 Task: Select the same option in the wrapping indent.
Action: Mouse moved to (6, 464)
Screenshot: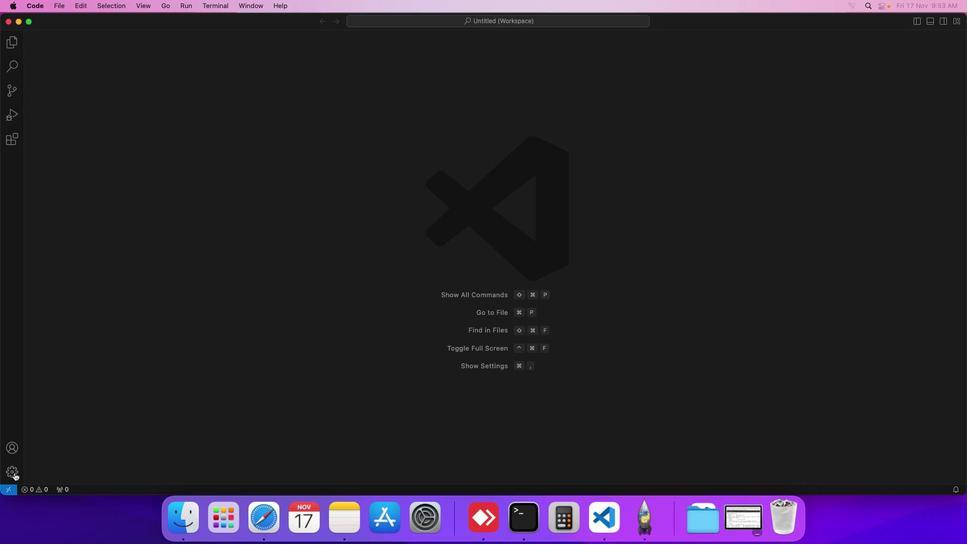 
Action: Mouse pressed left at (6, 464)
Screenshot: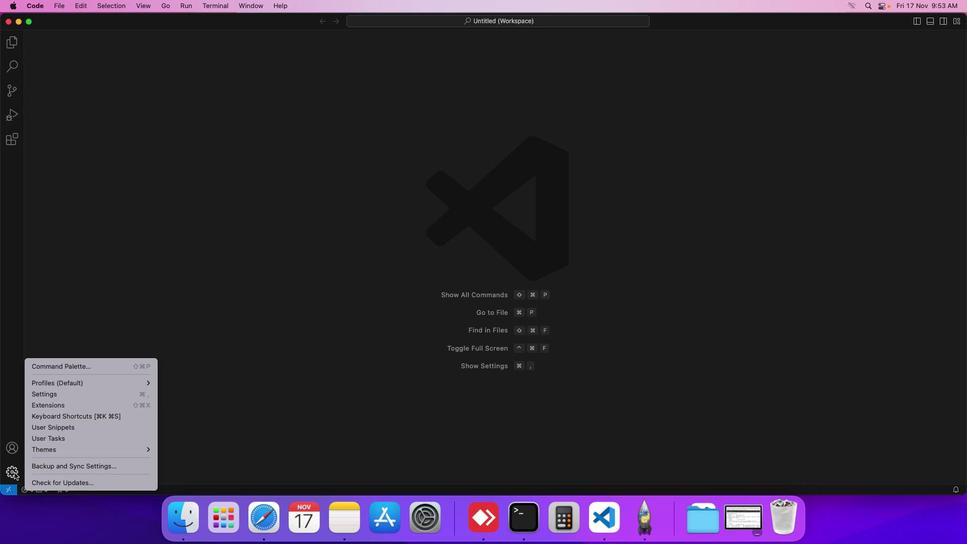 
Action: Mouse moved to (58, 386)
Screenshot: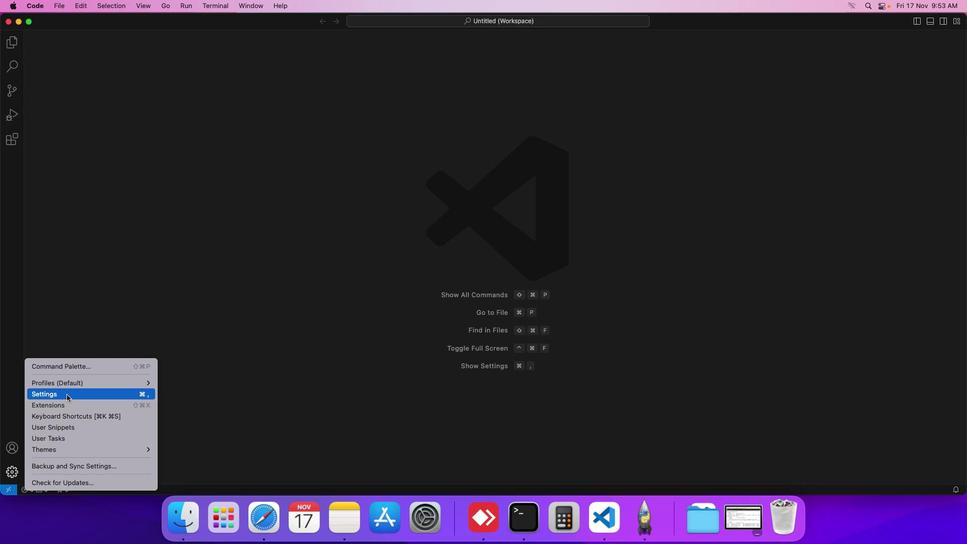 
Action: Mouse pressed left at (58, 386)
Screenshot: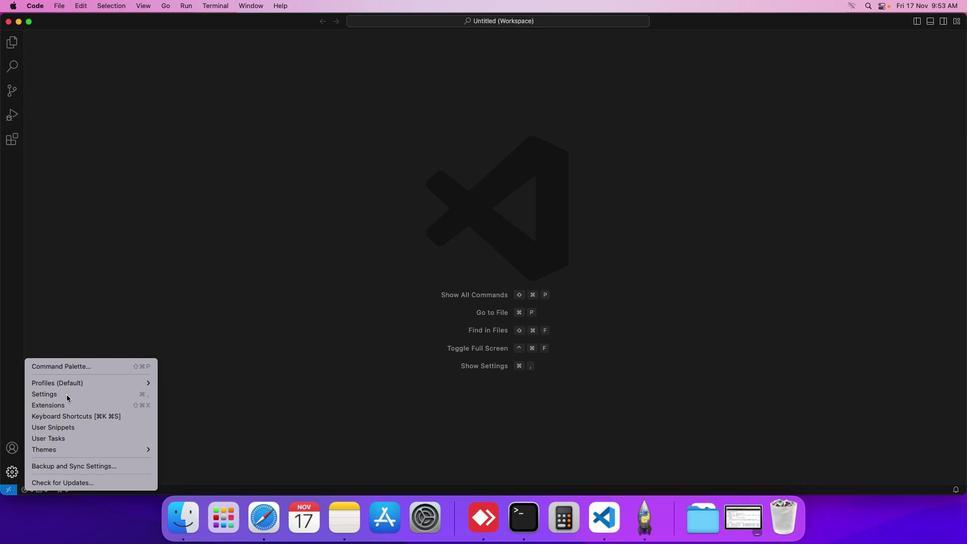 
Action: Mouse moved to (251, 74)
Screenshot: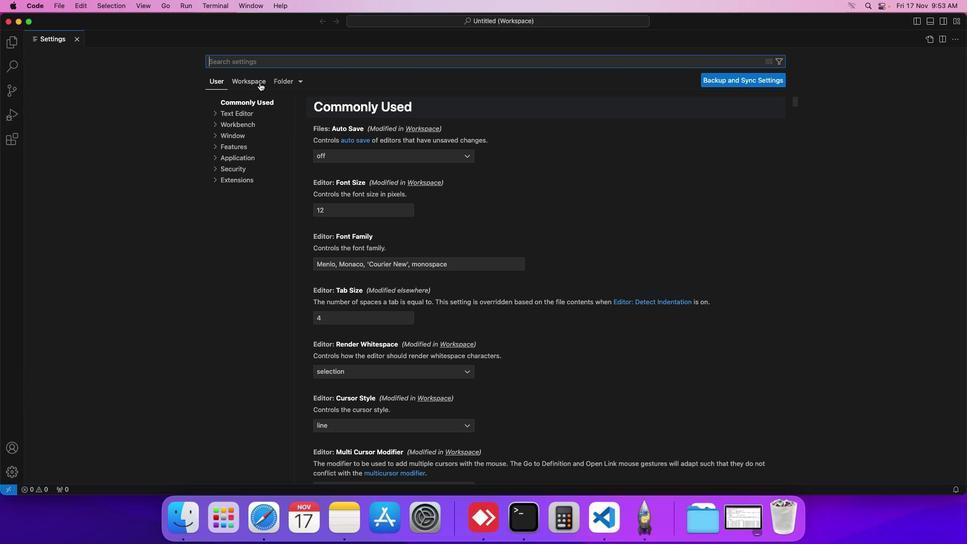 
Action: Mouse pressed left at (251, 74)
Screenshot: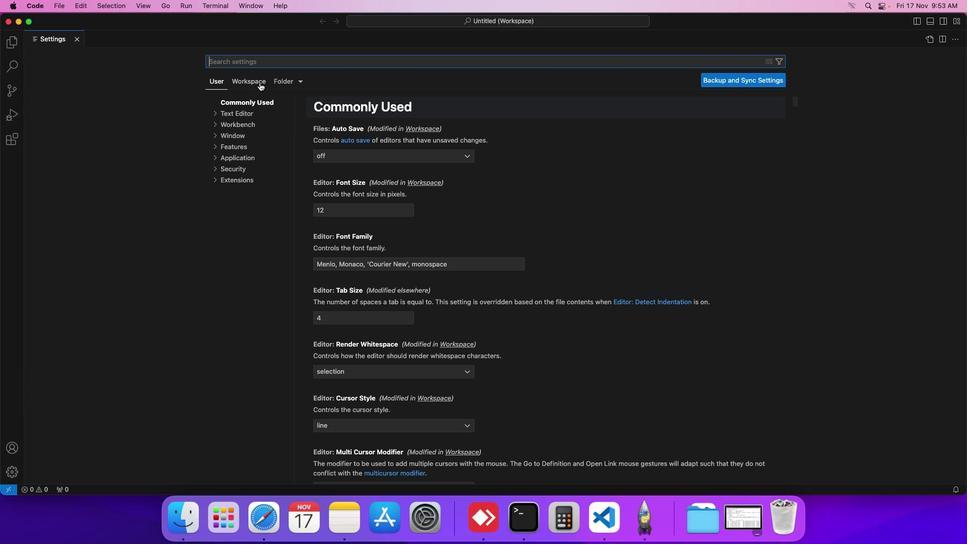 
Action: Mouse moved to (240, 104)
Screenshot: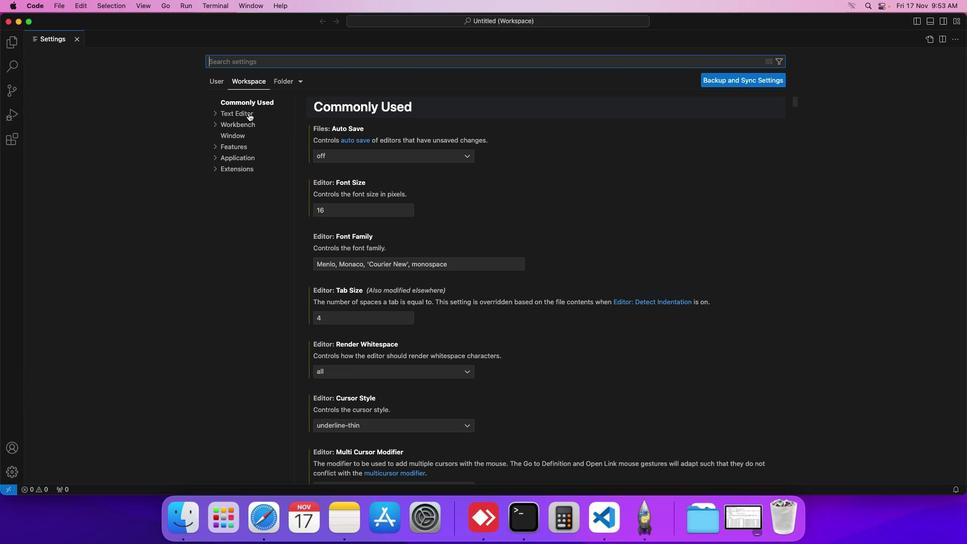 
Action: Mouse pressed left at (240, 104)
Screenshot: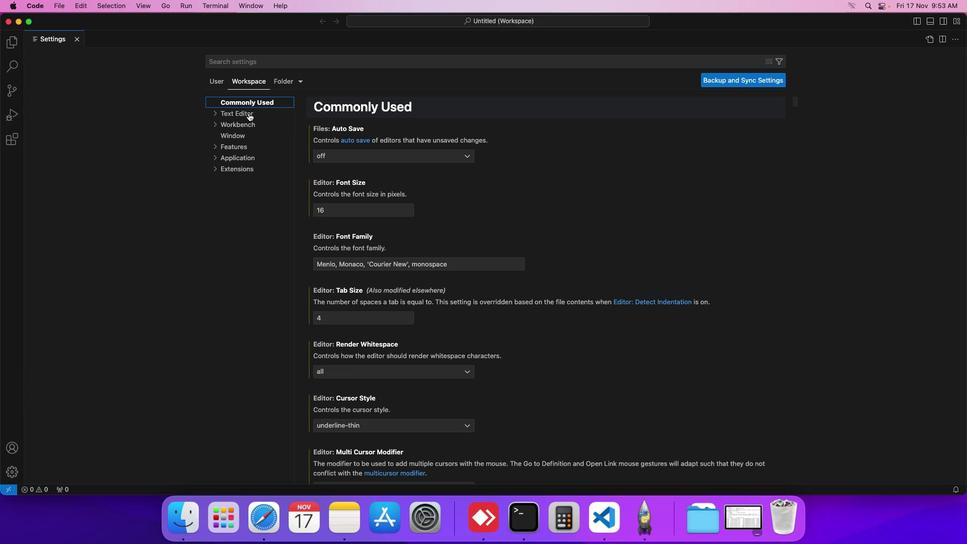 
Action: Mouse moved to (410, 267)
Screenshot: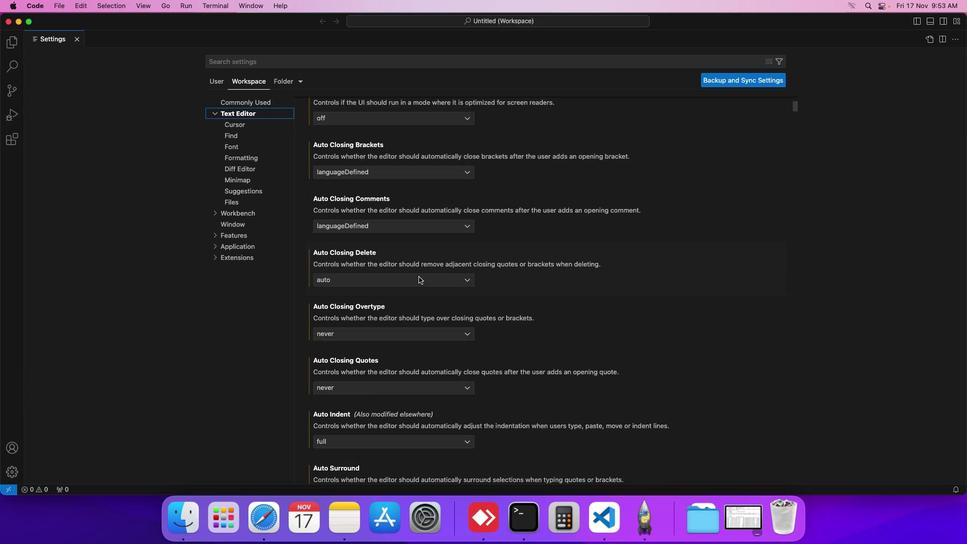 
Action: Mouse scrolled (410, 267) with delta (-8, -8)
Screenshot: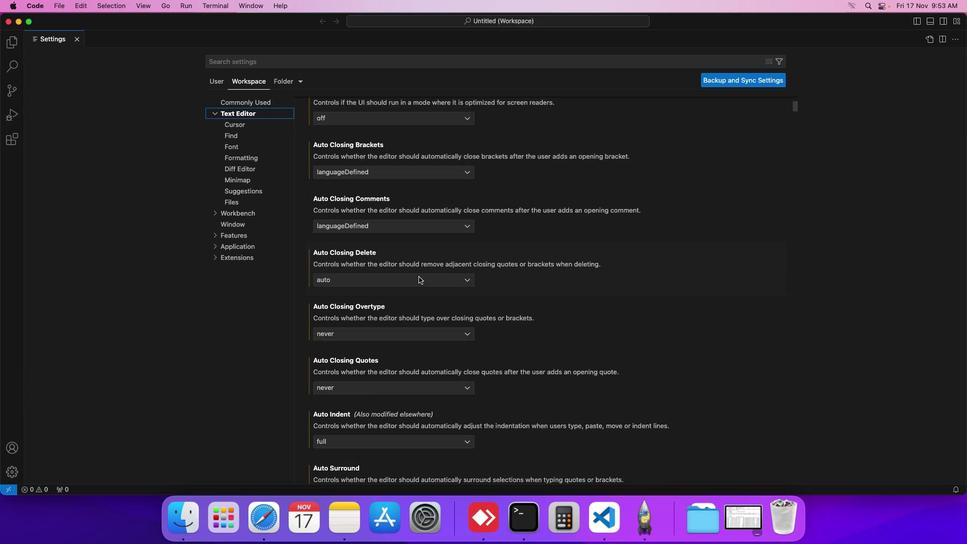 
Action: Mouse moved to (410, 267)
Screenshot: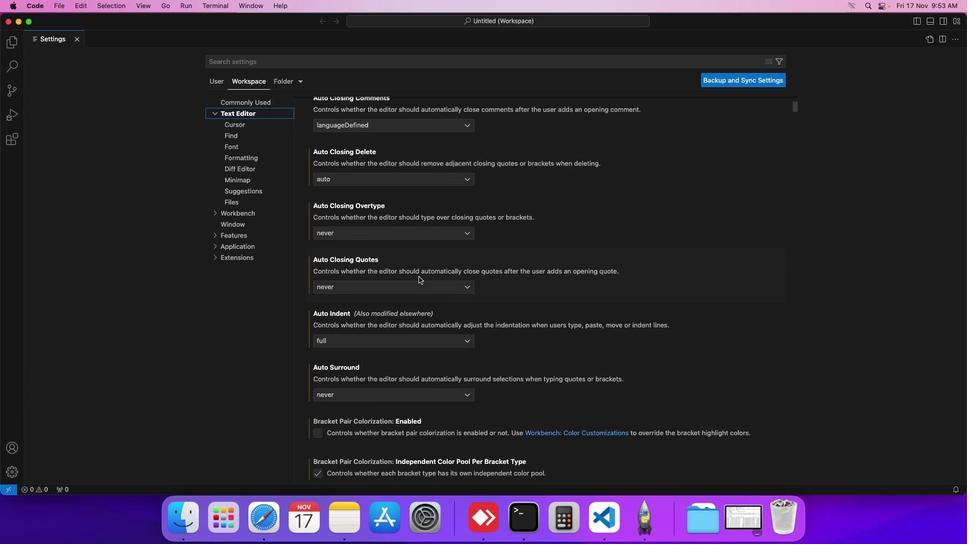 
Action: Mouse scrolled (410, 267) with delta (-8, -8)
Screenshot: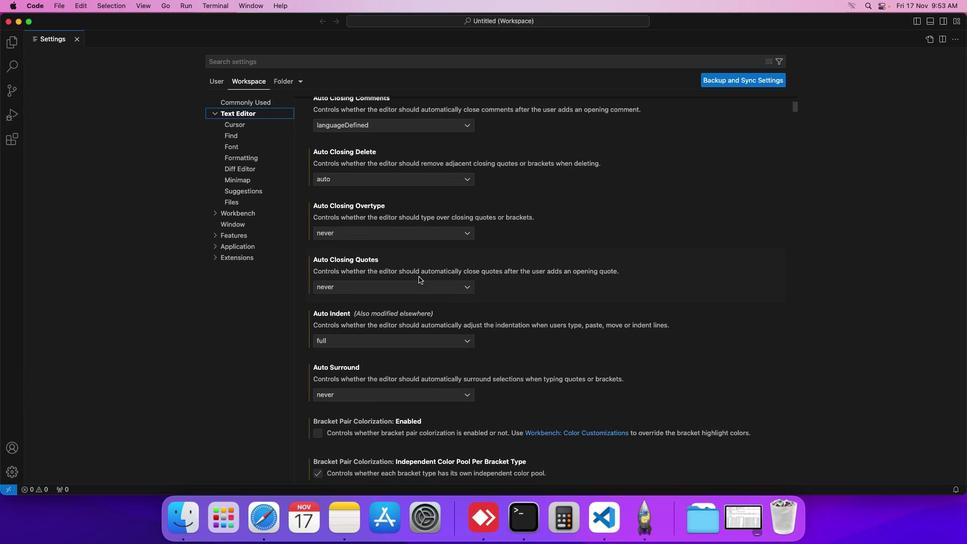 
Action: Mouse moved to (410, 268)
Screenshot: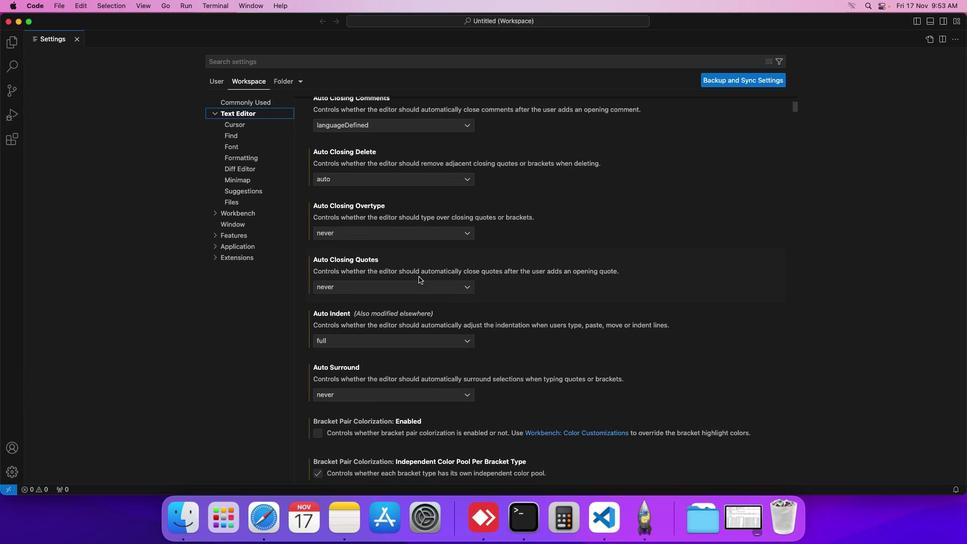 
Action: Mouse scrolled (410, 268) with delta (-8, -9)
Screenshot: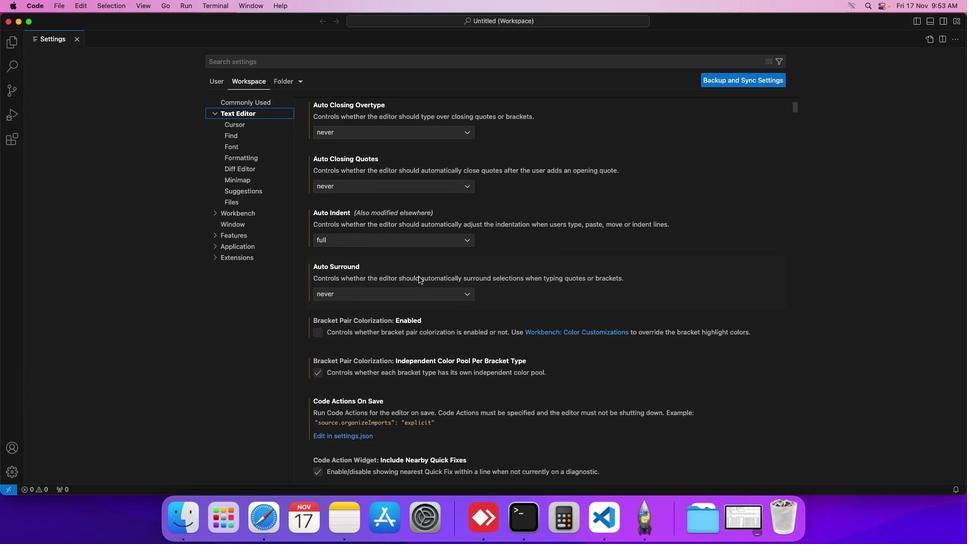 
Action: Mouse moved to (410, 268)
Screenshot: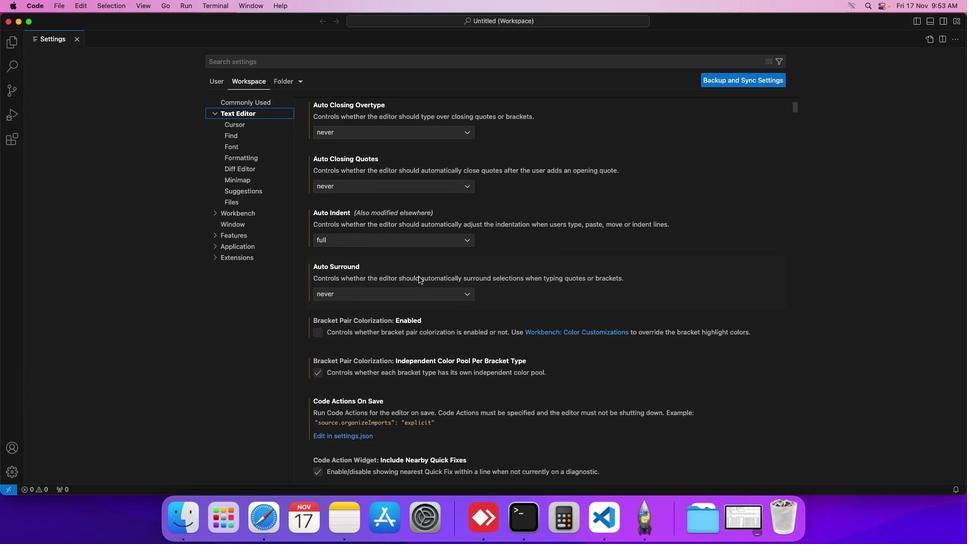 
Action: Mouse scrolled (410, 268) with delta (-8, -10)
Screenshot: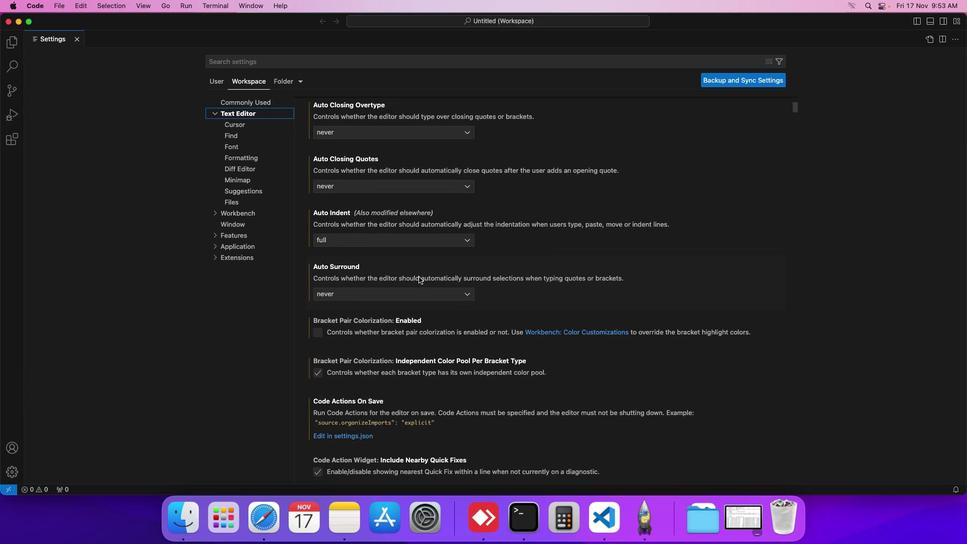 
Action: Mouse scrolled (410, 268) with delta (-8, -10)
Screenshot: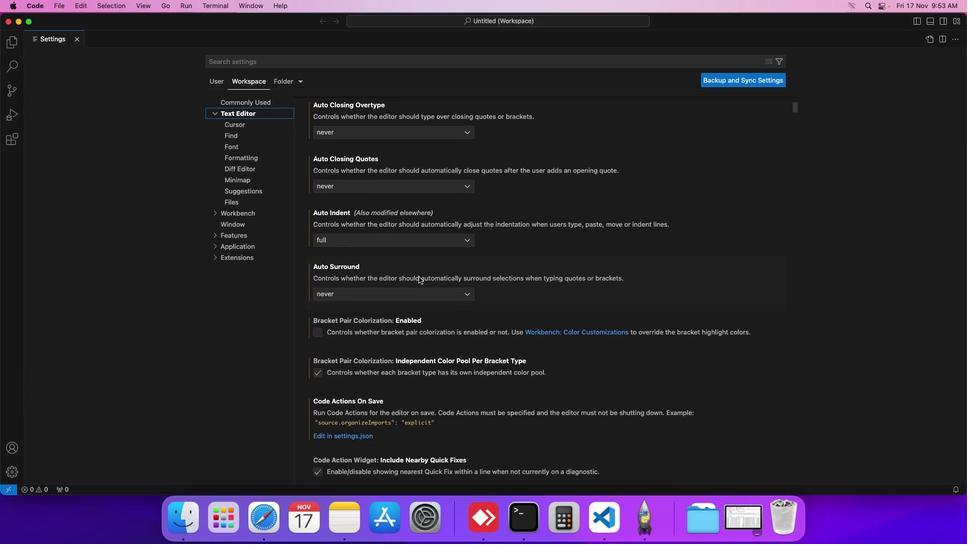 
Action: Mouse moved to (410, 269)
Screenshot: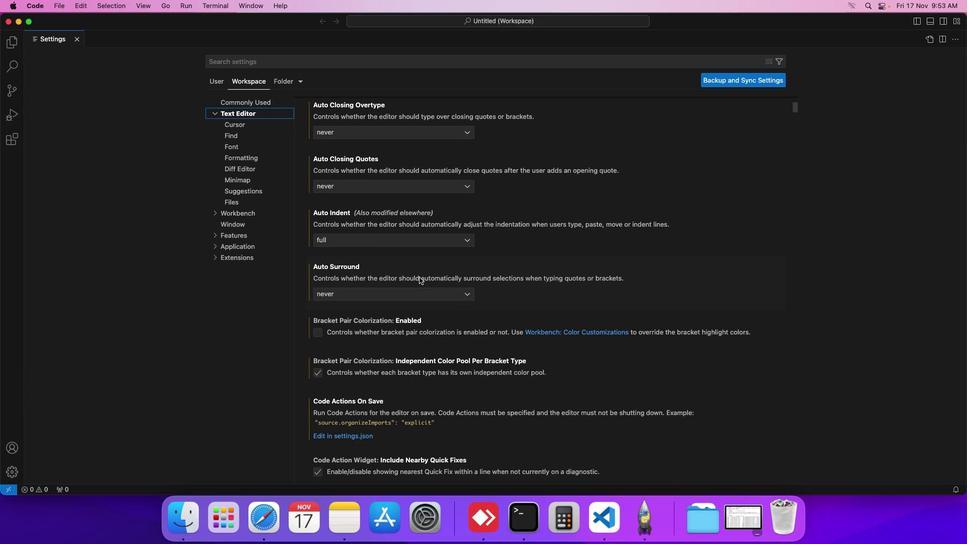 
Action: Mouse scrolled (410, 269) with delta (-8, -8)
Screenshot: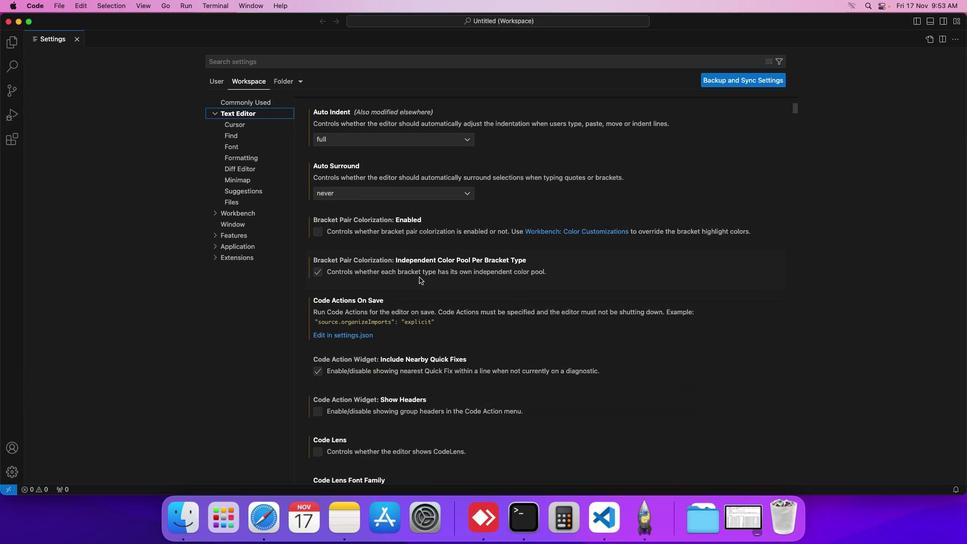 
Action: Mouse scrolled (410, 269) with delta (-8, -8)
Screenshot: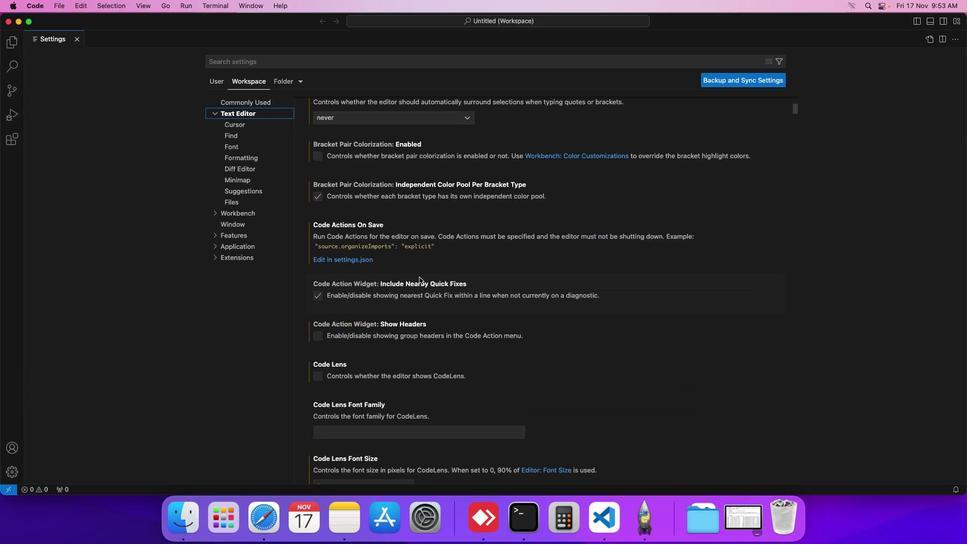 
Action: Mouse scrolled (410, 269) with delta (-8, -9)
Screenshot: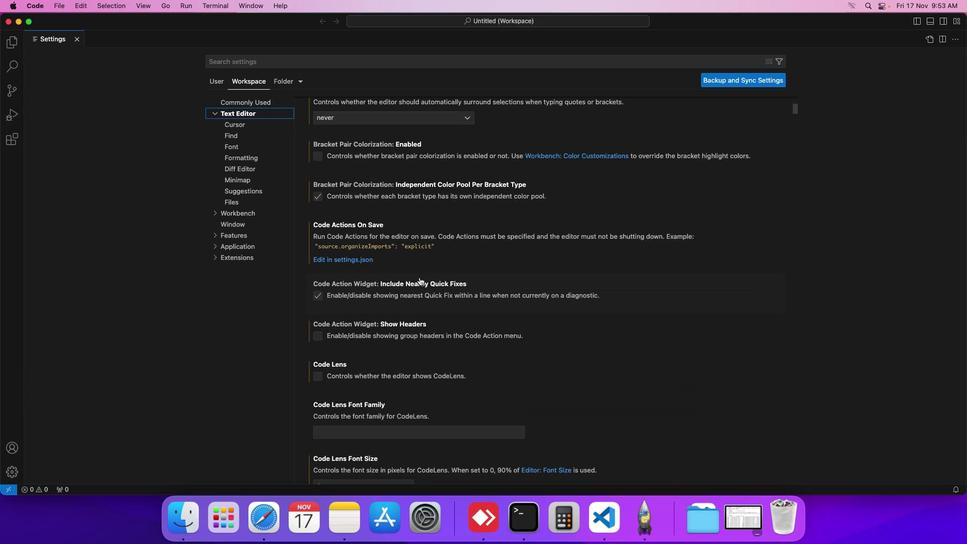 
Action: Mouse scrolled (410, 269) with delta (-8, -9)
Screenshot: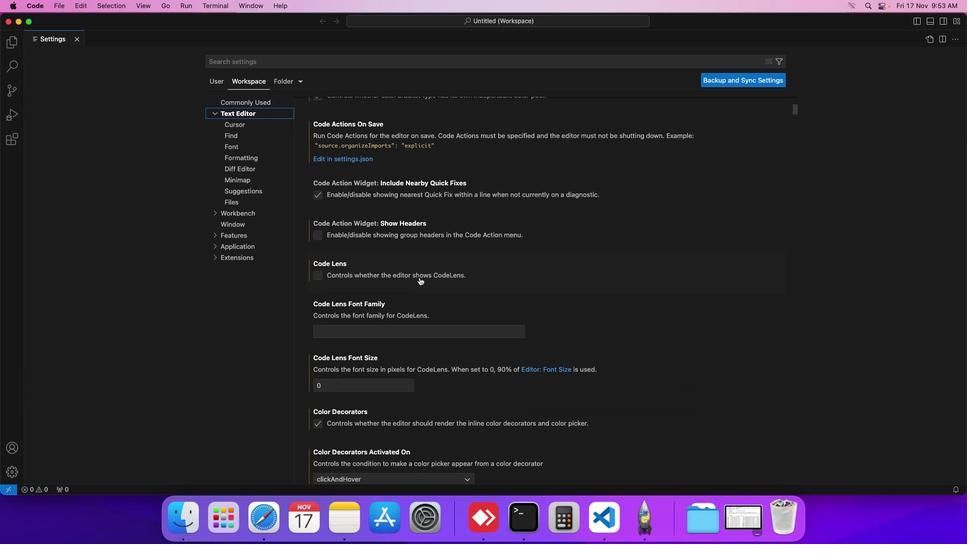 
Action: Mouse scrolled (410, 269) with delta (-8, -10)
Screenshot: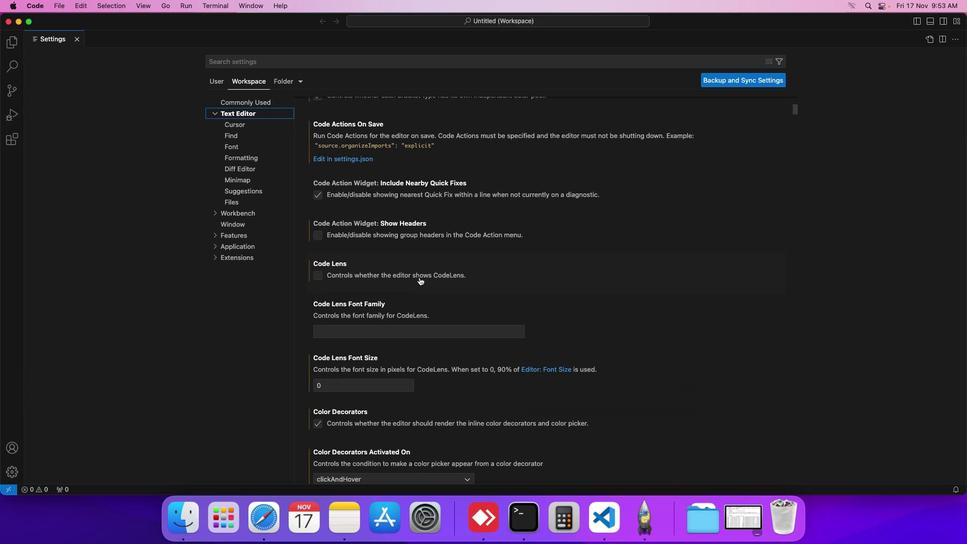 
Action: Mouse moved to (410, 269)
Screenshot: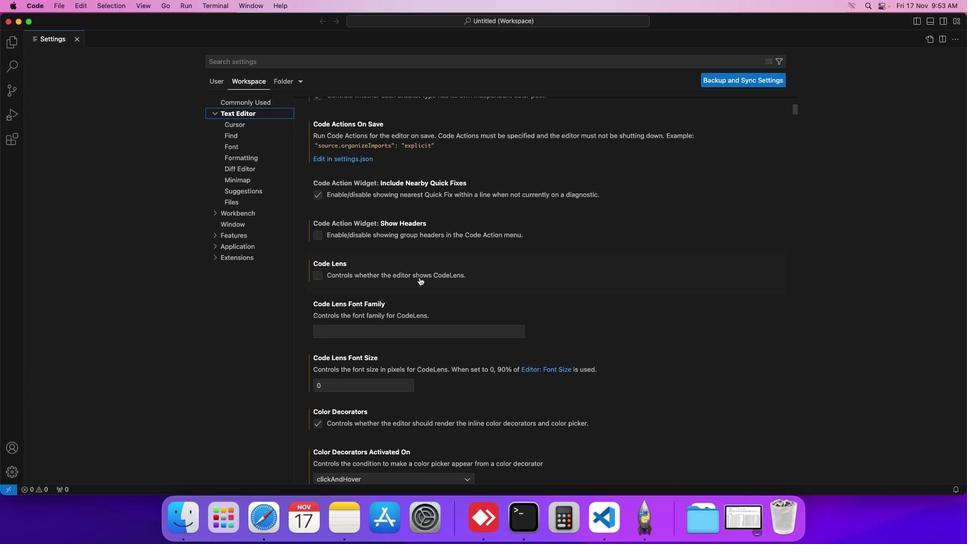 
Action: Mouse scrolled (410, 269) with delta (-8, -8)
Screenshot: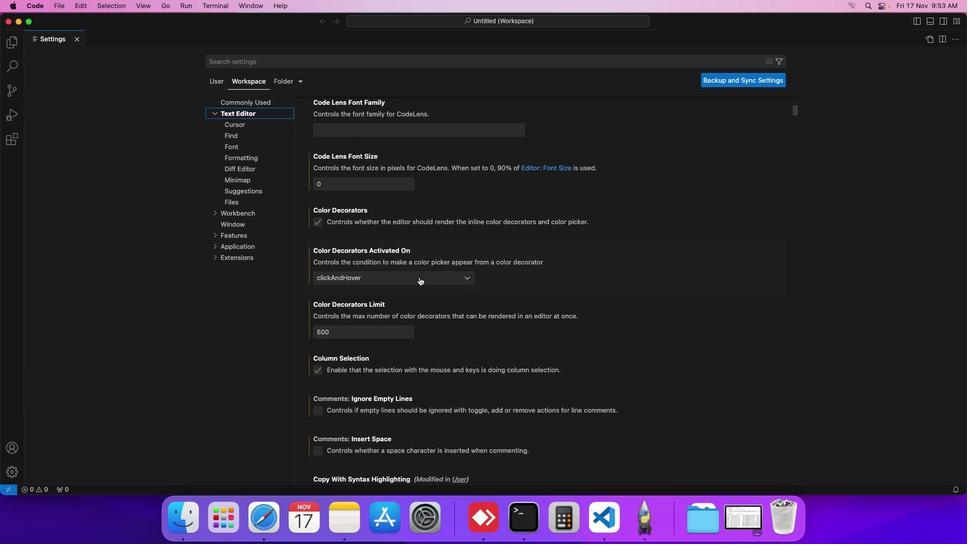 
Action: Mouse scrolled (410, 269) with delta (-8, -8)
Screenshot: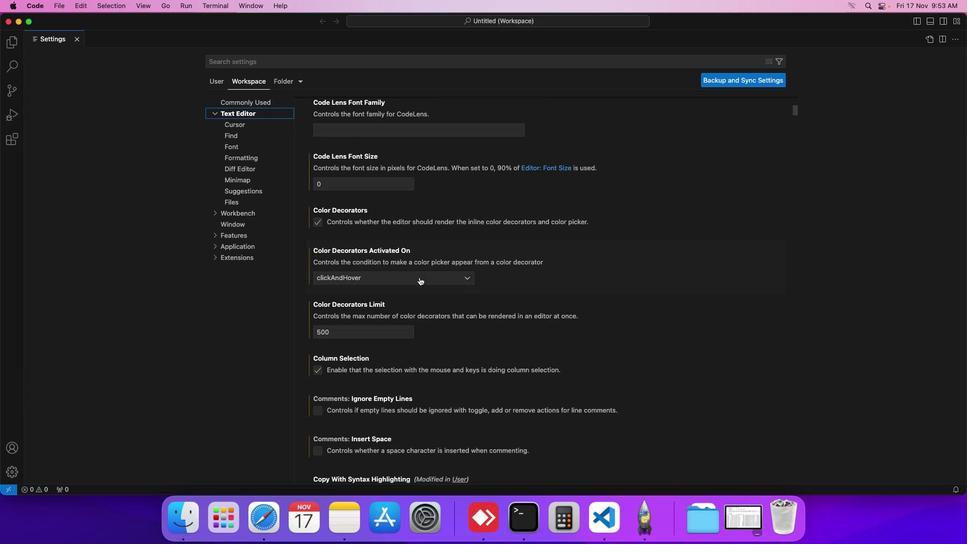 
Action: Mouse scrolled (410, 269) with delta (-8, -9)
Screenshot: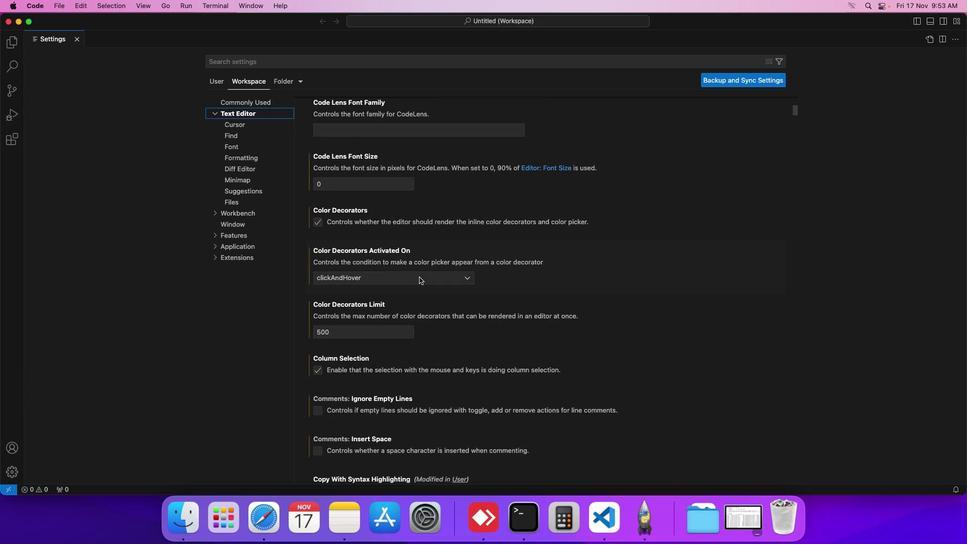
Action: Mouse scrolled (410, 269) with delta (-8, -10)
Screenshot: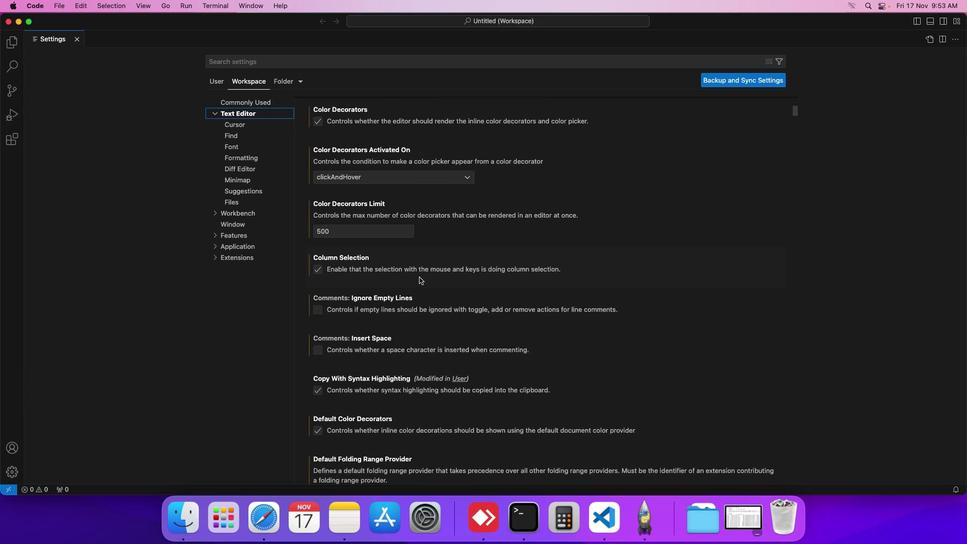
Action: Mouse scrolled (410, 269) with delta (-8, -10)
Screenshot: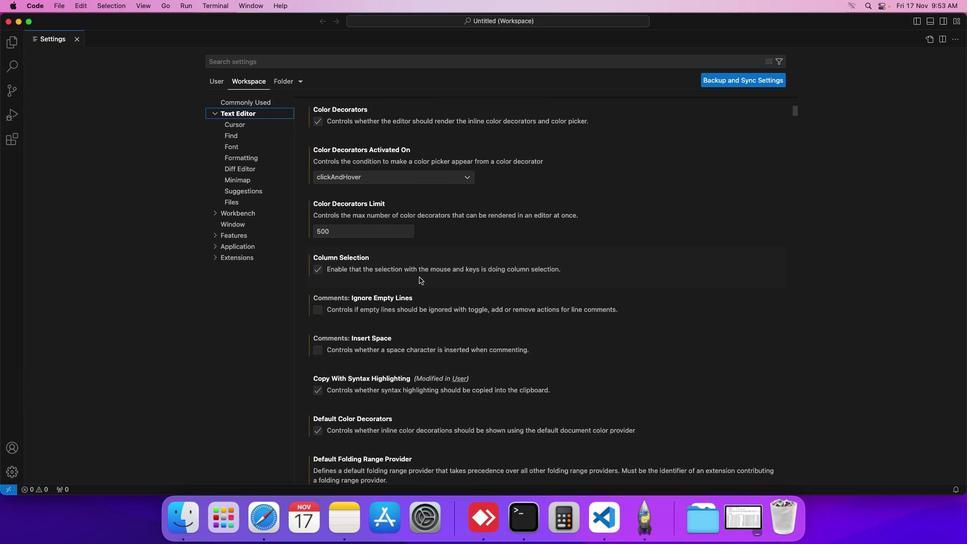 
Action: Mouse scrolled (410, 269) with delta (-8, -8)
Screenshot: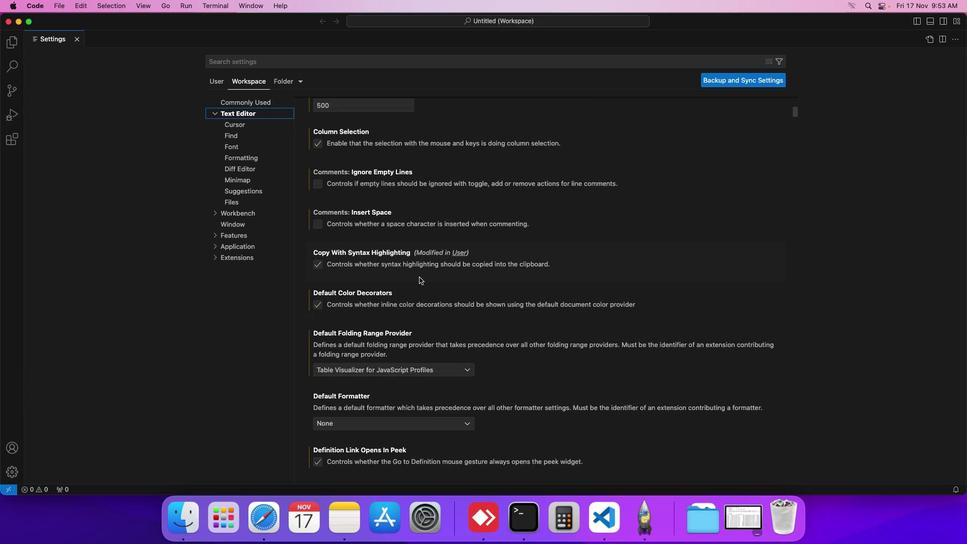 
Action: Mouse scrolled (410, 269) with delta (-8, -8)
Screenshot: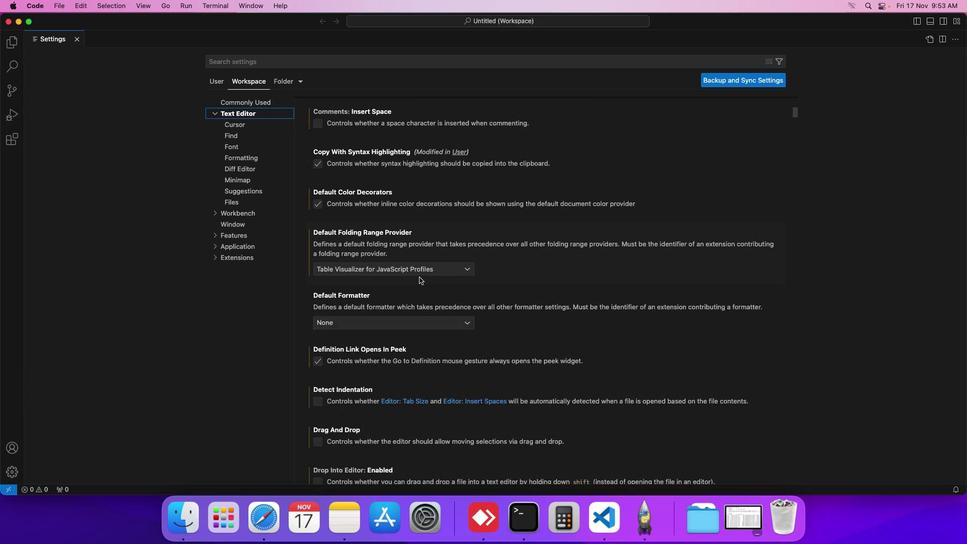 
Action: Mouse scrolled (410, 269) with delta (-8, -9)
Screenshot: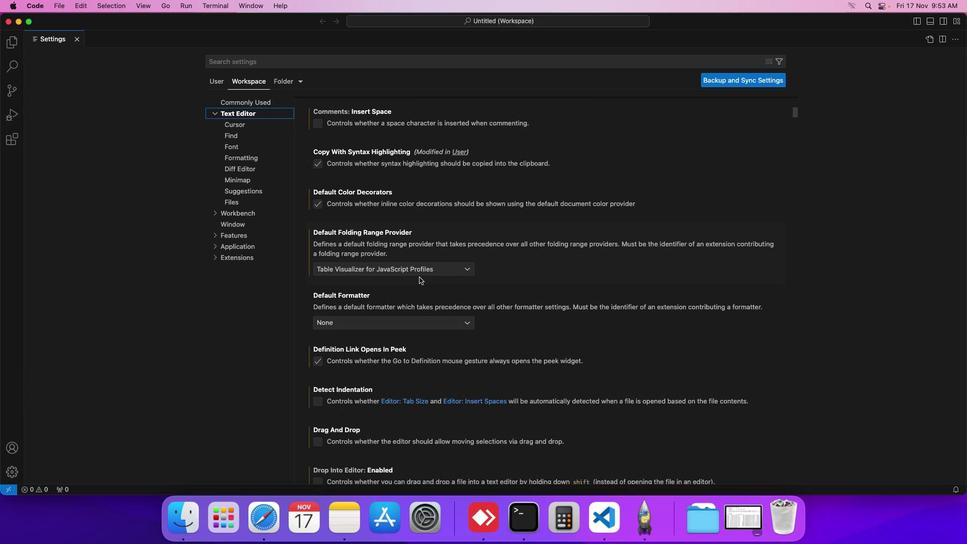 
Action: Mouse scrolled (410, 269) with delta (-8, -10)
Screenshot: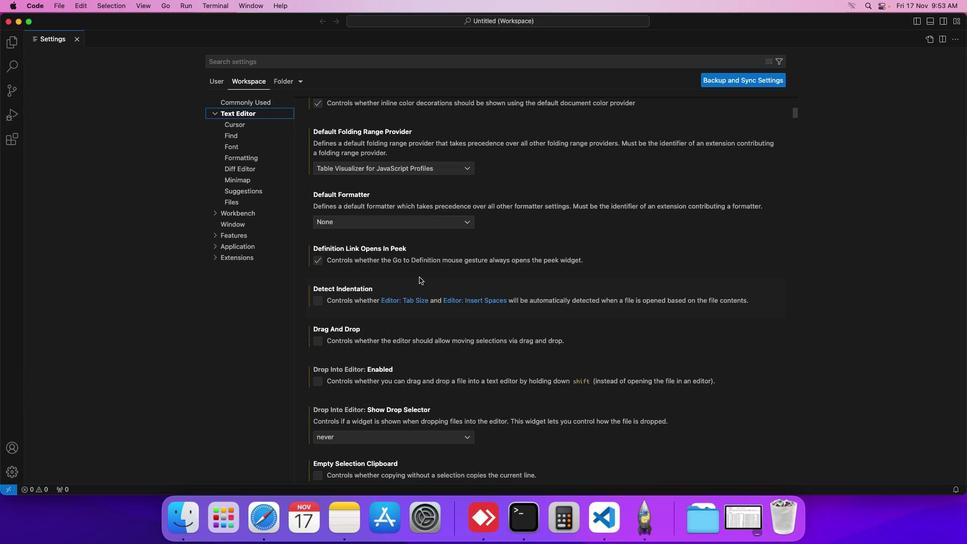 
Action: Mouse scrolled (410, 269) with delta (-8, -10)
Screenshot: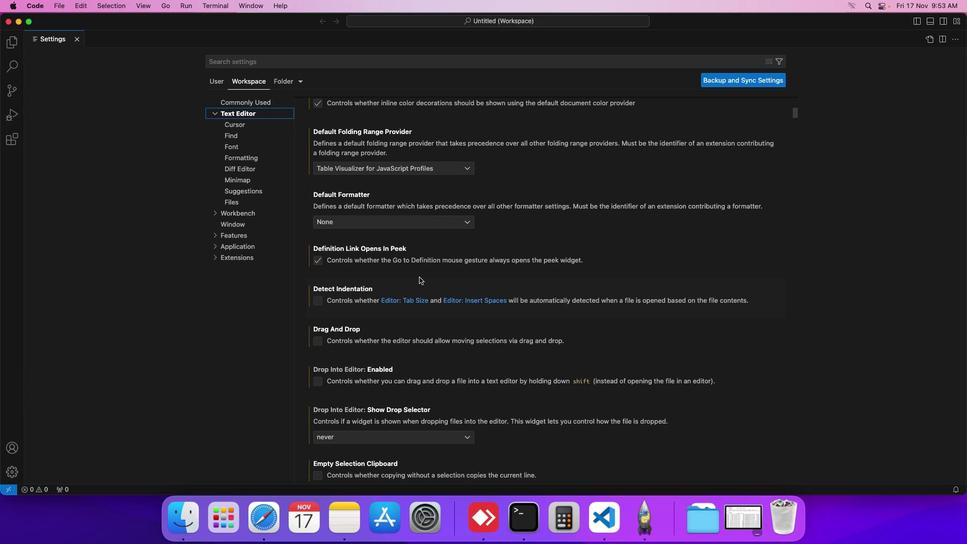 
Action: Mouse moved to (410, 268)
Screenshot: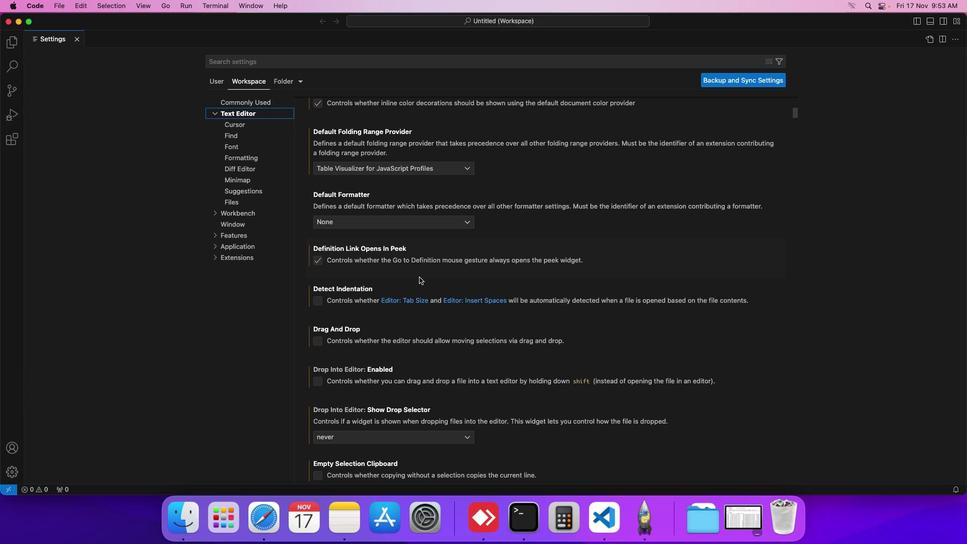 
Action: Mouse scrolled (410, 268) with delta (-8, -8)
Screenshot: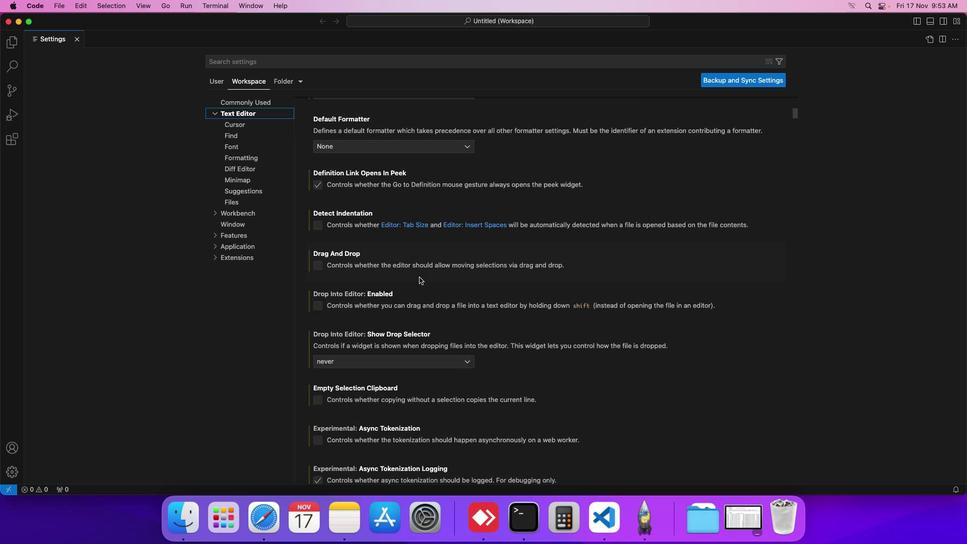 
Action: Mouse scrolled (410, 268) with delta (-8, -8)
Screenshot: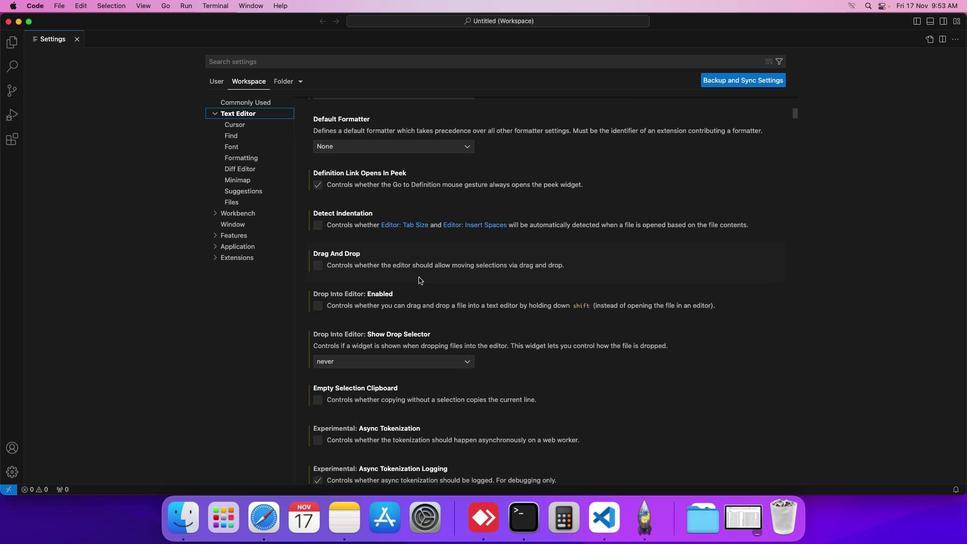 
Action: Mouse scrolled (410, 268) with delta (-8, -8)
Screenshot: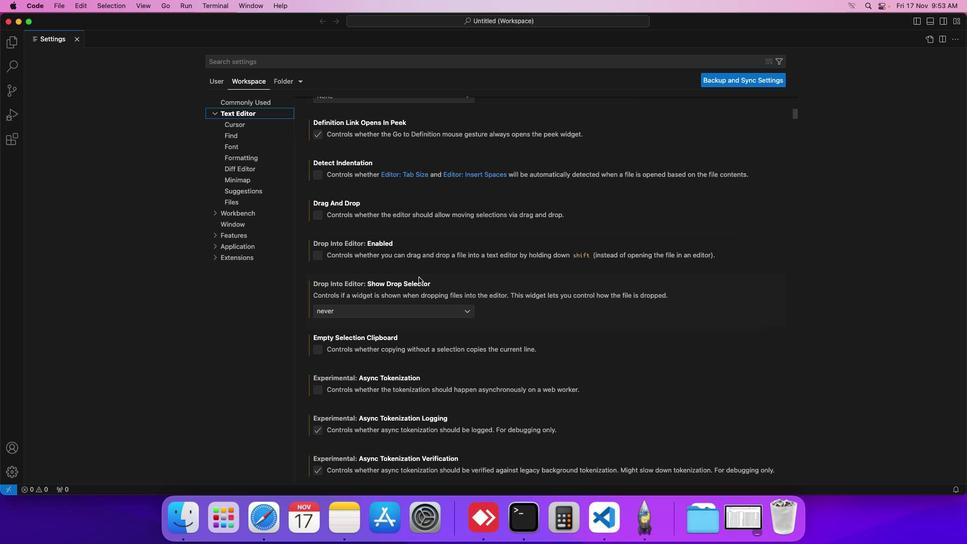 
Action: Mouse moved to (410, 268)
Screenshot: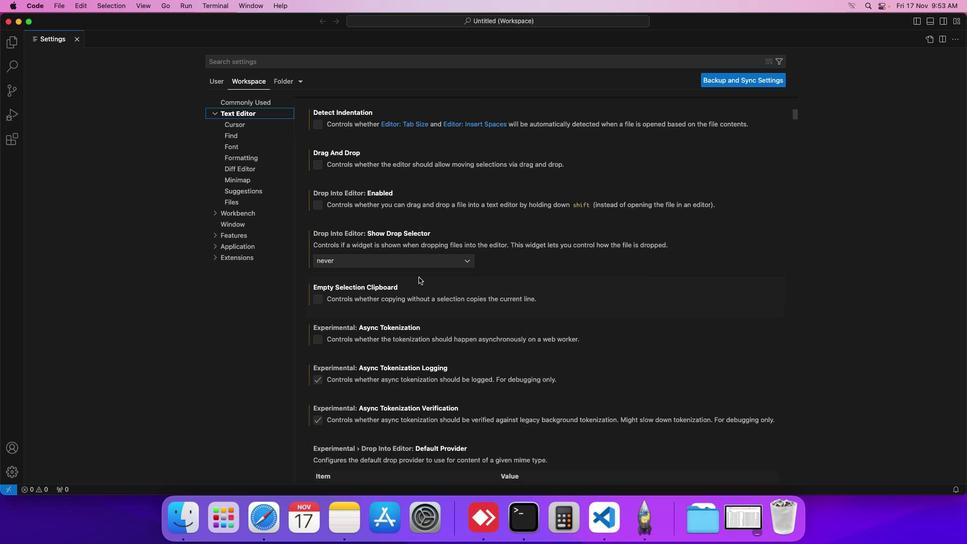 
Action: Mouse scrolled (410, 268) with delta (-8, -9)
Screenshot: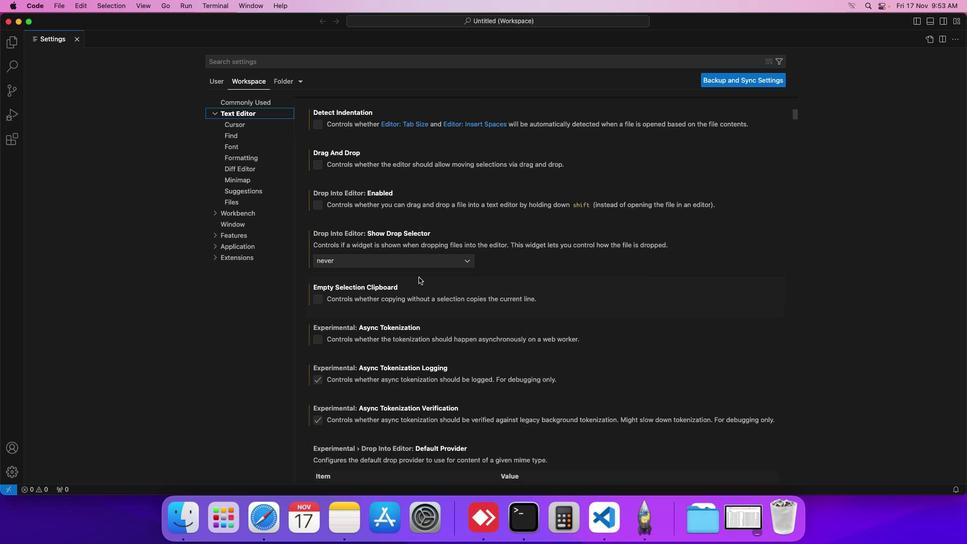 
Action: Mouse moved to (410, 268)
Screenshot: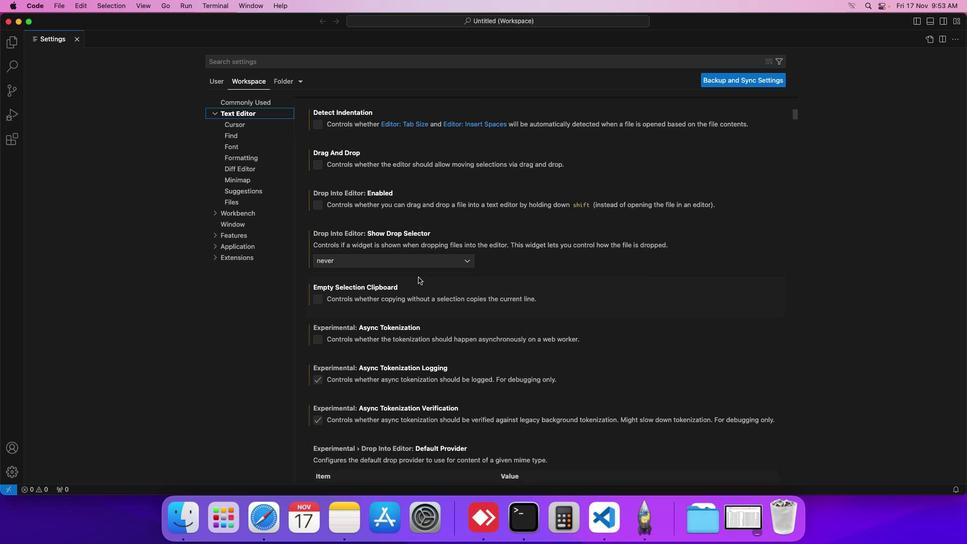 
Action: Mouse scrolled (410, 268) with delta (-8, -9)
Screenshot: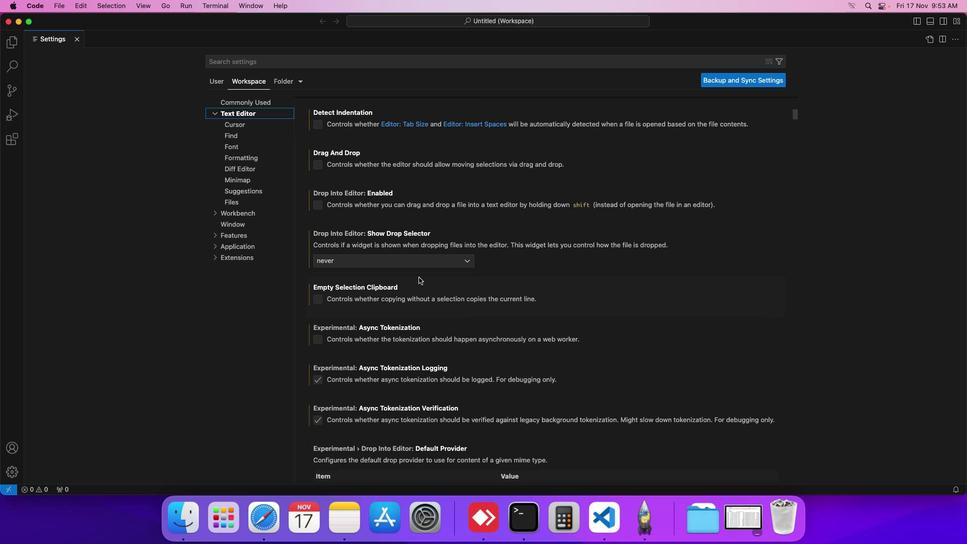 
Action: Mouse moved to (410, 269)
Screenshot: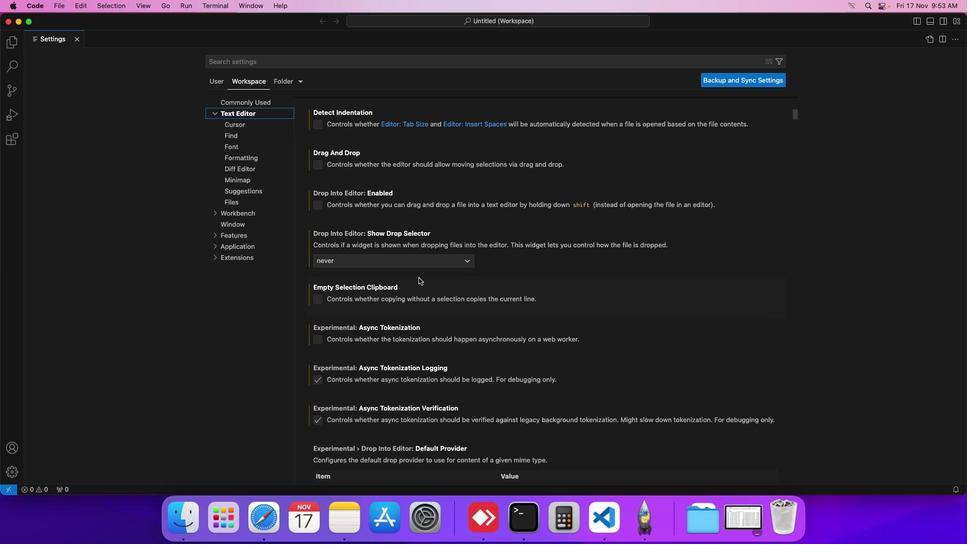 
Action: Mouse scrolled (410, 269) with delta (-8, -8)
Screenshot: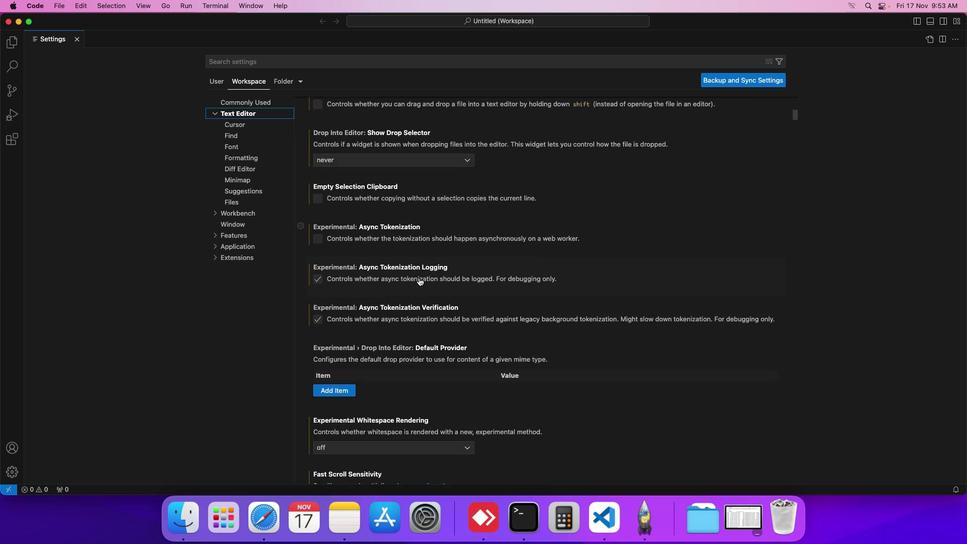 
Action: Mouse moved to (410, 269)
Screenshot: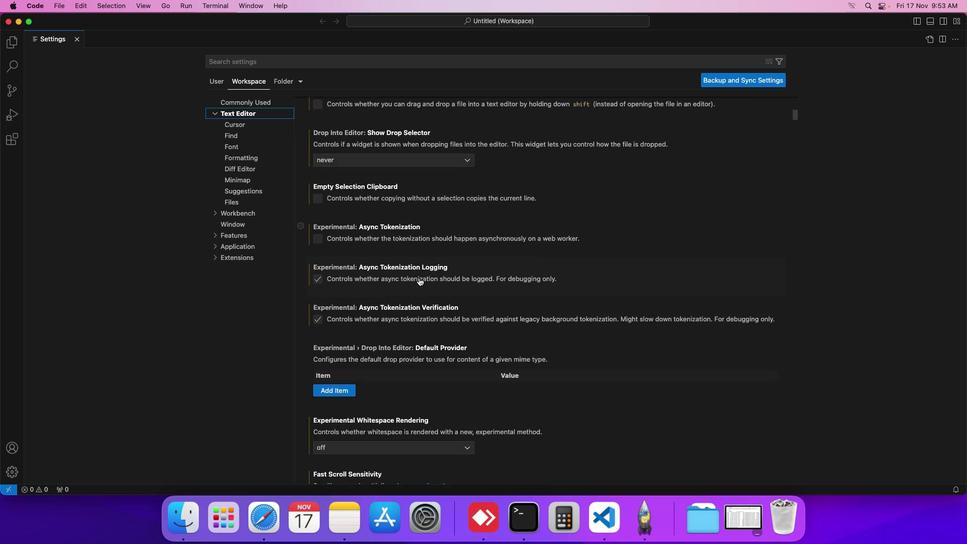 
Action: Mouse scrolled (410, 269) with delta (-8, -8)
Screenshot: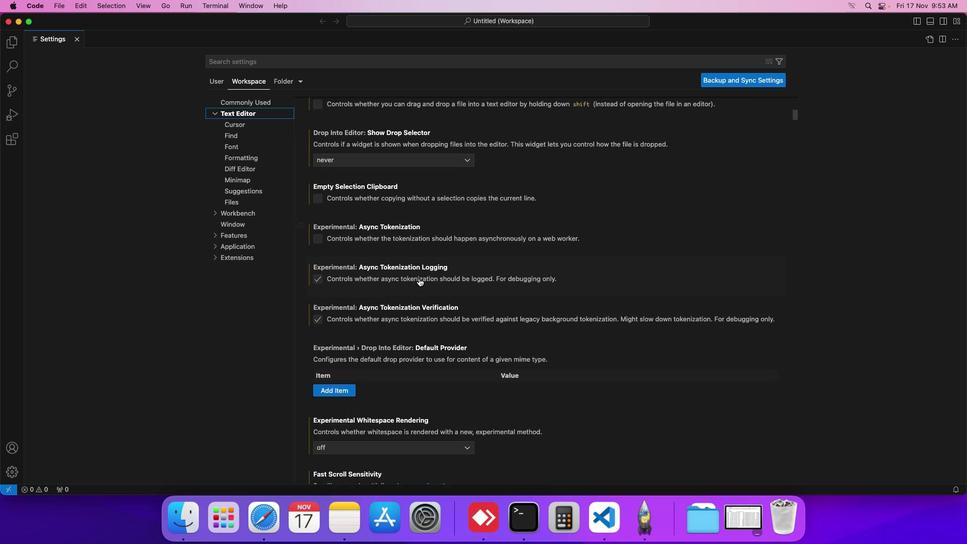 
Action: Mouse scrolled (410, 269) with delta (-8, -9)
Screenshot: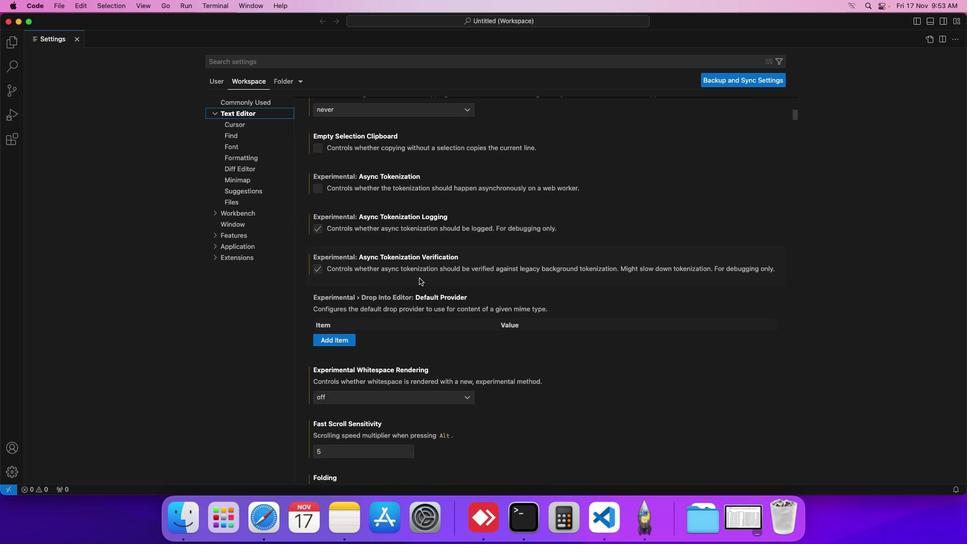 
Action: Mouse moved to (410, 269)
Screenshot: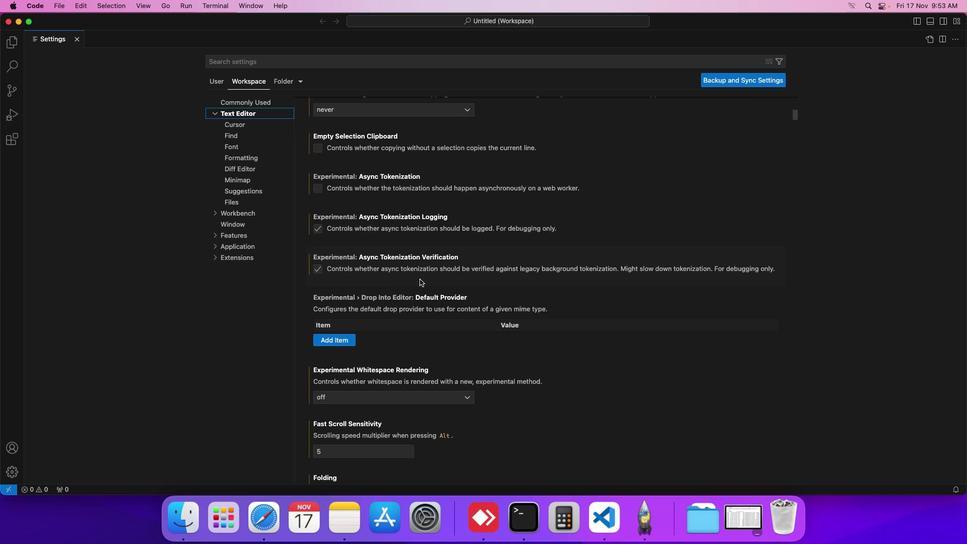 
Action: Mouse scrolled (410, 269) with delta (-8, -9)
Screenshot: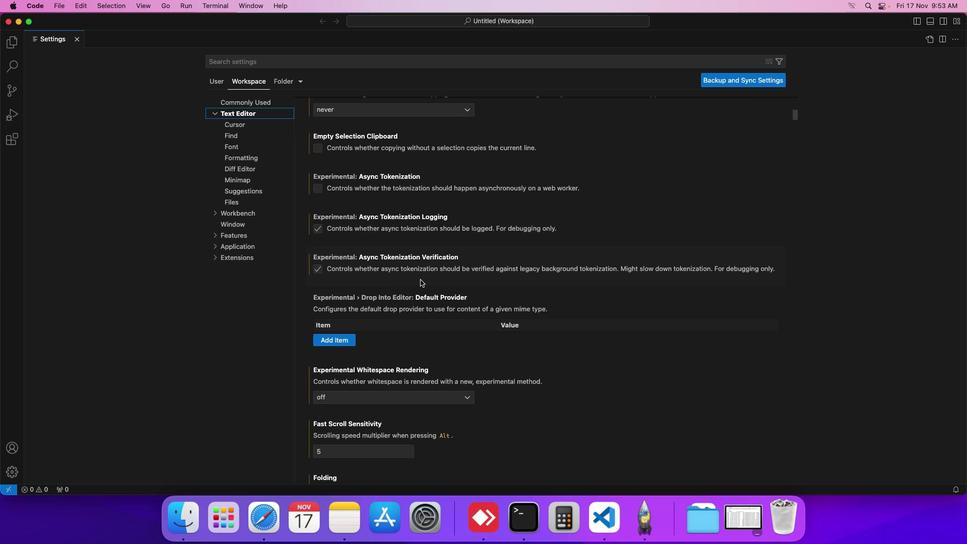 
Action: Mouse moved to (412, 272)
Screenshot: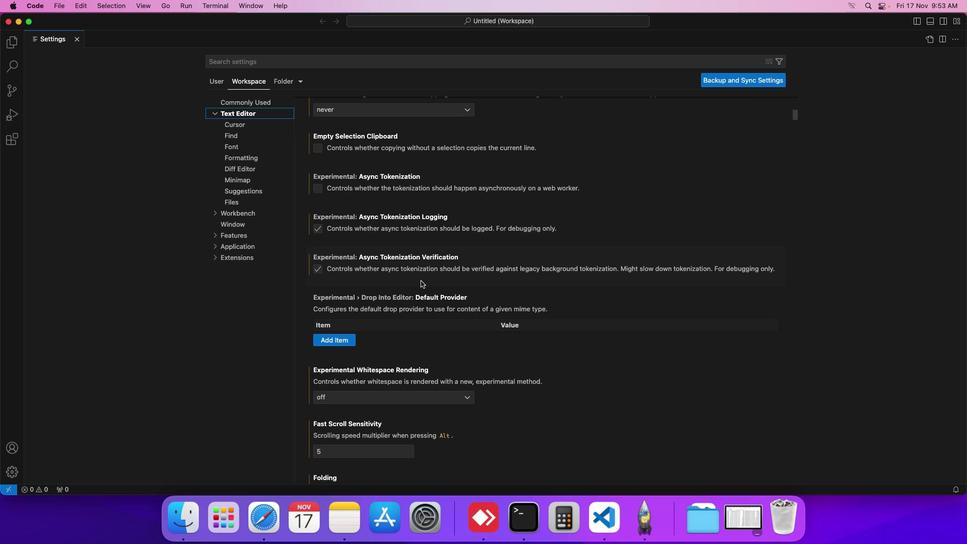 
Action: Mouse scrolled (412, 272) with delta (-8, -8)
Screenshot: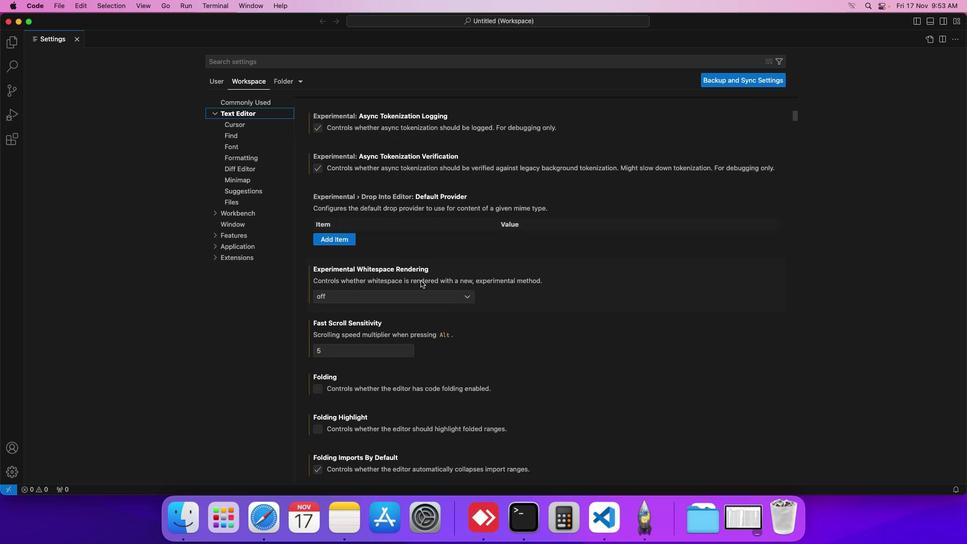 
Action: Mouse scrolled (412, 272) with delta (-8, -8)
Screenshot: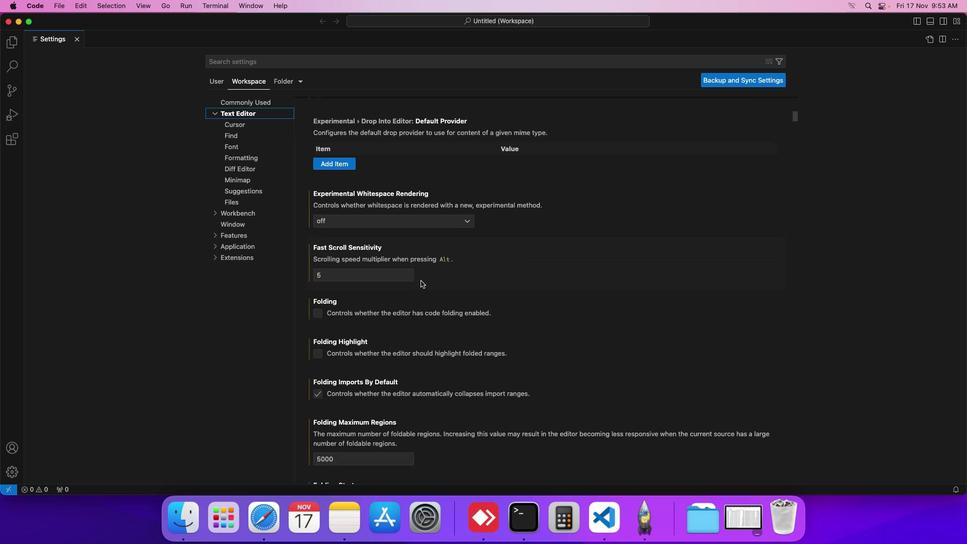 
Action: Mouse scrolled (412, 272) with delta (-8, -9)
Screenshot: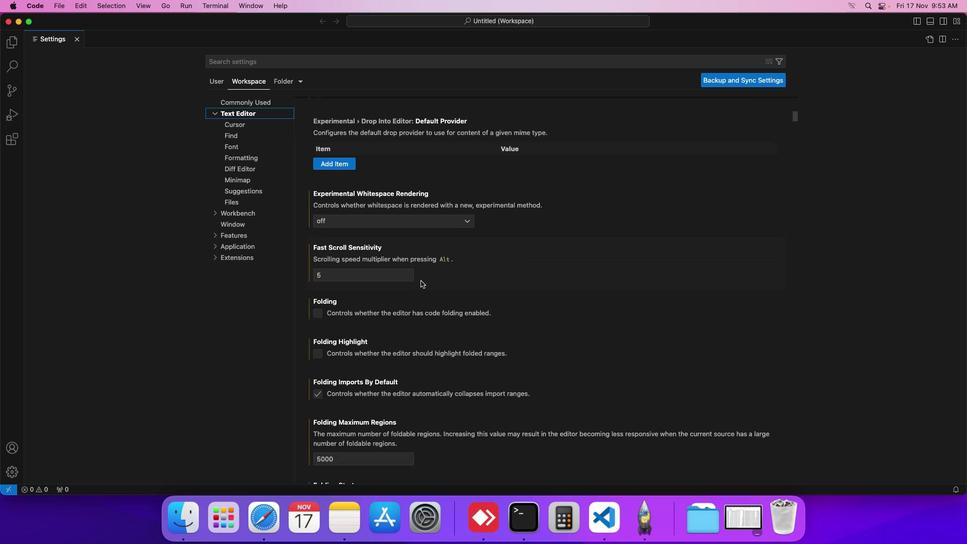 
Action: Mouse scrolled (412, 272) with delta (-8, -9)
Screenshot: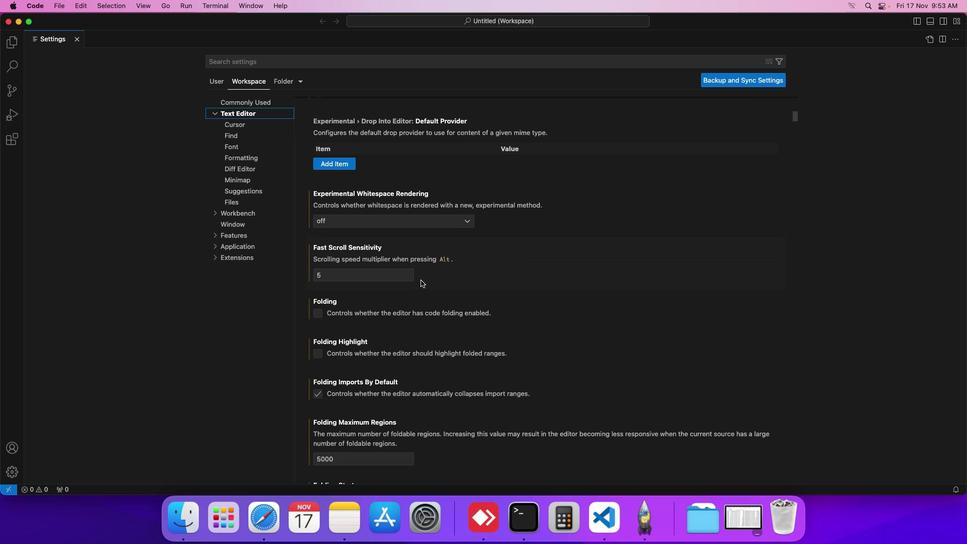 
Action: Mouse moved to (412, 272)
Screenshot: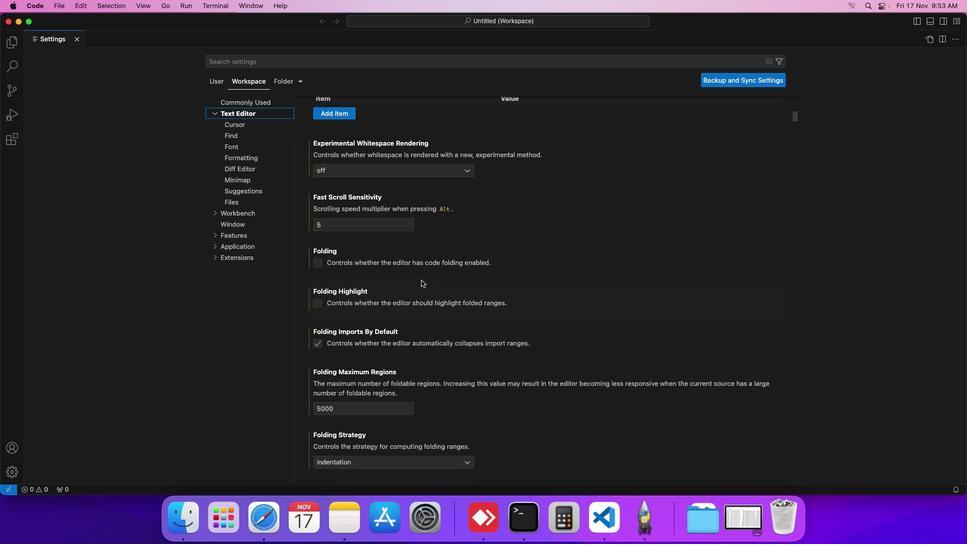 
Action: Mouse scrolled (412, 272) with delta (-8, -8)
Screenshot: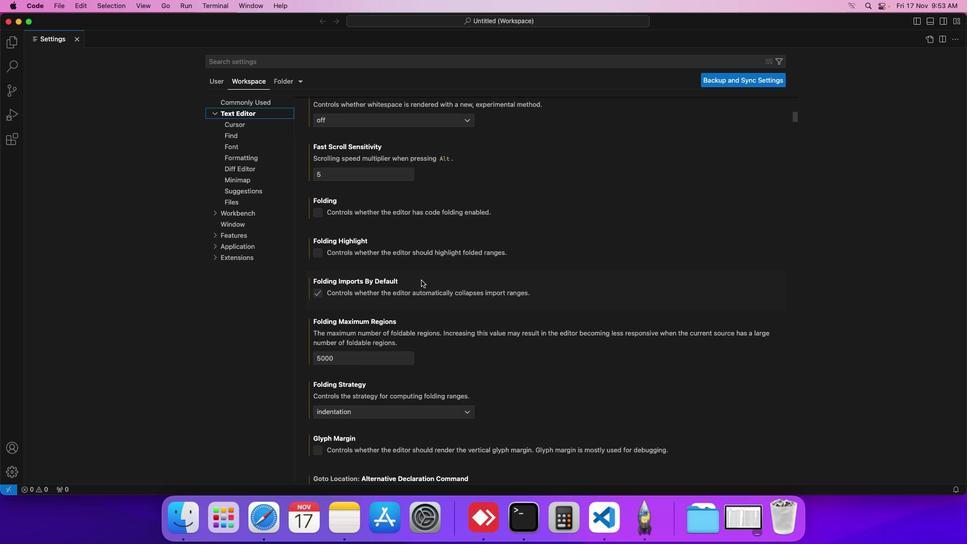 
Action: Mouse scrolled (412, 272) with delta (-8, -8)
Screenshot: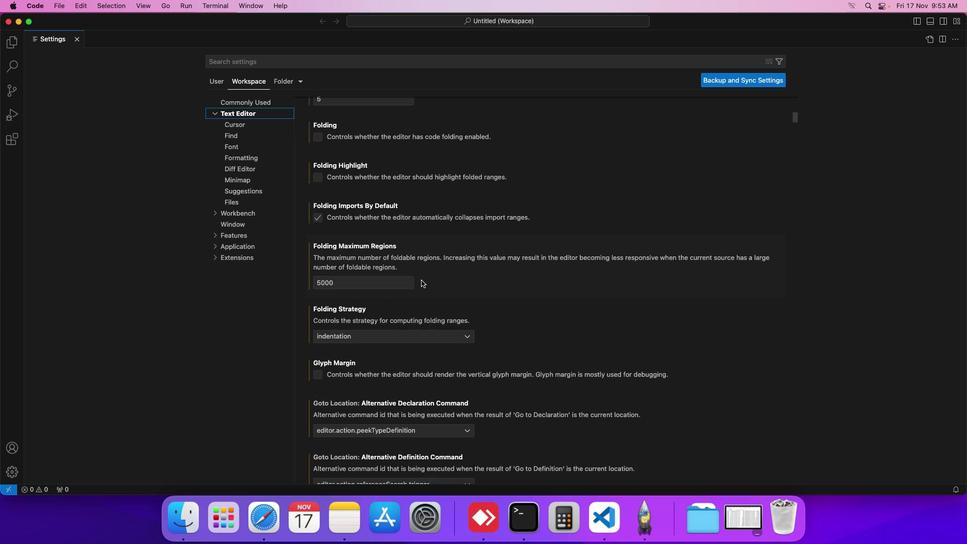 
Action: Mouse scrolled (412, 272) with delta (-8, -9)
Screenshot: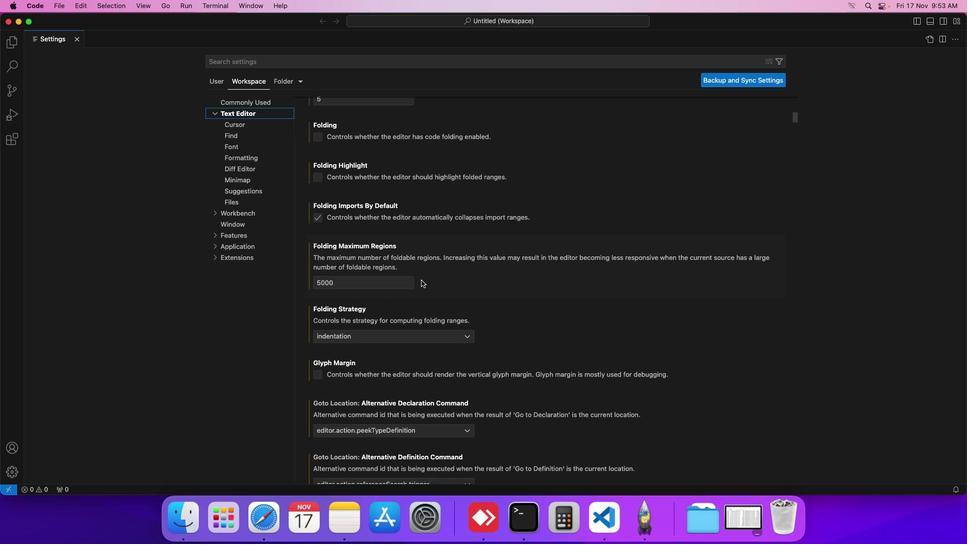 
Action: Mouse scrolled (412, 272) with delta (-8, -9)
Screenshot: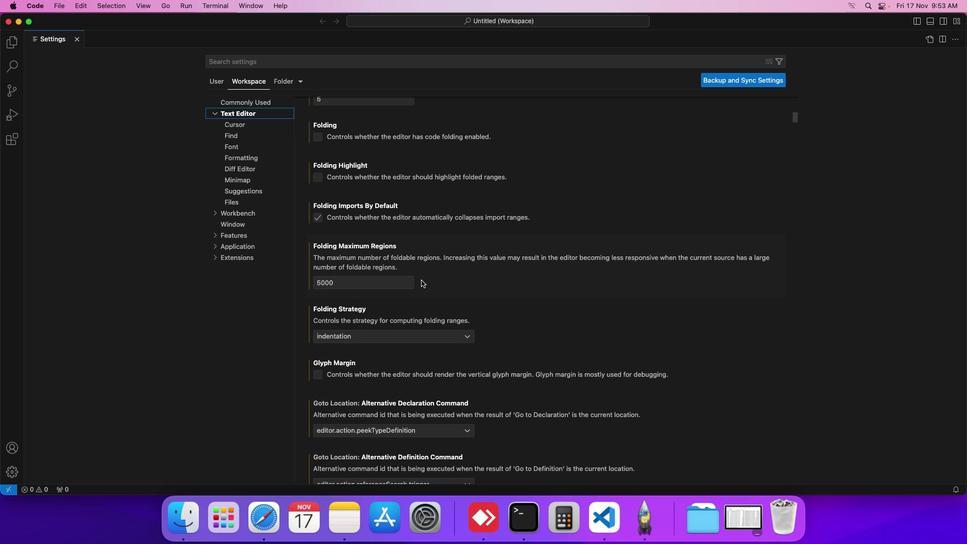 
Action: Mouse scrolled (412, 272) with delta (-8, -8)
Screenshot: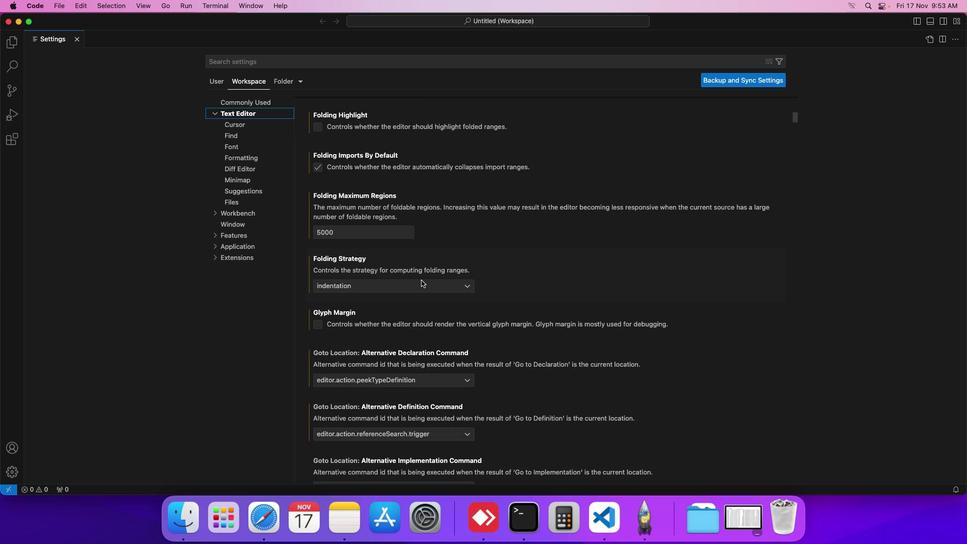 
Action: Mouse scrolled (412, 272) with delta (-8, -8)
Screenshot: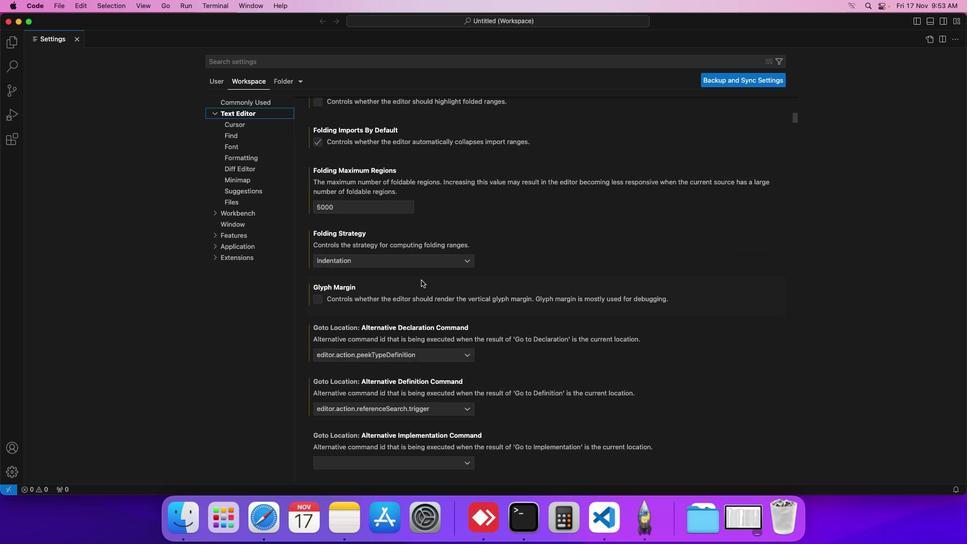 
Action: Mouse scrolled (412, 272) with delta (-8, -8)
Screenshot: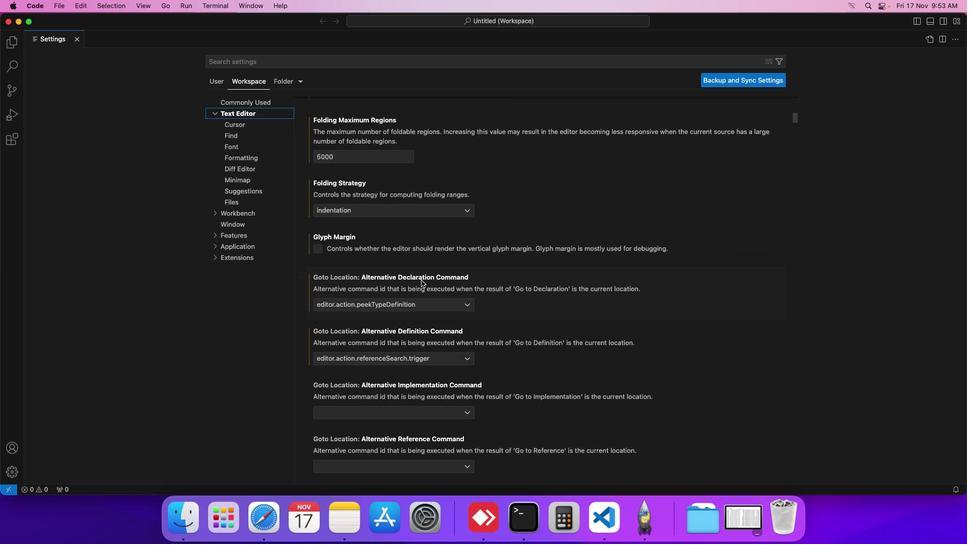 
Action: Mouse scrolled (412, 272) with delta (-8, -9)
Screenshot: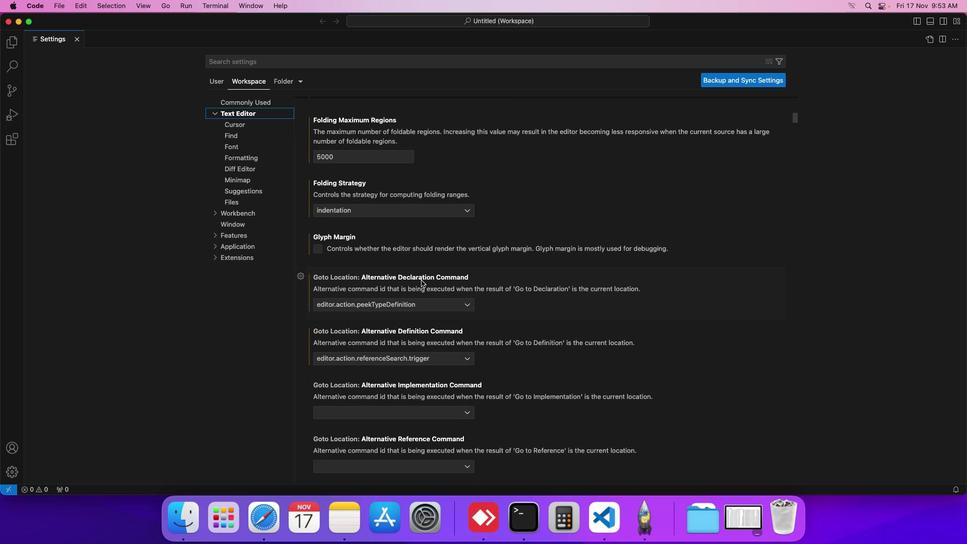 
Action: Mouse moved to (413, 271)
Screenshot: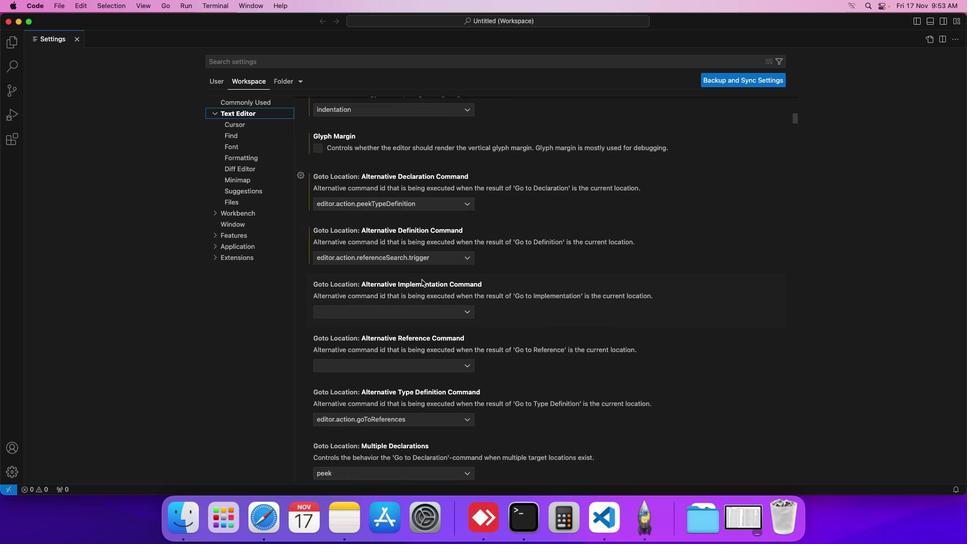 
Action: Mouse scrolled (413, 271) with delta (-8, -8)
Screenshot: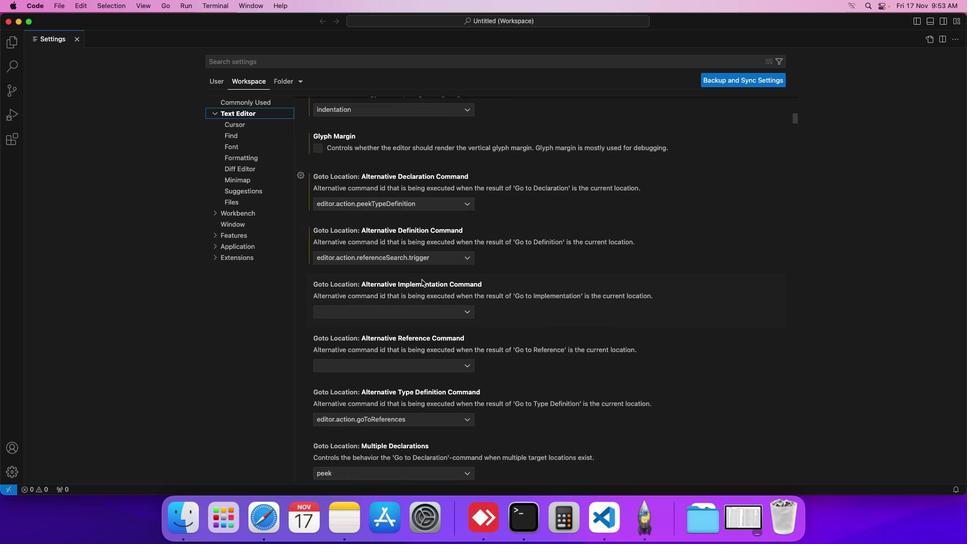 
Action: Mouse scrolled (413, 271) with delta (-8, -8)
Screenshot: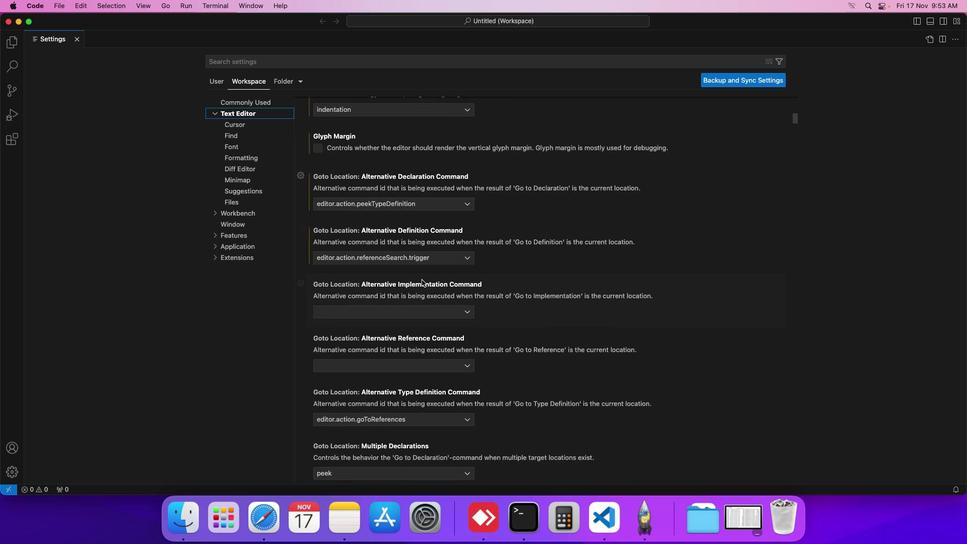 
Action: Mouse scrolled (413, 271) with delta (-8, -9)
Screenshot: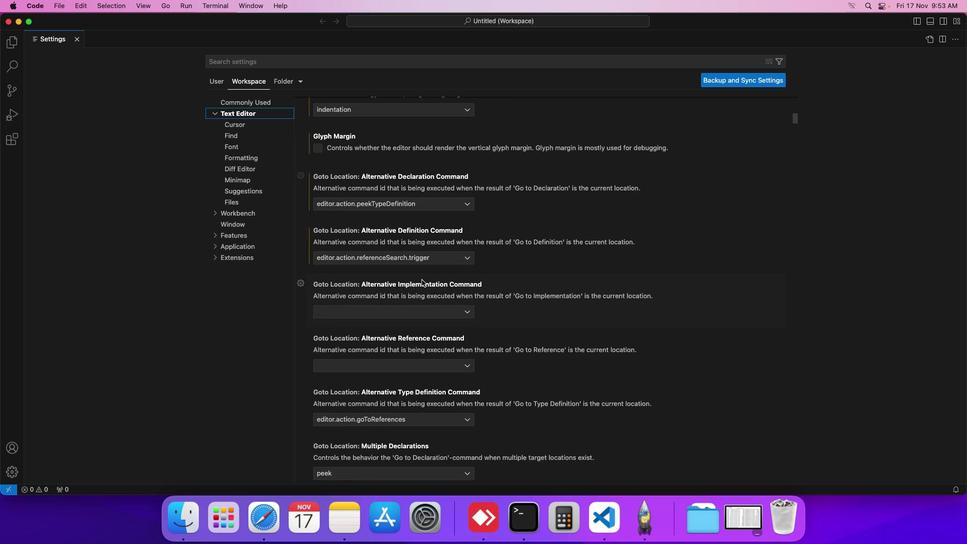 
Action: Mouse scrolled (413, 271) with delta (-8, -8)
Screenshot: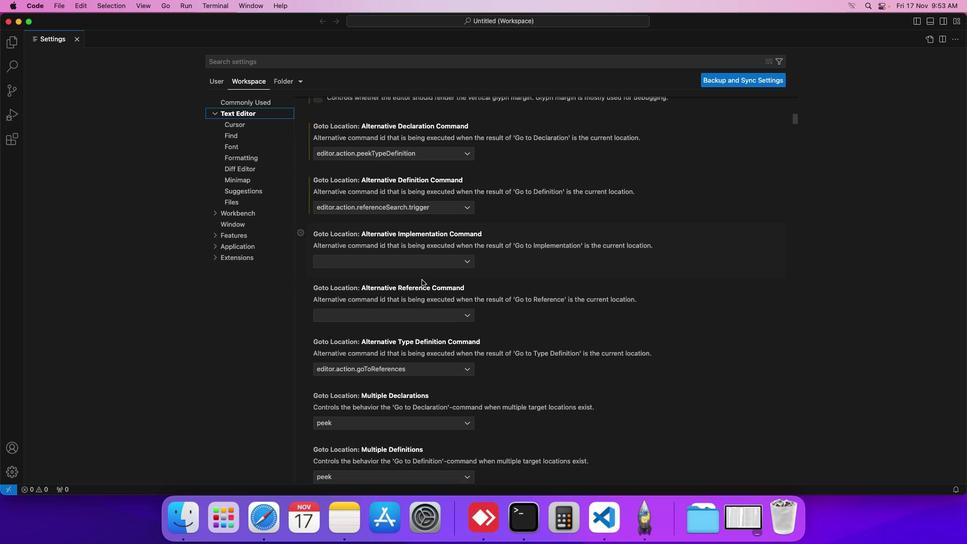 
Action: Mouse scrolled (413, 271) with delta (-8, -8)
Screenshot: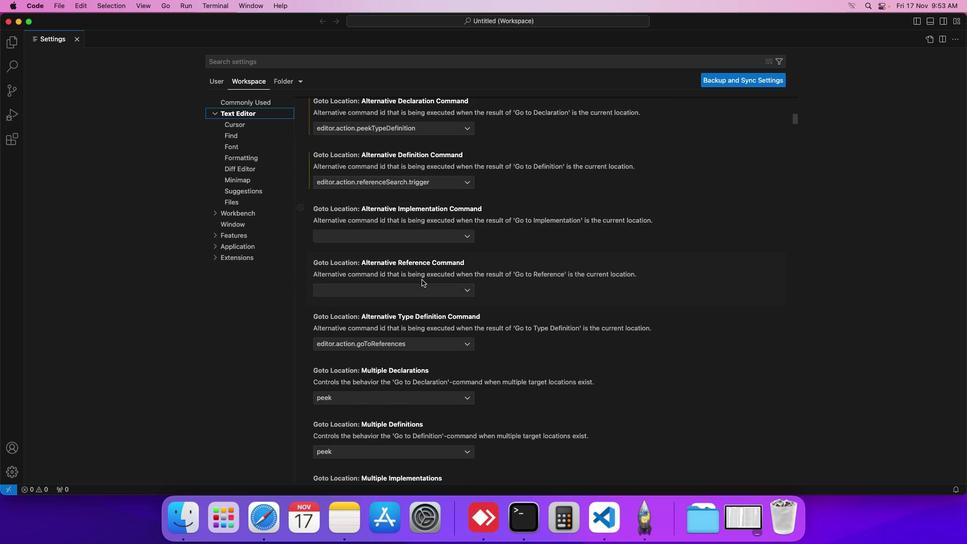 
Action: Mouse scrolled (413, 271) with delta (-8, -8)
Screenshot: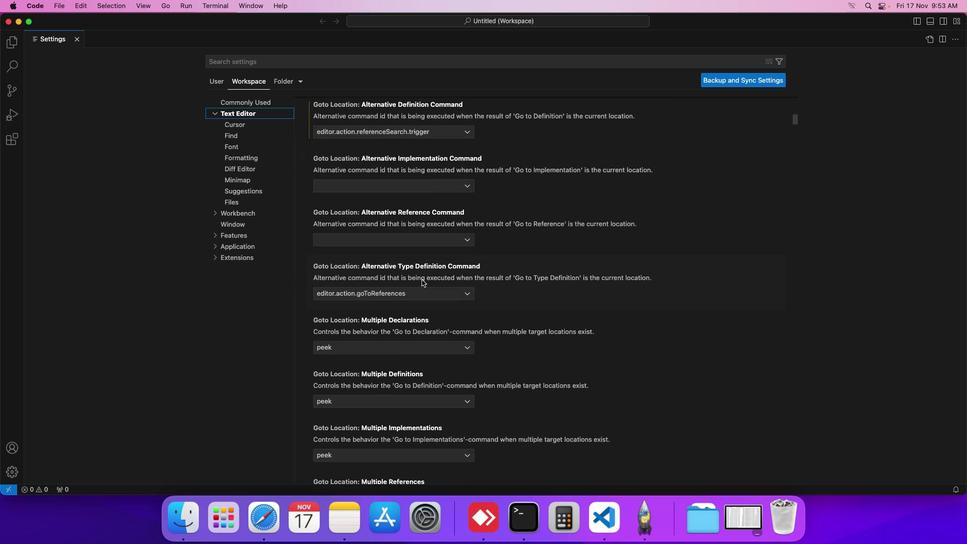 
Action: Mouse scrolled (413, 271) with delta (-8, -9)
Screenshot: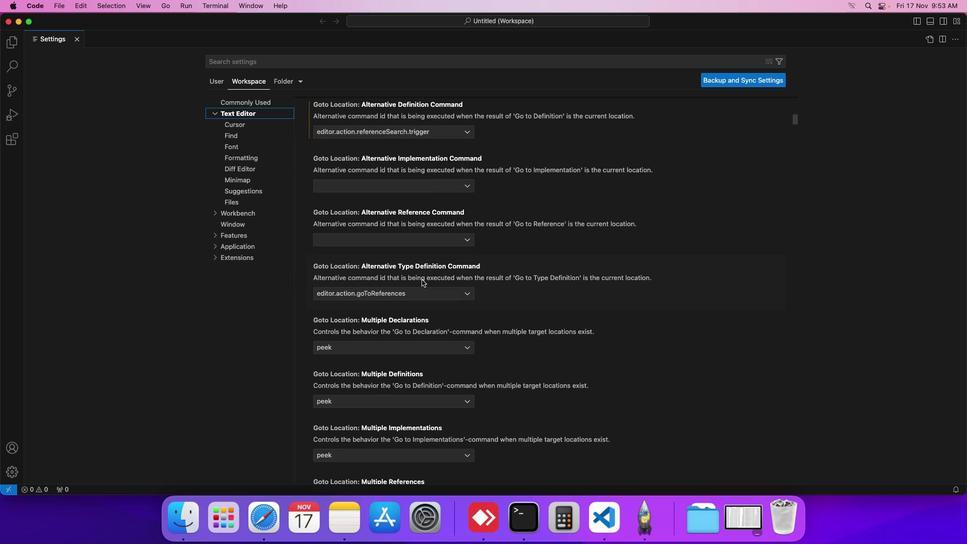 
Action: Mouse scrolled (413, 271) with delta (-8, -8)
Screenshot: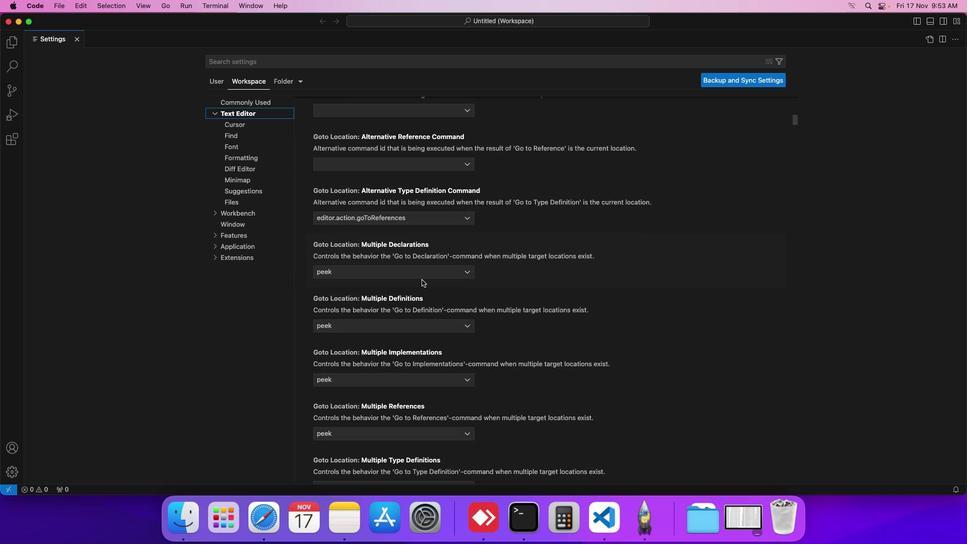 
Action: Mouse scrolled (413, 271) with delta (-8, -8)
Screenshot: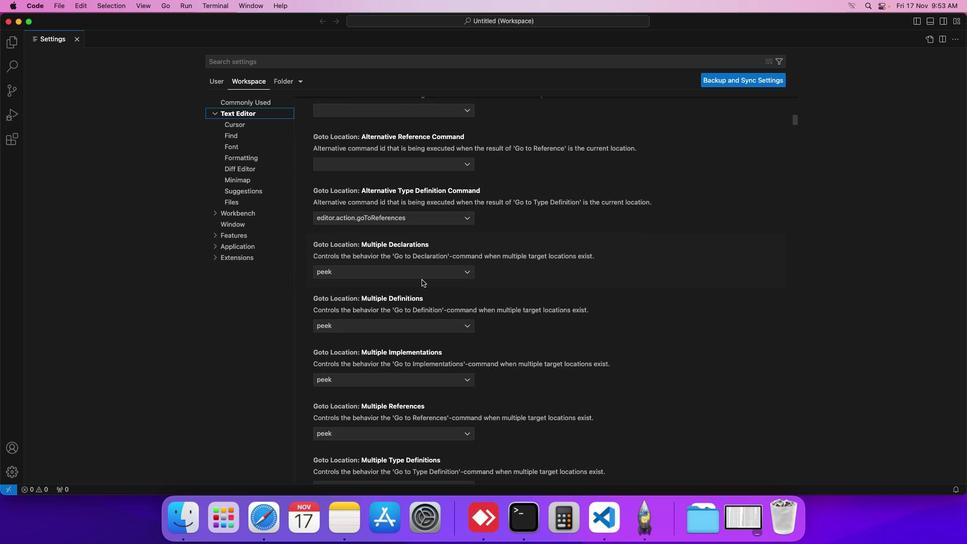 
Action: Mouse scrolled (413, 271) with delta (-8, -8)
Screenshot: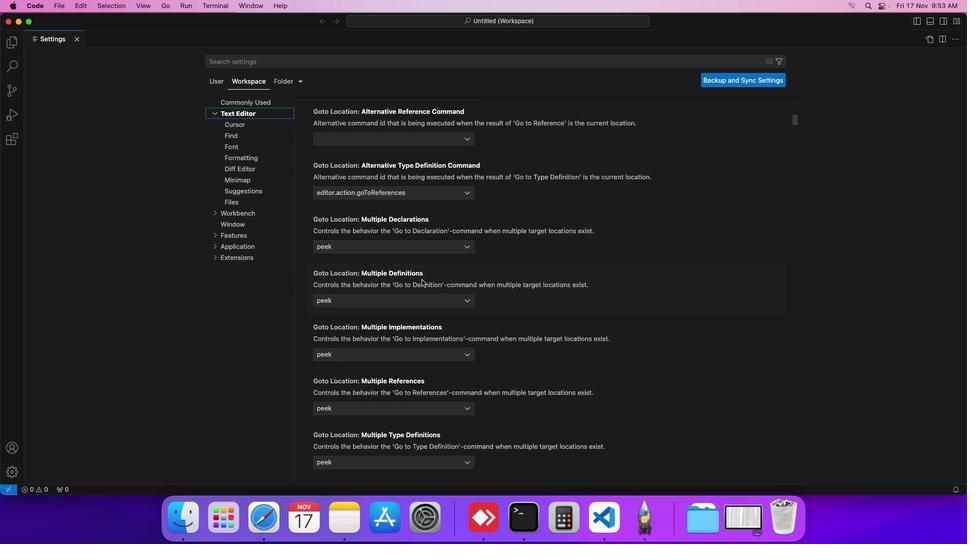 
Action: Mouse scrolled (413, 271) with delta (-8, -8)
Screenshot: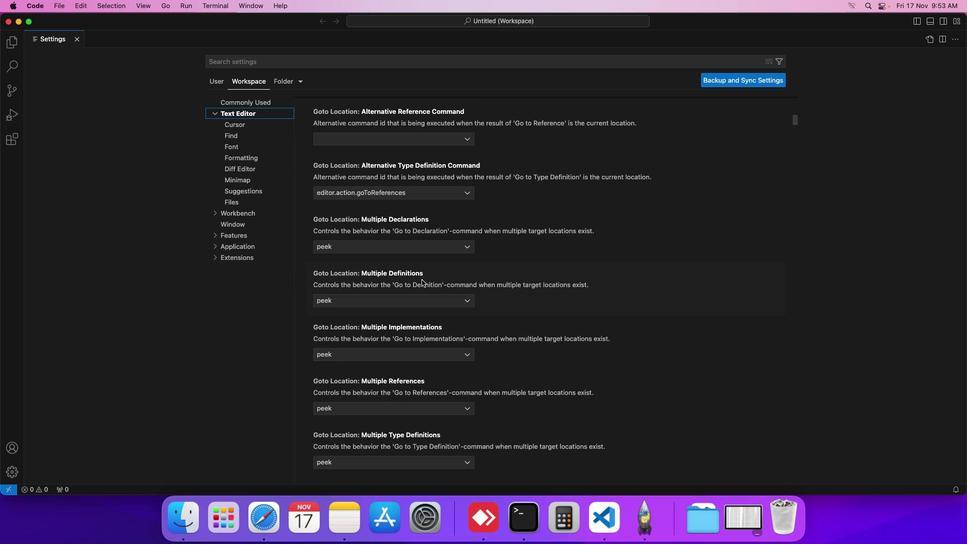 
Action: Mouse scrolled (413, 271) with delta (-8, -8)
Screenshot: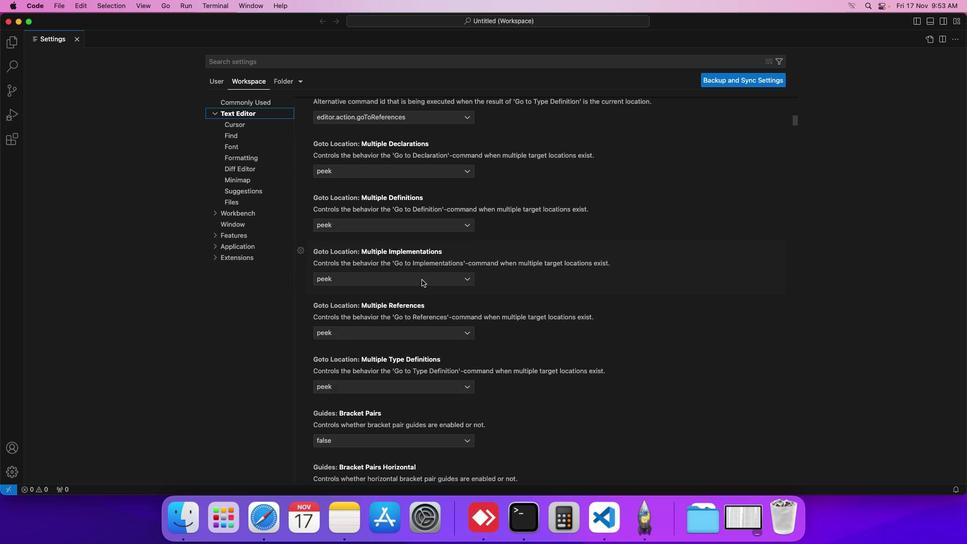
Action: Mouse scrolled (413, 271) with delta (-8, -8)
Screenshot: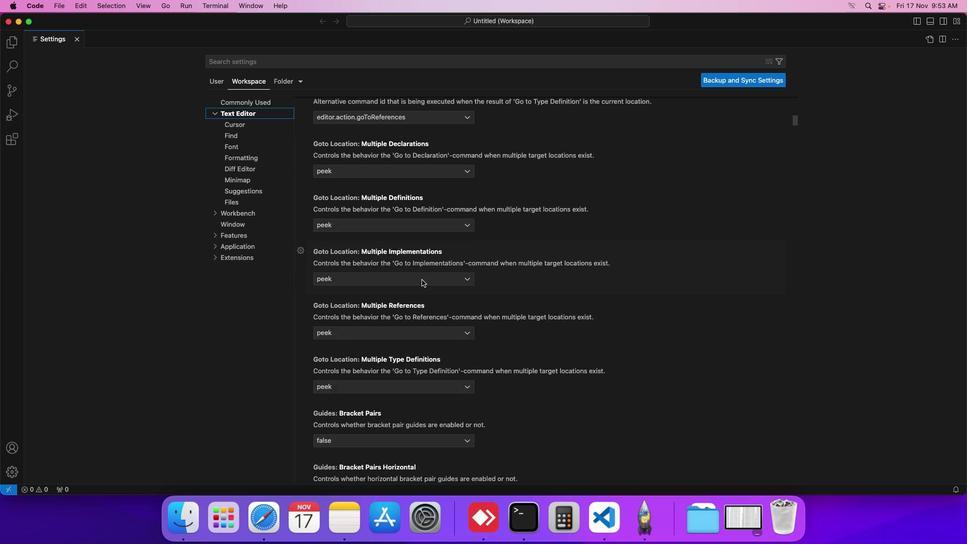 
Action: Mouse scrolled (413, 271) with delta (-8, -8)
Screenshot: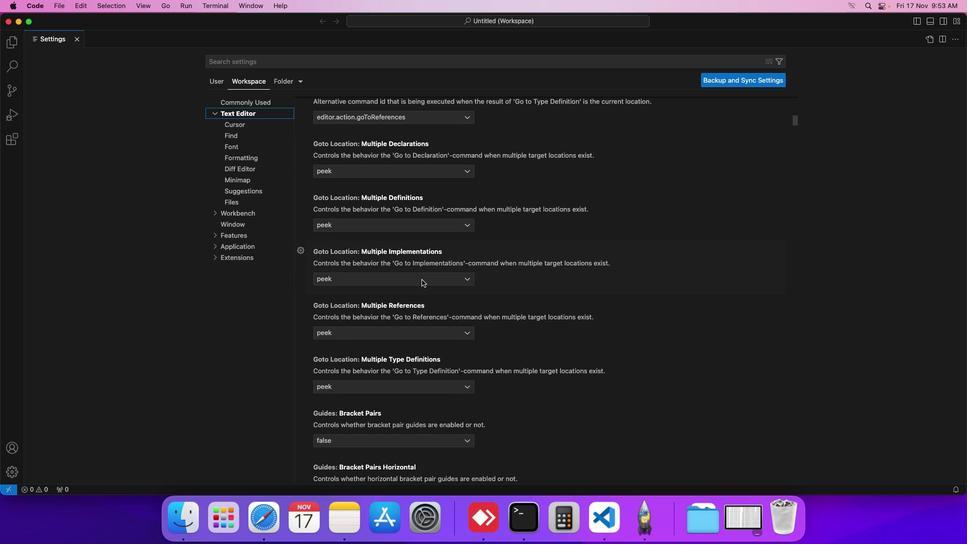 
Action: Mouse moved to (413, 271)
Screenshot: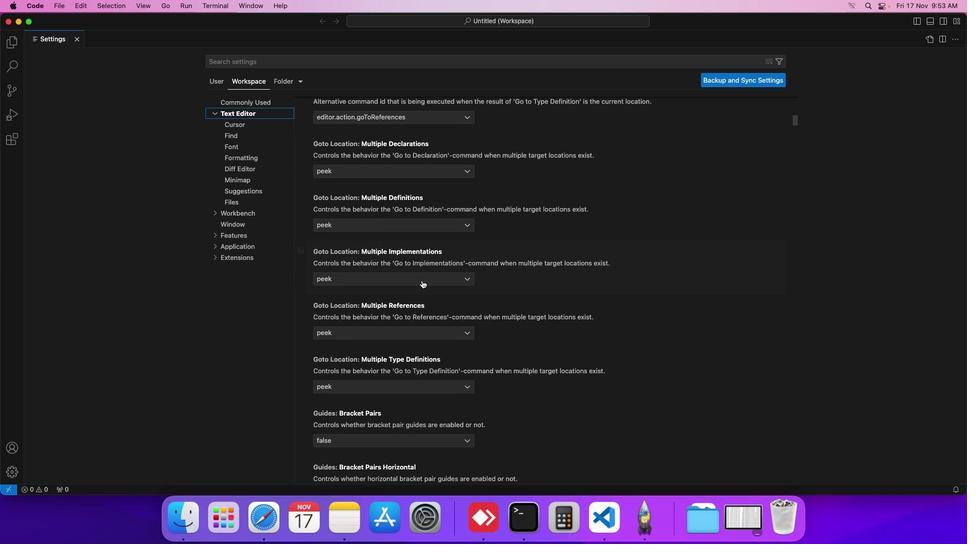 
Action: Mouse scrolled (413, 271) with delta (-8, -8)
Screenshot: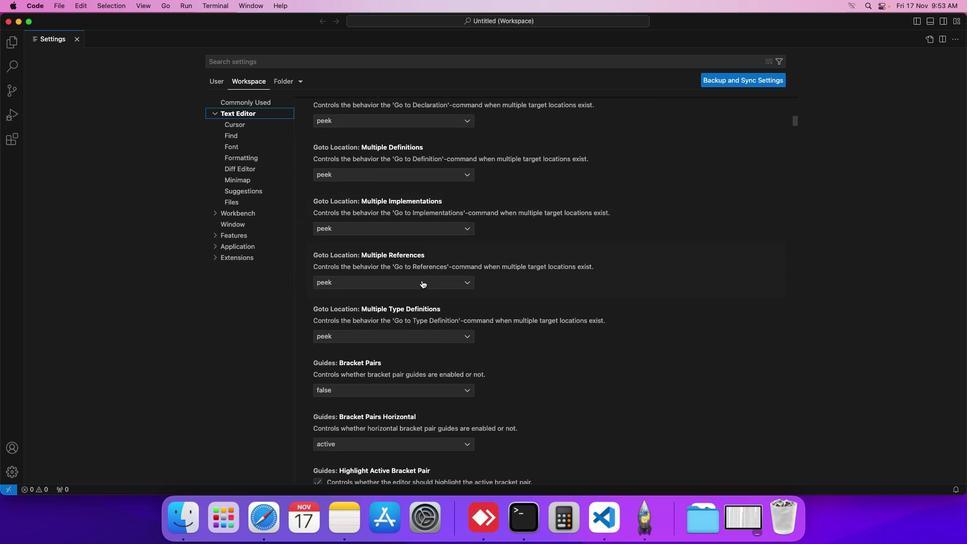 
Action: Mouse scrolled (413, 271) with delta (-8, -8)
Screenshot: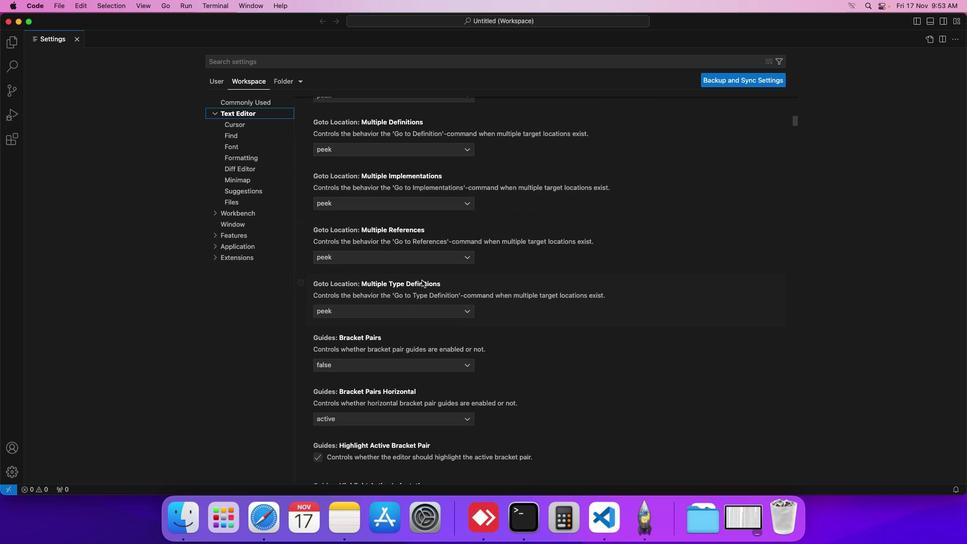 
Action: Mouse scrolled (413, 271) with delta (-8, -8)
Screenshot: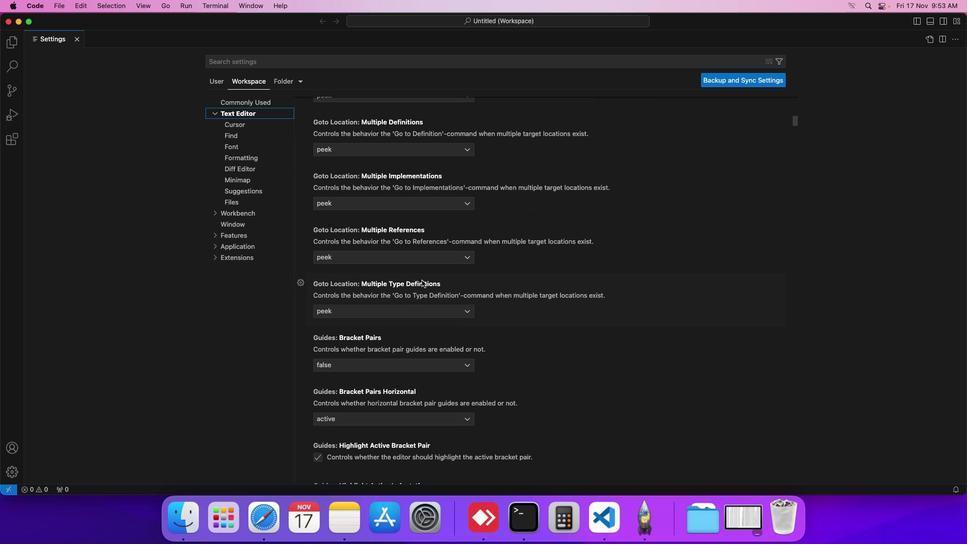 
Action: Mouse scrolled (413, 271) with delta (-8, -8)
Screenshot: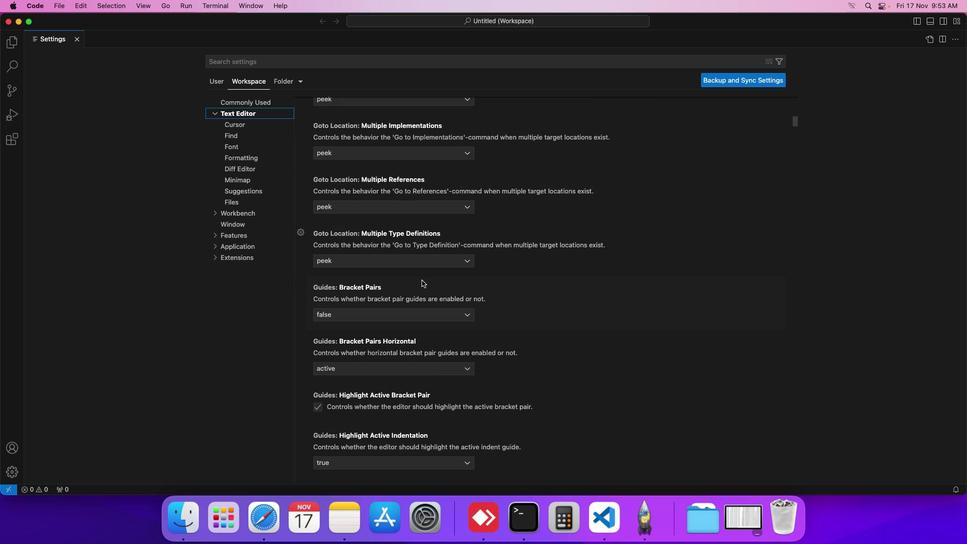 
Action: Mouse scrolled (413, 271) with delta (-8, -8)
Screenshot: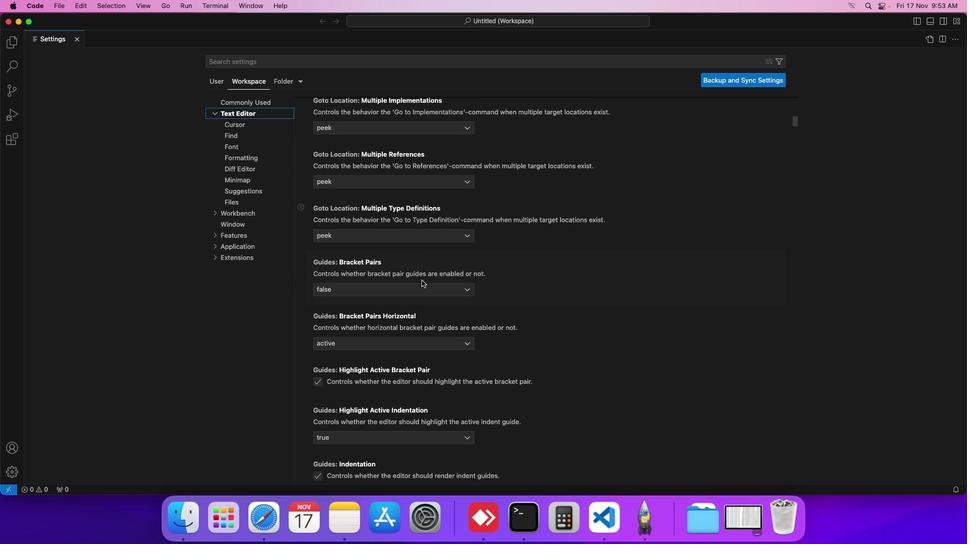 
Action: Mouse scrolled (413, 271) with delta (-8, -8)
Screenshot: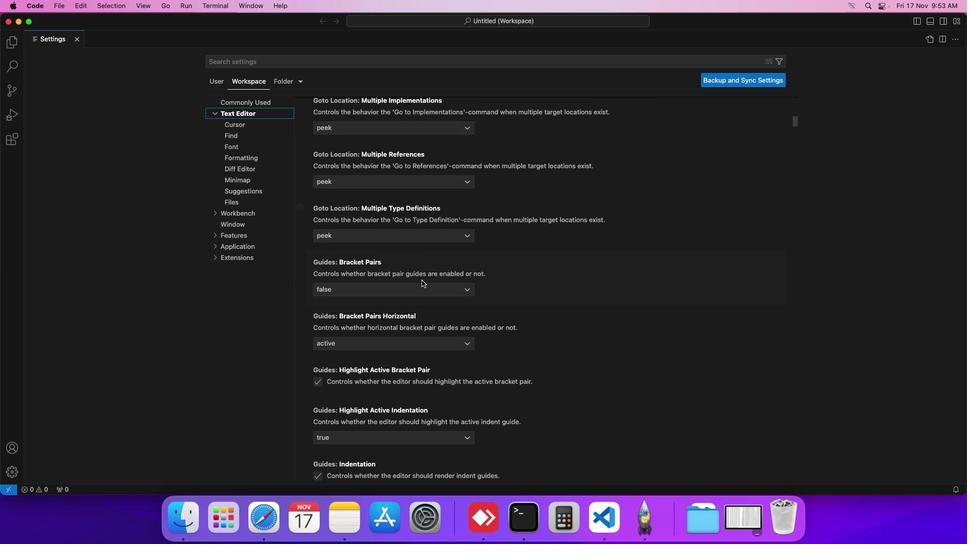 
Action: Mouse scrolled (413, 271) with delta (-8, -8)
Screenshot: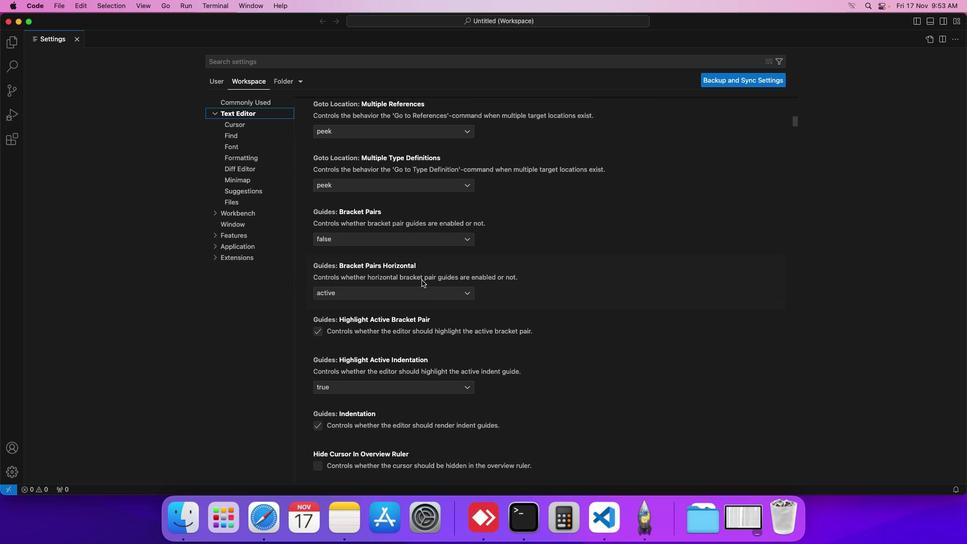
Action: Mouse scrolled (413, 271) with delta (-8, -8)
Screenshot: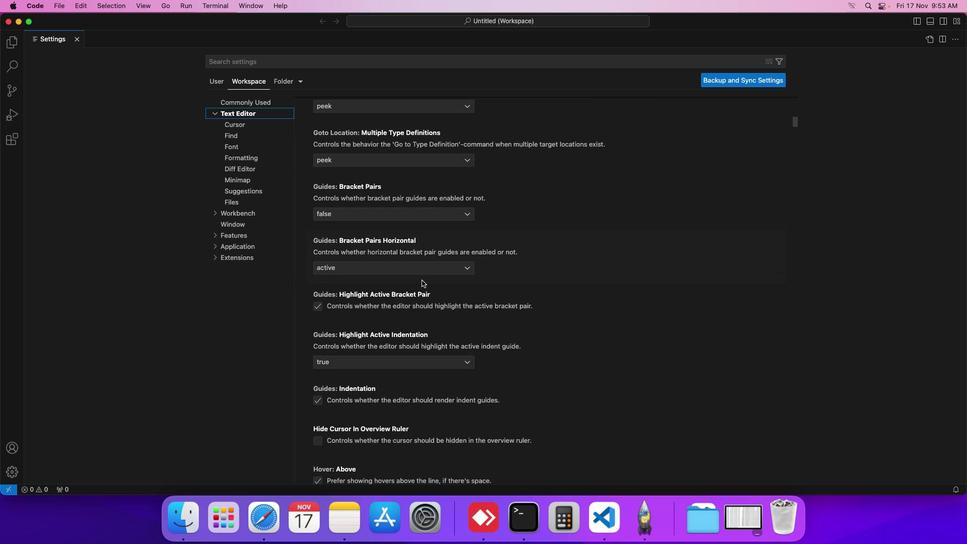 
Action: Mouse scrolled (413, 271) with delta (-8, -8)
Screenshot: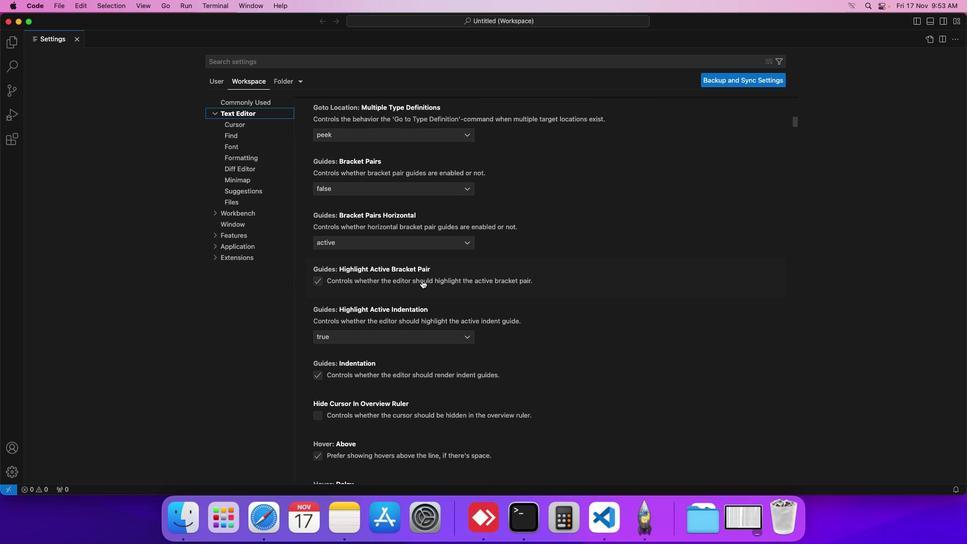 
Action: Mouse scrolled (413, 271) with delta (-8, -8)
Screenshot: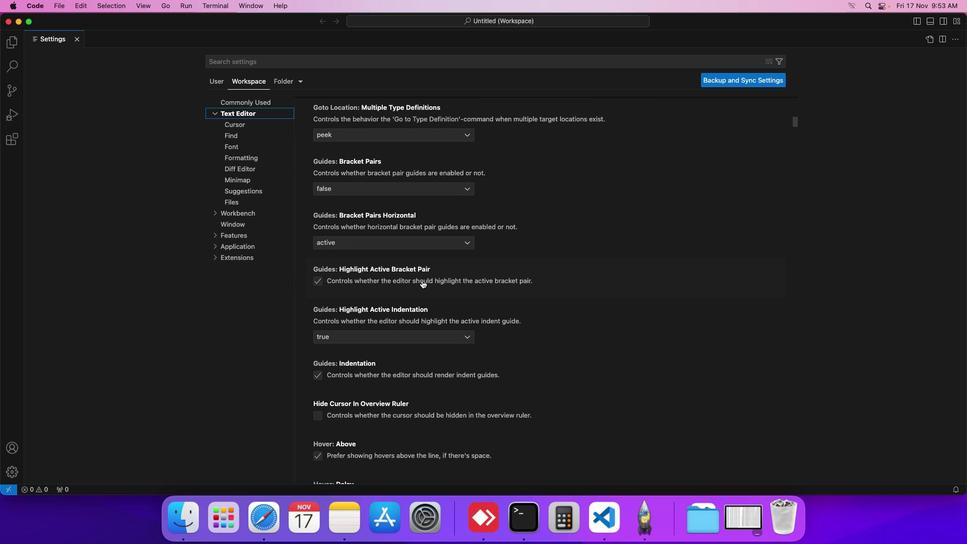 
Action: Mouse scrolled (413, 271) with delta (-8, -8)
Screenshot: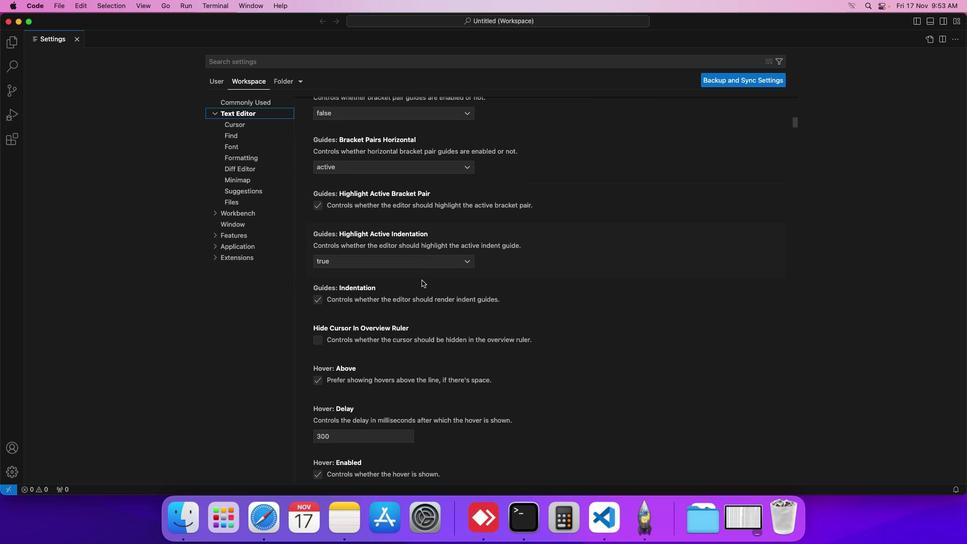 
Action: Mouse scrolled (413, 271) with delta (-8, -8)
Screenshot: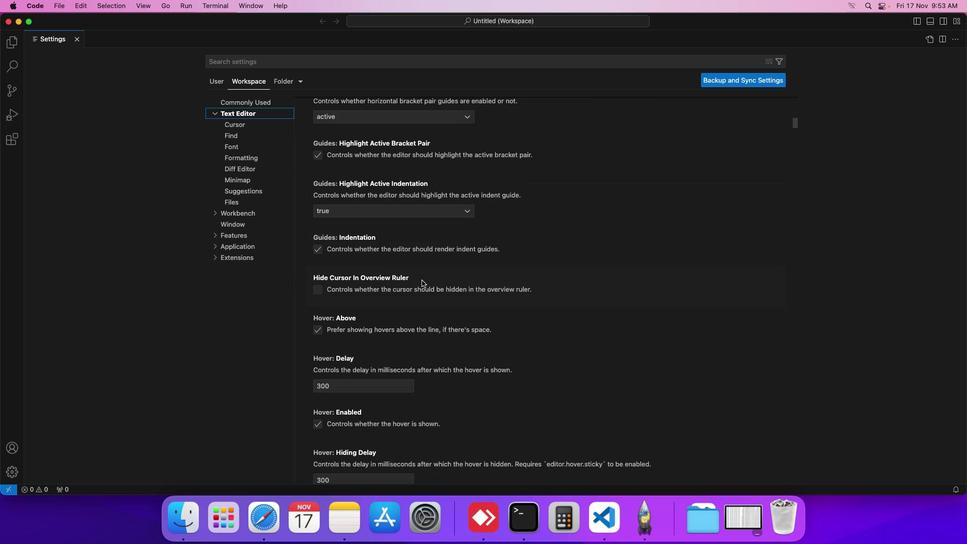 
Action: Mouse scrolled (413, 271) with delta (-8, -8)
Screenshot: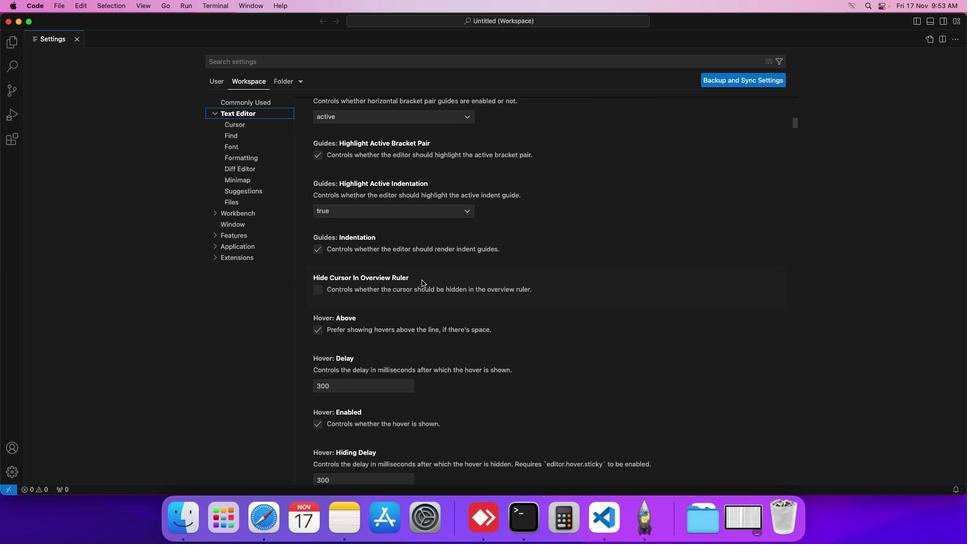 
Action: Mouse scrolled (413, 271) with delta (-8, -9)
Screenshot: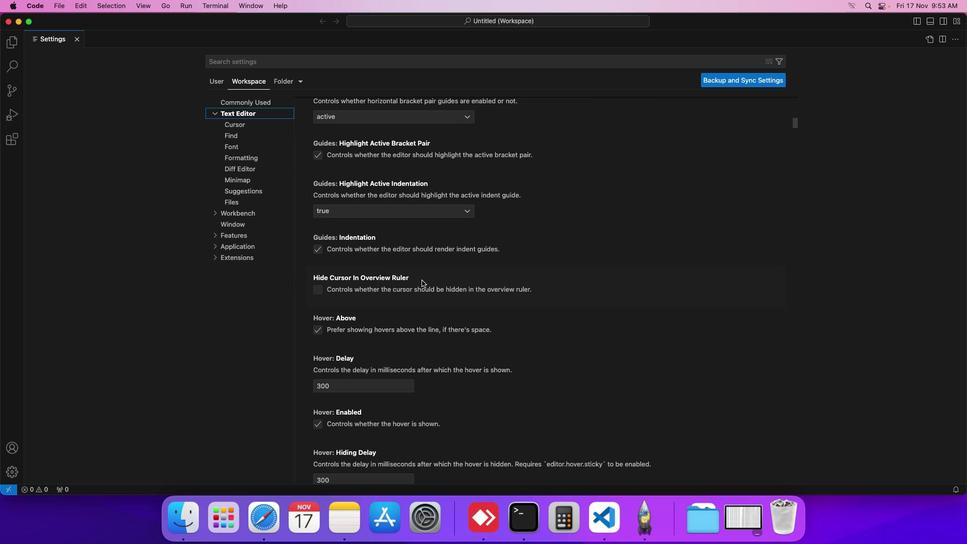 
Action: Mouse scrolled (413, 271) with delta (-8, -8)
Screenshot: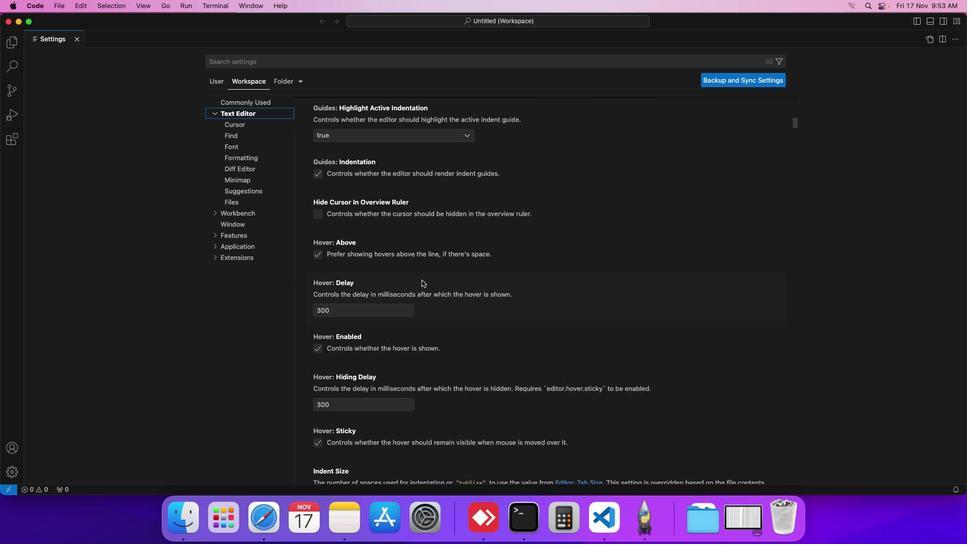 
Action: Mouse scrolled (413, 271) with delta (-8, -8)
Screenshot: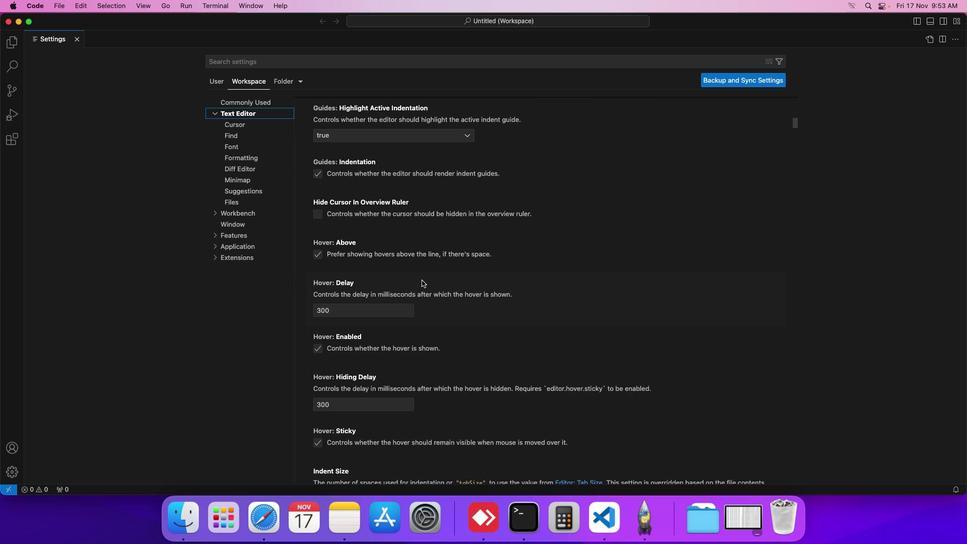 
Action: Mouse scrolled (413, 271) with delta (-8, -8)
Screenshot: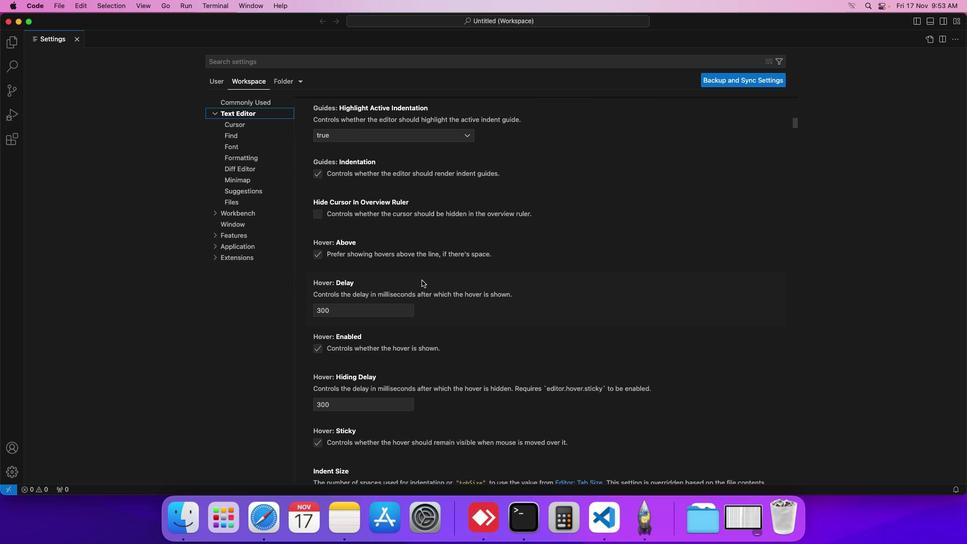 
Action: Mouse scrolled (413, 271) with delta (-8, -8)
Screenshot: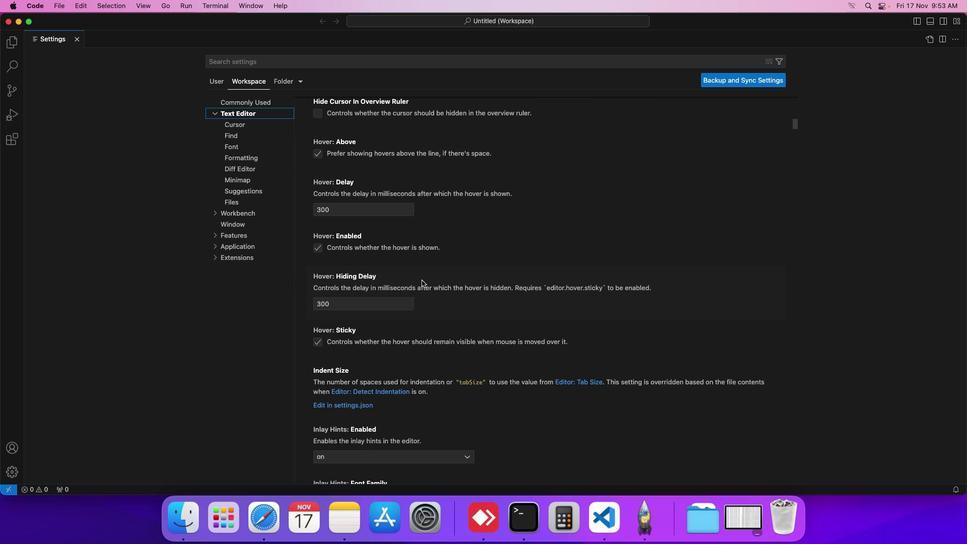 
Action: Mouse scrolled (413, 271) with delta (-8, -8)
Screenshot: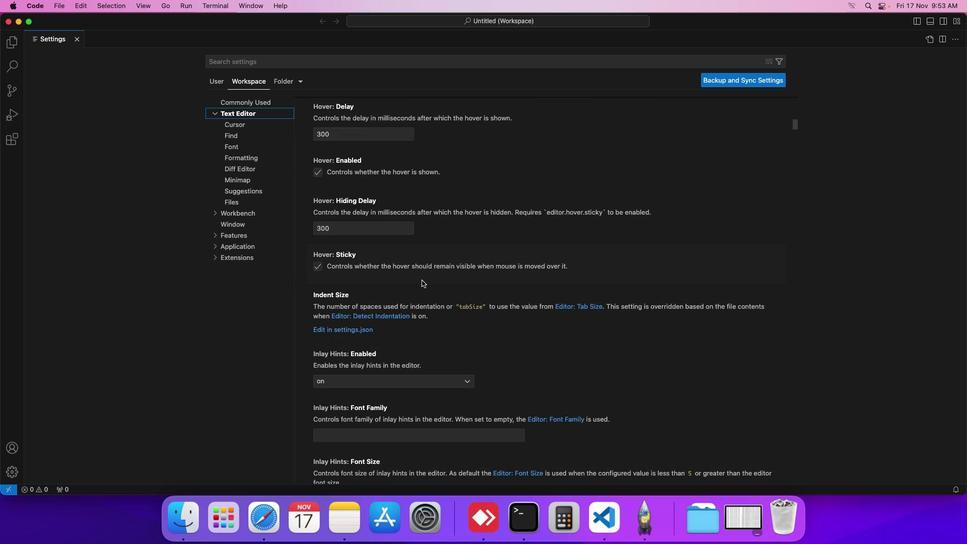 
Action: Mouse scrolled (413, 271) with delta (-8, -9)
Screenshot: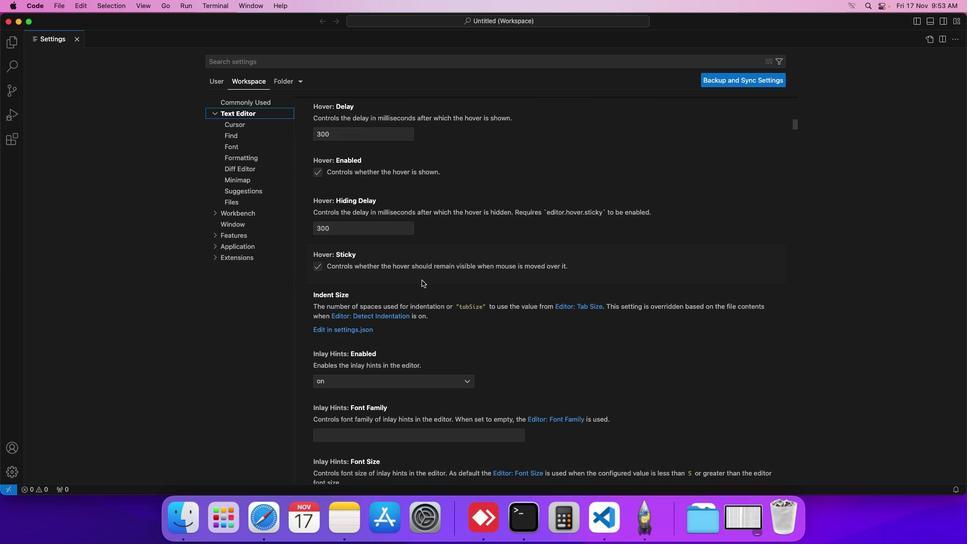 
Action: Mouse scrolled (413, 271) with delta (-8, -9)
Screenshot: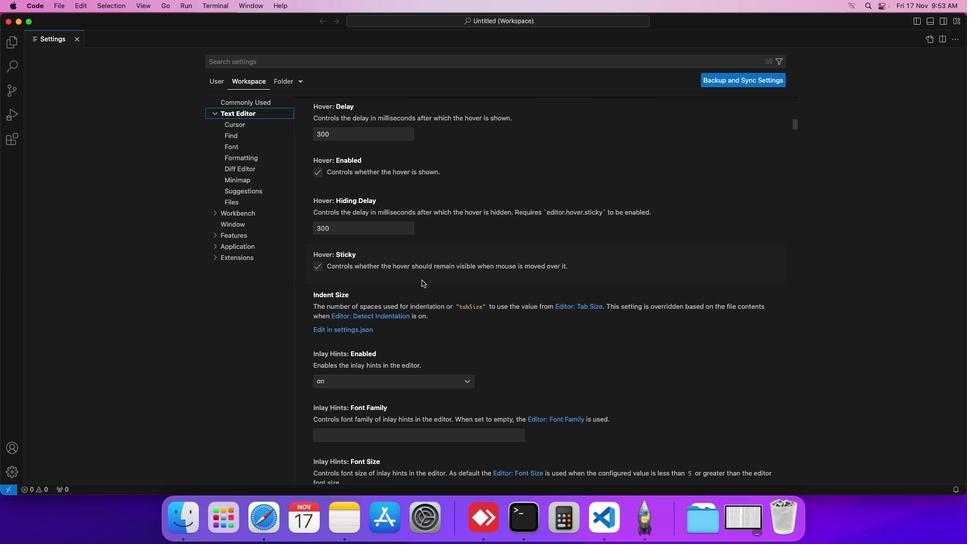
Action: Mouse scrolled (413, 271) with delta (-8, -8)
Screenshot: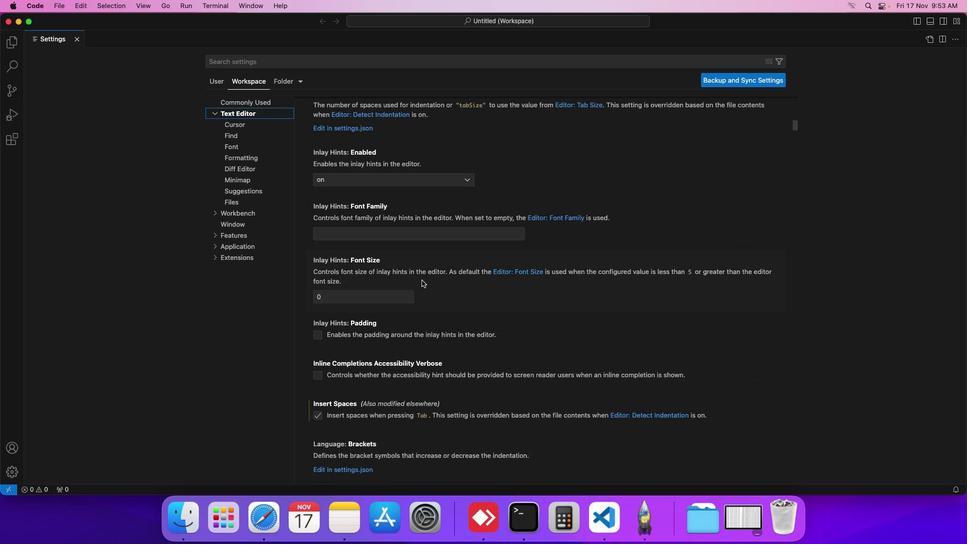 
Action: Mouse scrolled (413, 271) with delta (-8, -8)
Screenshot: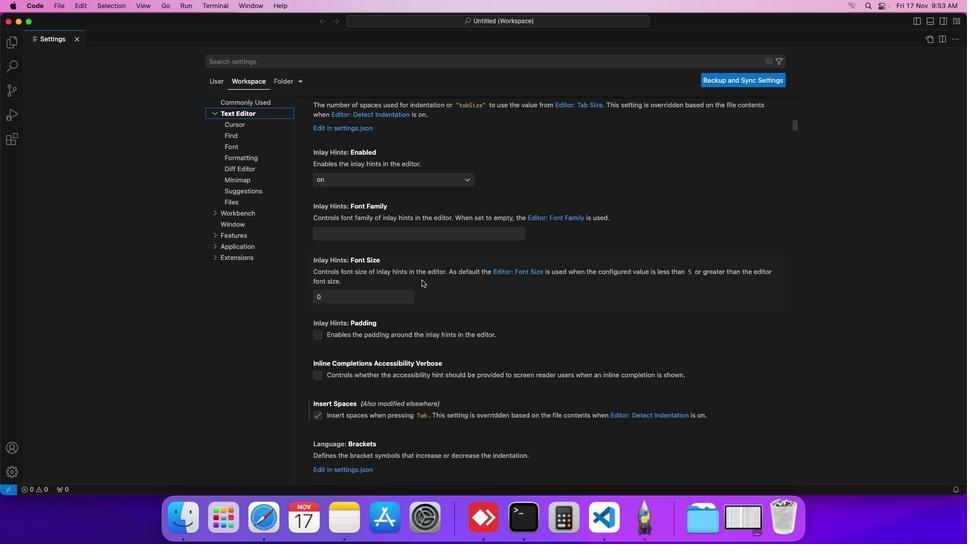 
Action: Mouse scrolled (413, 271) with delta (-8, -9)
Screenshot: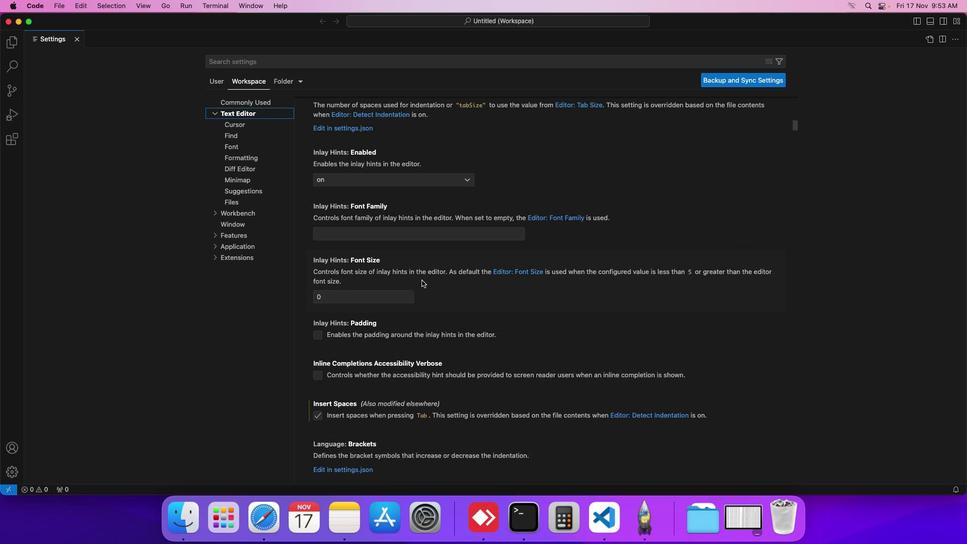 
Action: Mouse scrolled (413, 271) with delta (-8, -10)
Screenshot: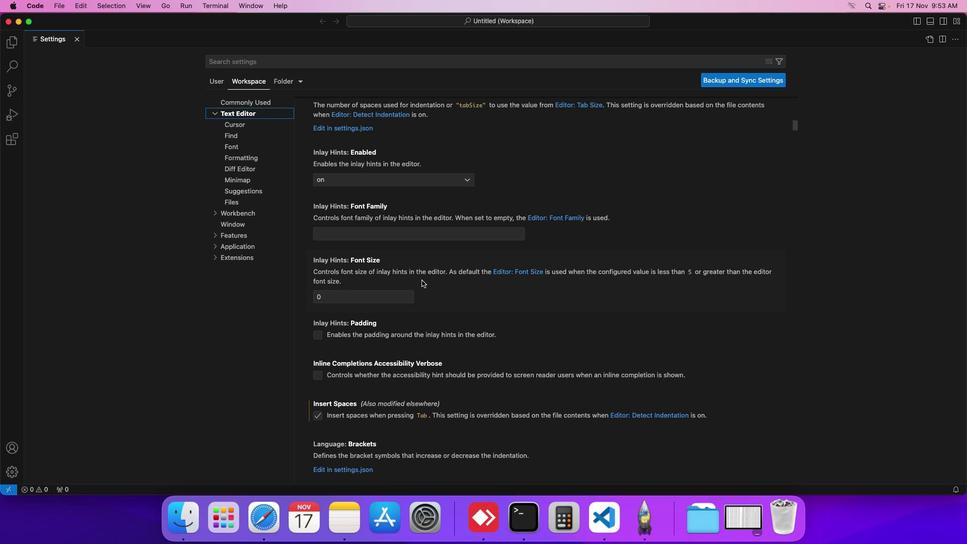 
Action: Mouse scrolled (413, 271) with delta (-8, -8)
Screenshot: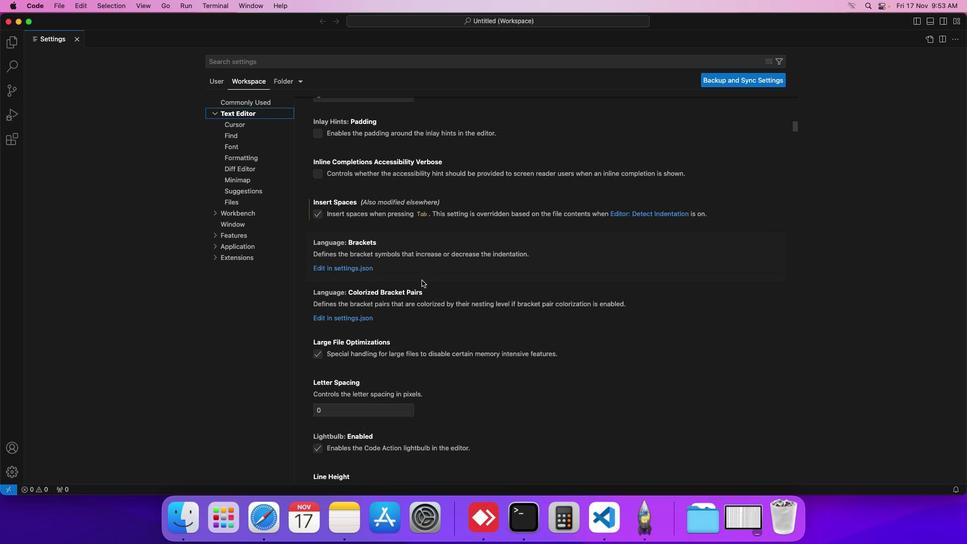 
Action: Mouse scrolled (413, 271) with delta (-8, -8)
Screenshot: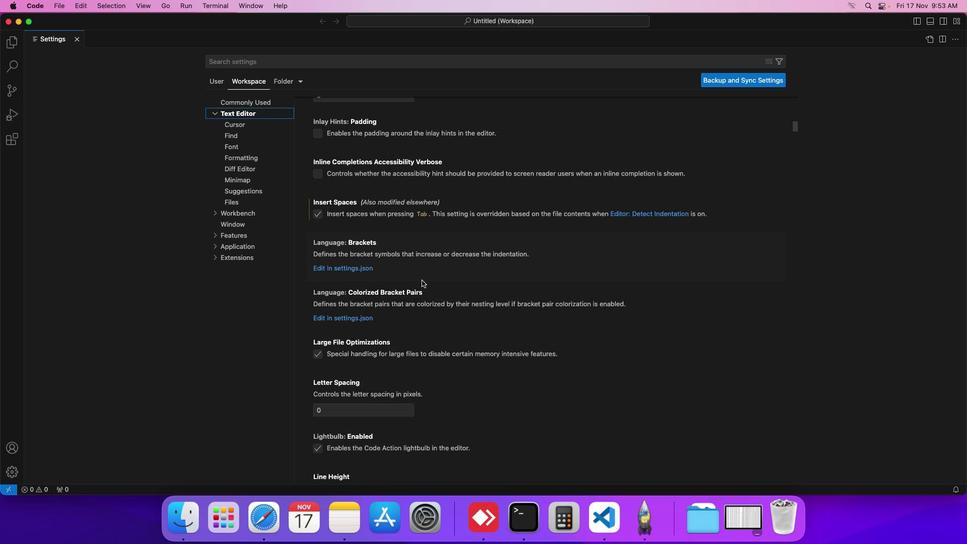 
Action: Mouse scrolled (413, 271) with delta (-8, -9)
Screenshot: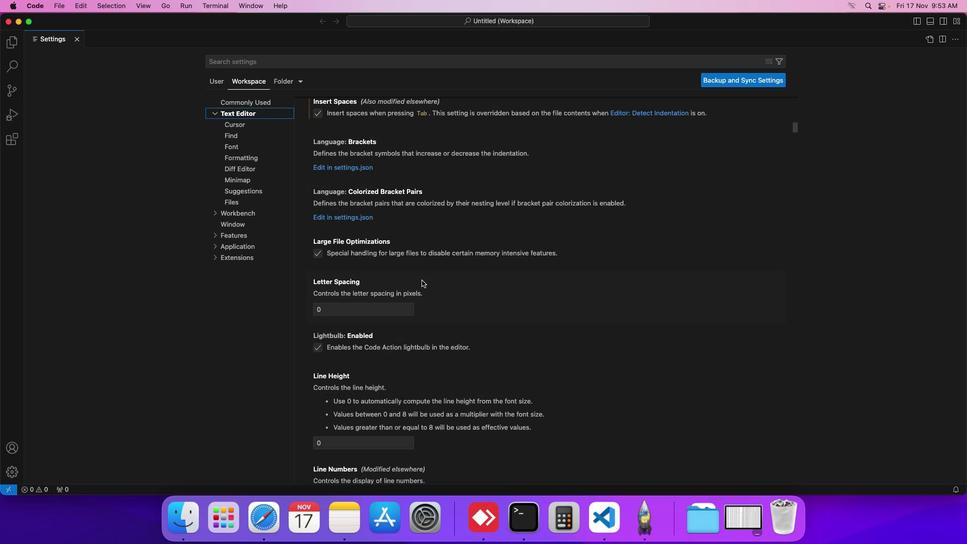 
Action: Mouse scrolled (413, 271) with delta (-8, -10)
Screenshot: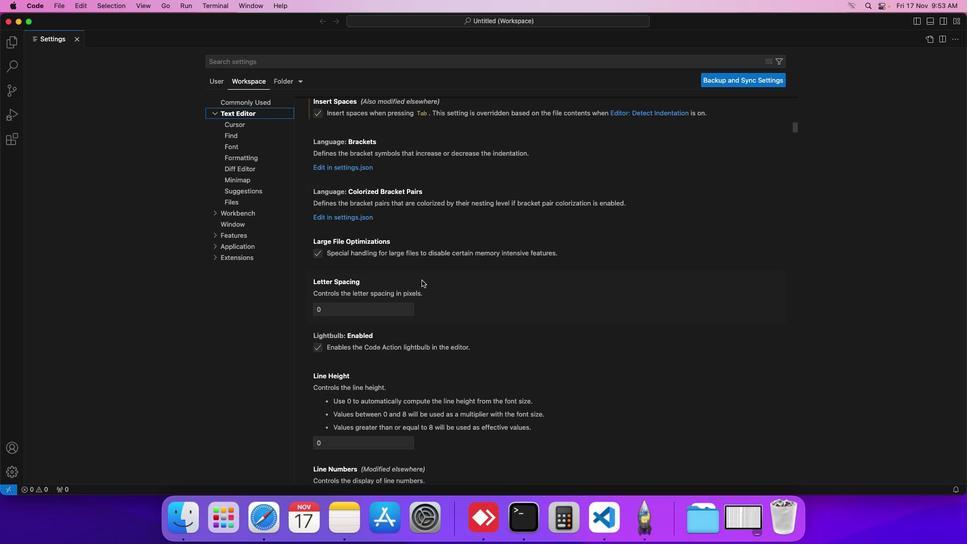 
Action: Mouse scrolled (413, 271) with delta (-8, -10)
Screenshot: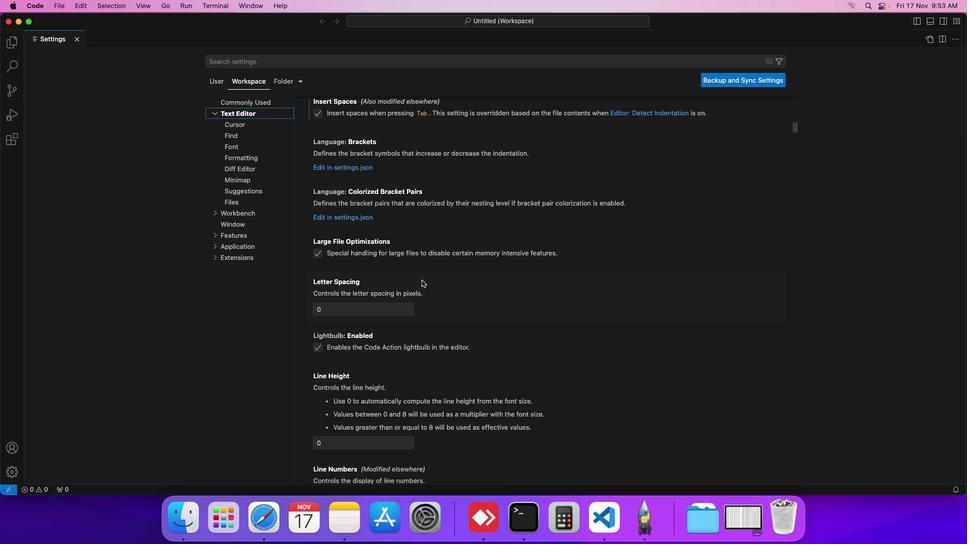 
Action: Mouse scrolled (413, 271) with delta (-8, -8)
Screenshot: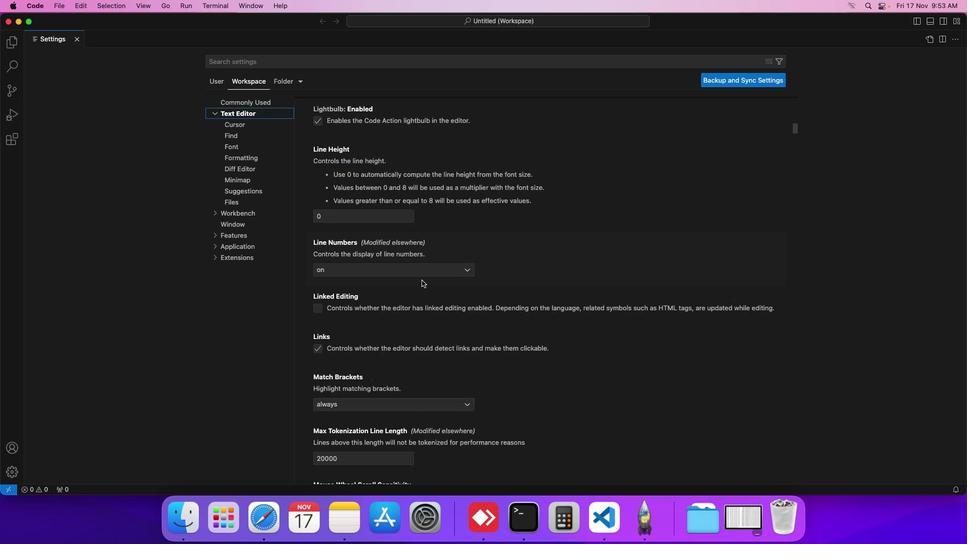 
Action: Mouse scrolled (413, 271) with delta (-8, -8)
Screenshot: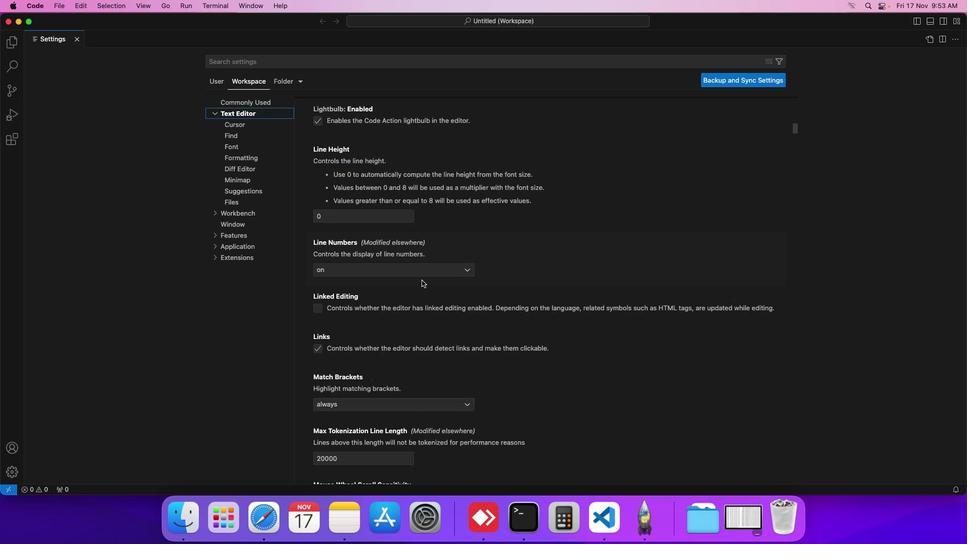 
Action: Mouse scrolled (413, 271) with delta (-8, -9)
Screenshot: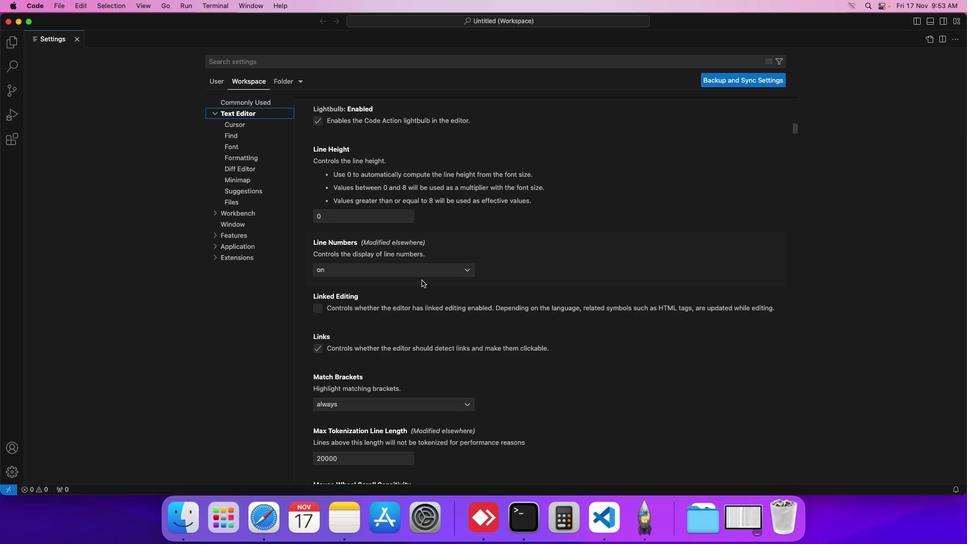 
Action: Mouse scrolled (413, 271) with delta (-8, -10)
Screenshot: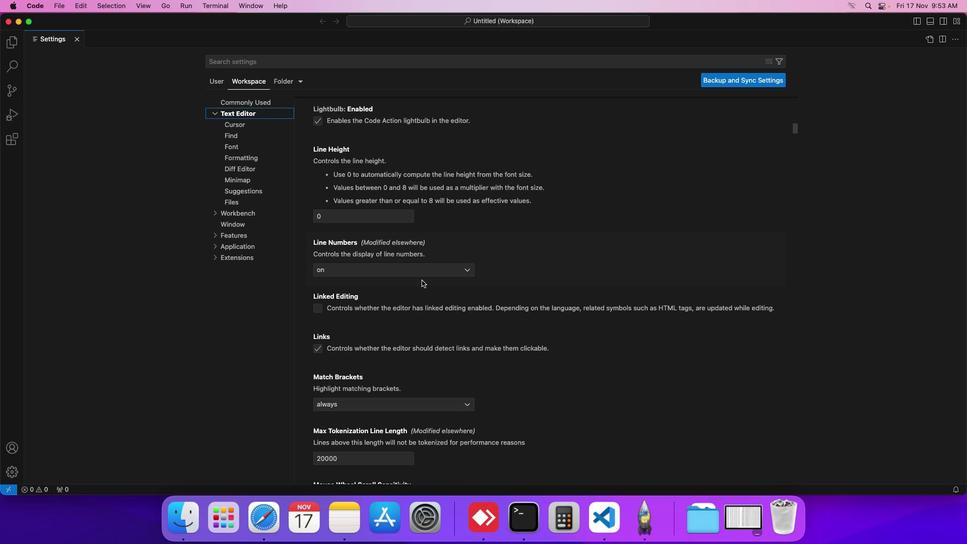 
Action: Mouse scrolled (413, 271) with delta (-8, -8)
Screenshot: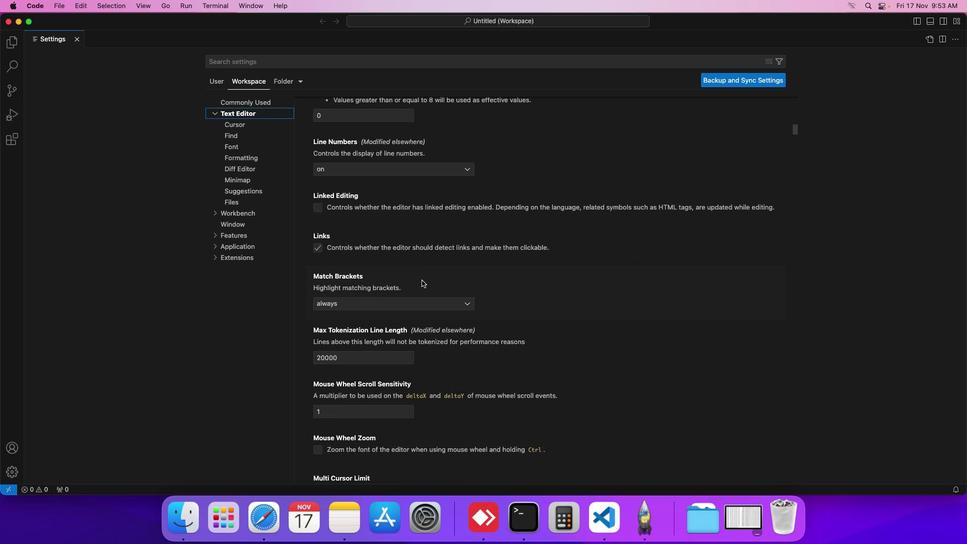 
Action: Mouse scrolled (413, 271) with delta (-8, -8)
Screenshot: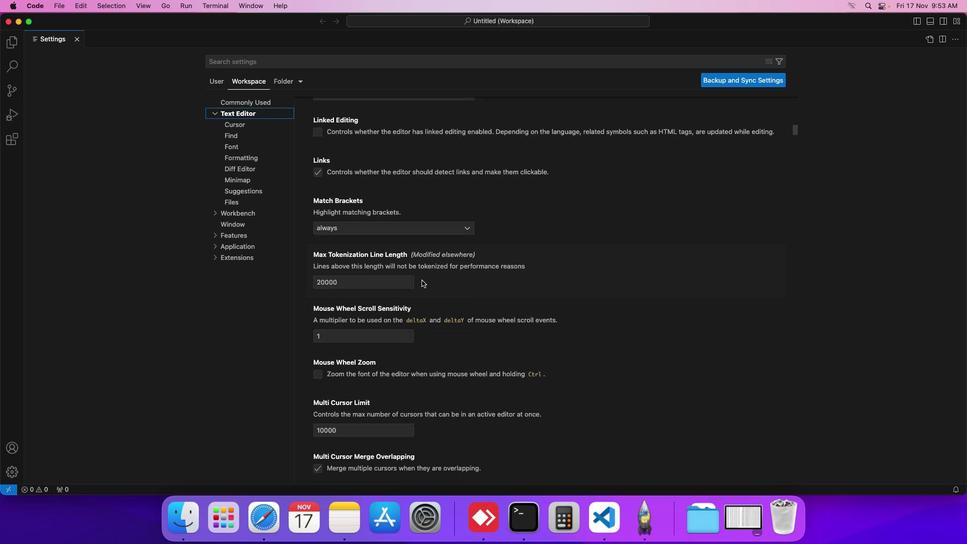 
Action: Mouse scrolled (413, 271) with delta (-8, -9)
Screenshot: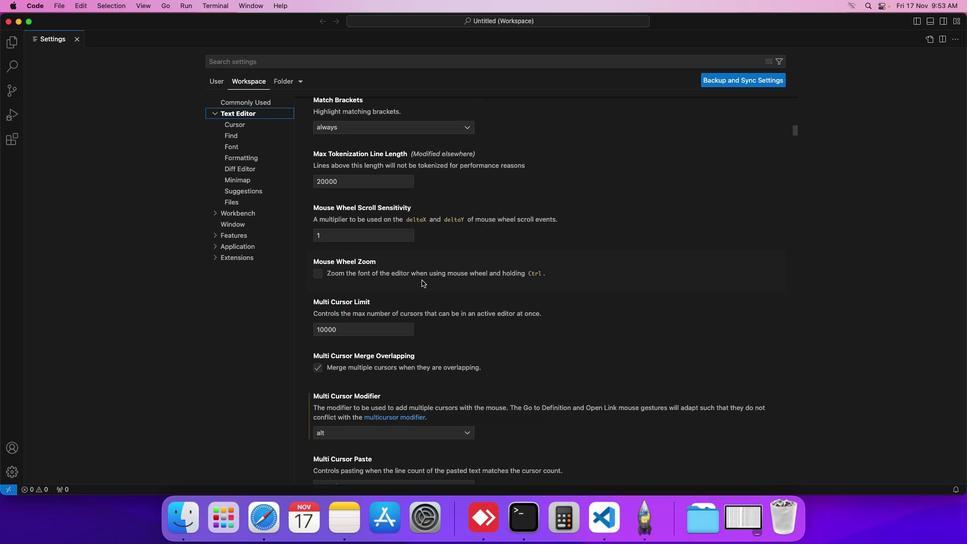 
Action: Mouse scrolled (413, 271) with delta (-8, -9)
Screenshot: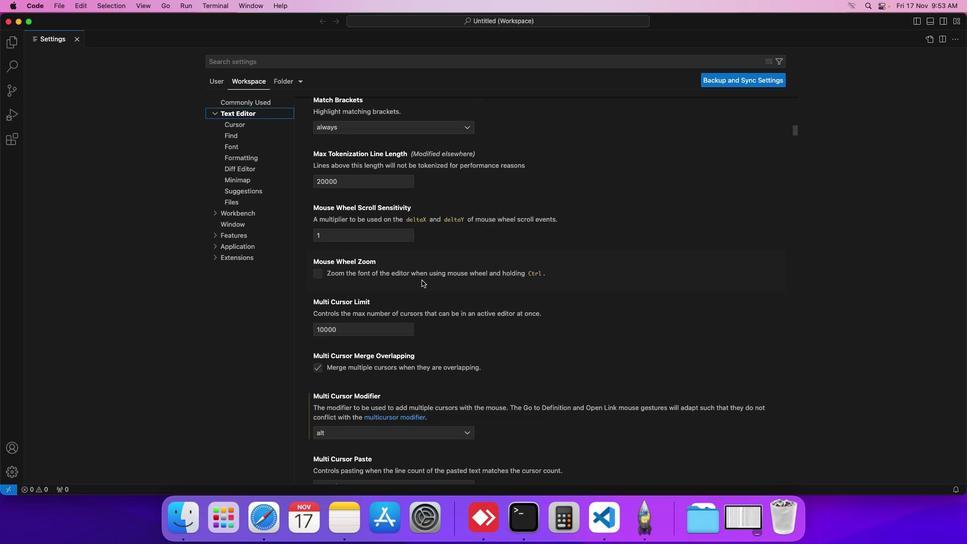 
Action: Mouse scrolled (413, 271) with delta (-8, -10)
Screenshot: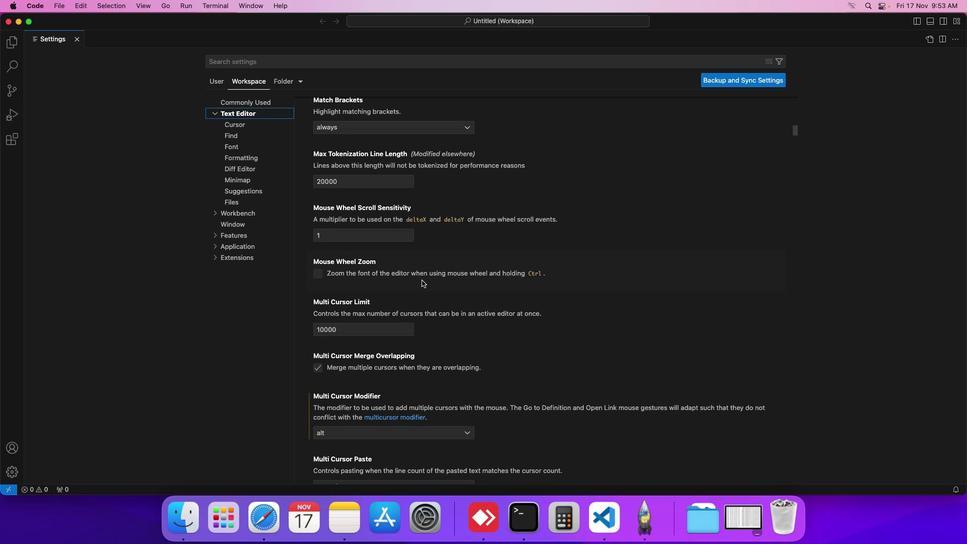 
Action: Mouse scrolled (413, 271) with delta (-8, -8)
Screenshot: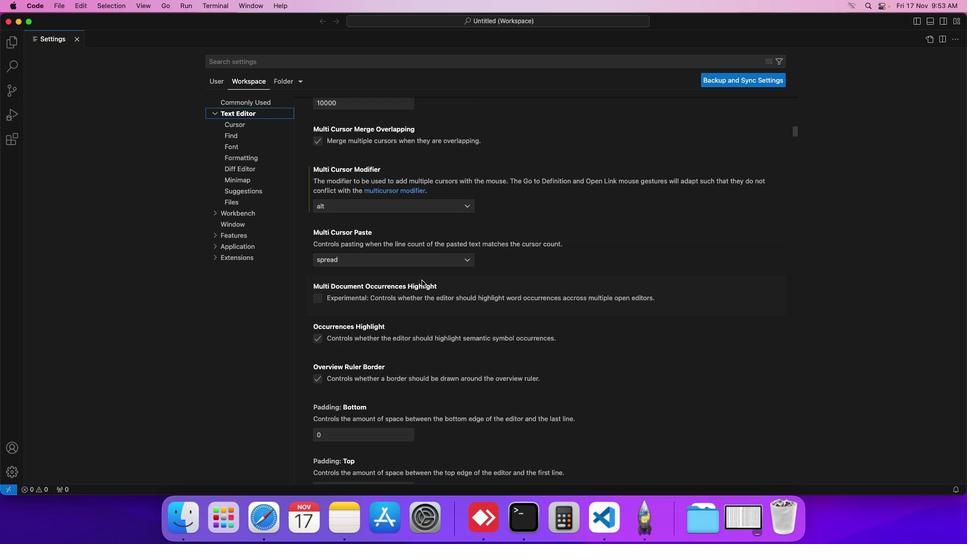 
Action: Mouse scrolled (413, 271) with delta (-8, -8)
Screenshot: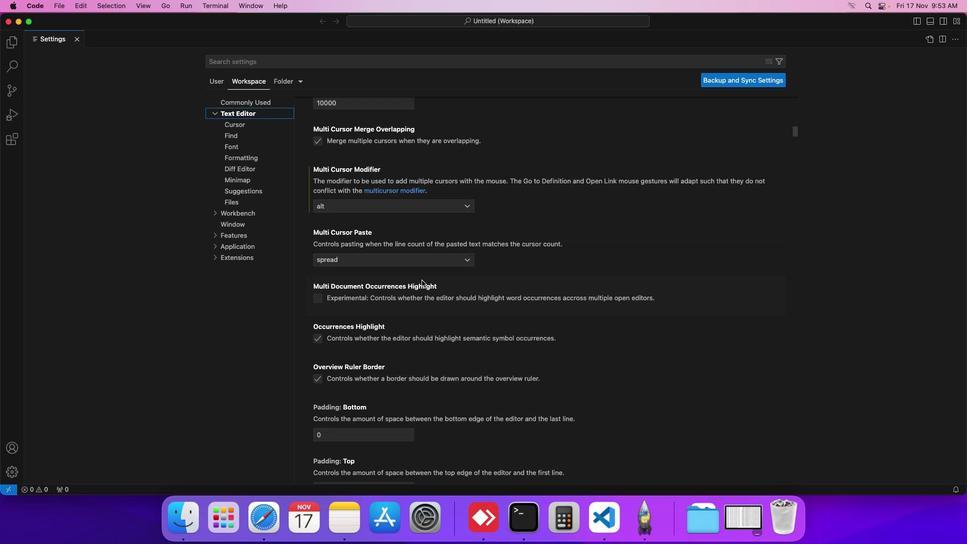 
Action: Mouse scrolled (413, 271) with delta (-8, -9)
Screenshot: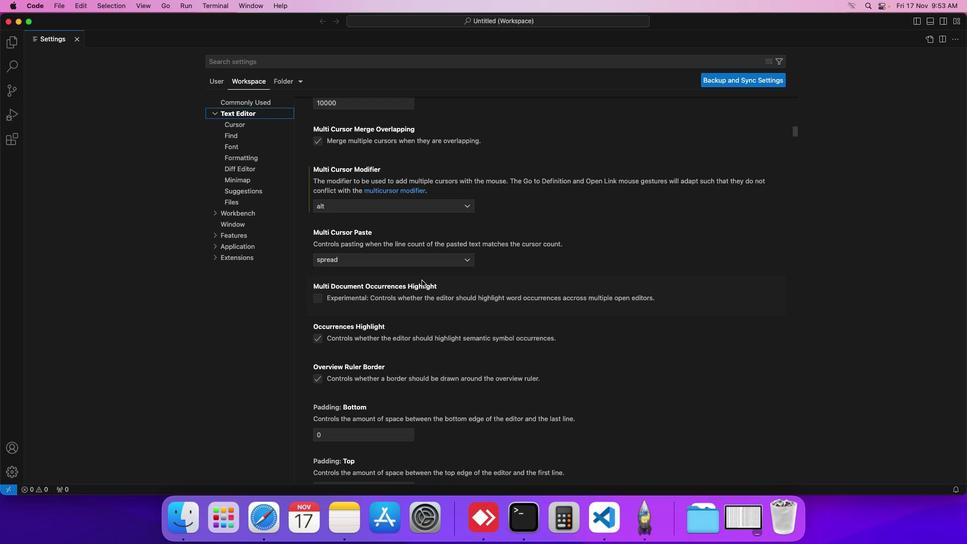 
Action: Mouse scrolled (413, 271) with delta (-8, -10)
Screenshot: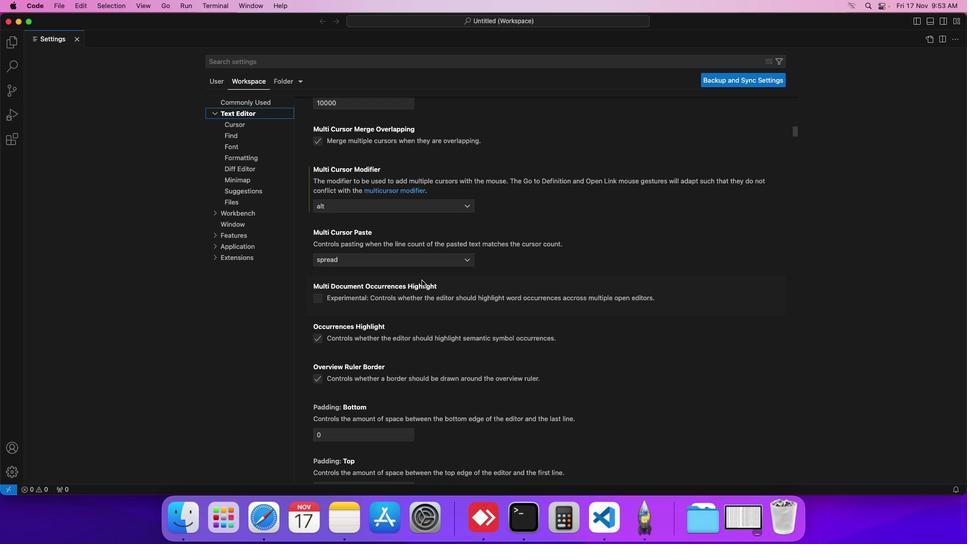 
Action: Mouse scrolled (413, 271) with delta (-8, -8)
Screenshot: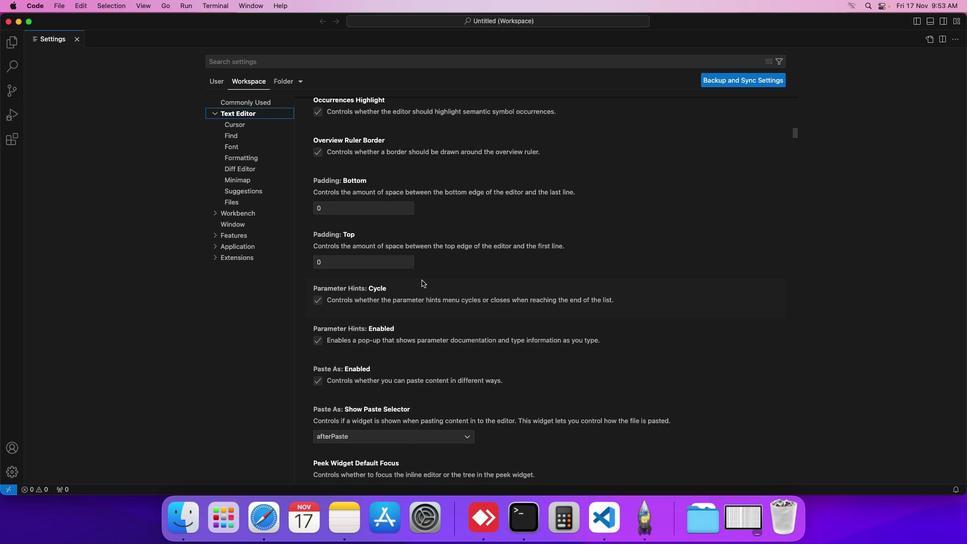 
Action: Mouse scrolled (413, 271) with delta (-8, -8)
Screenshot: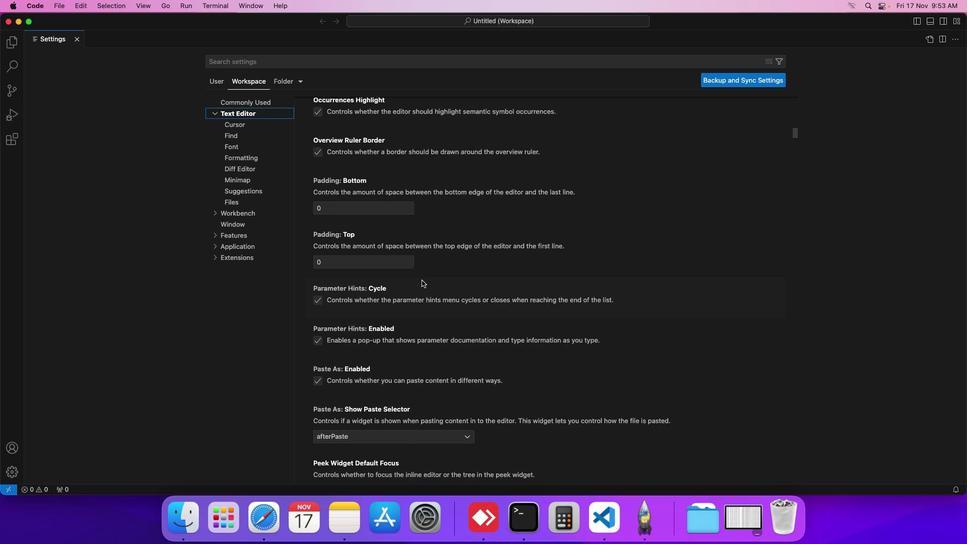 
Action: Mouse scrolled (413, 271) with delta (-8, -9)
Screenshot: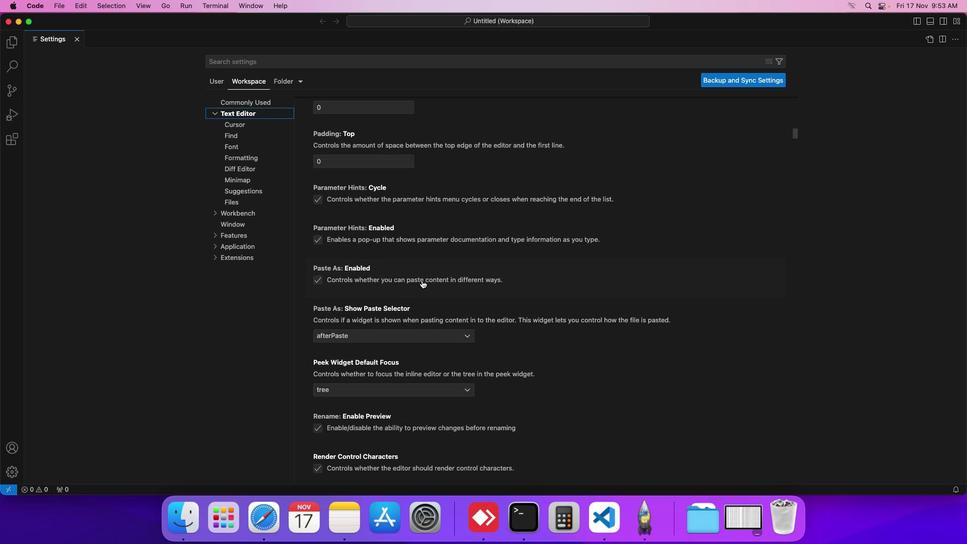 
Action: Mouse scrolled (413, 271) with delta (-8, -10)
Screenshot: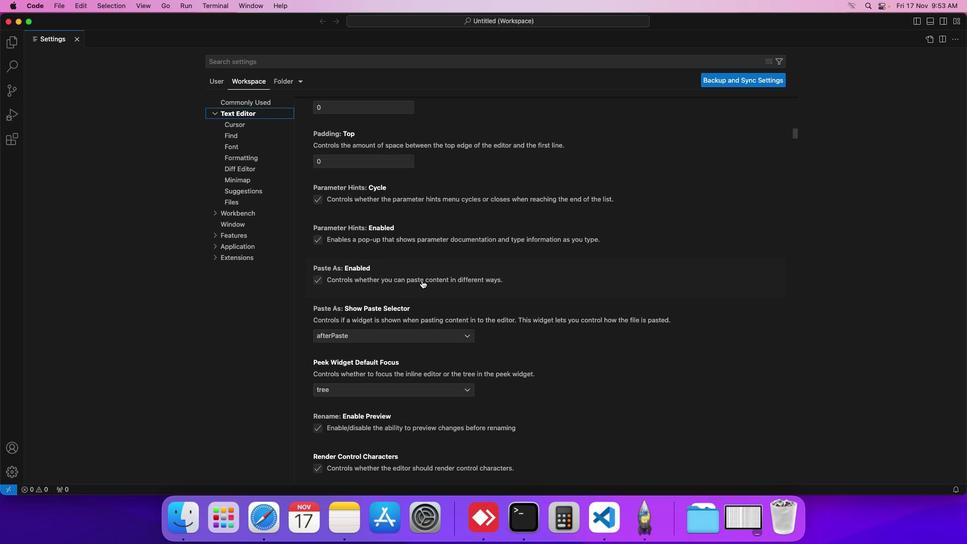 
Action: Mouse scrolled (413, 271) with delta (-8, -10)
Screenshot: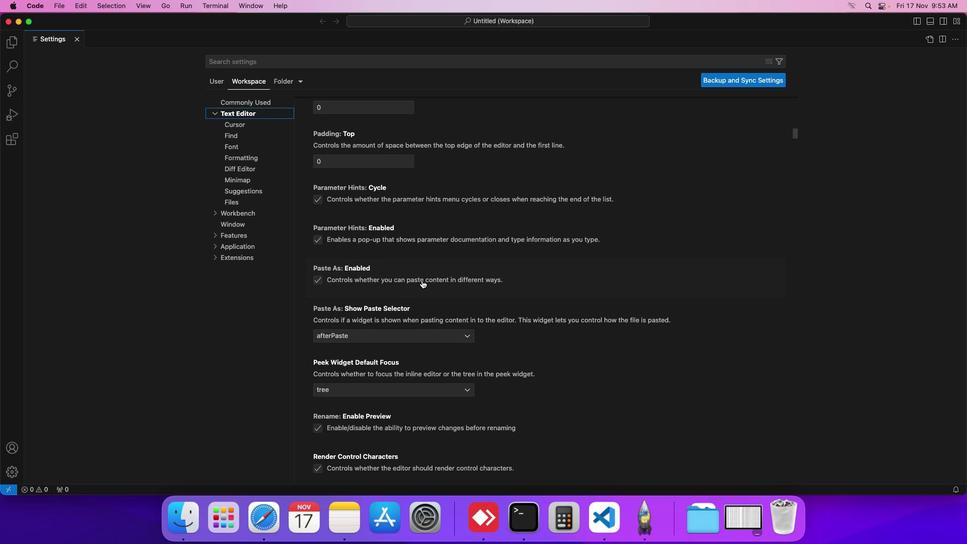 
Action: Mouse scrolled (413, 271) with delta (-8, -8)
Screenshot: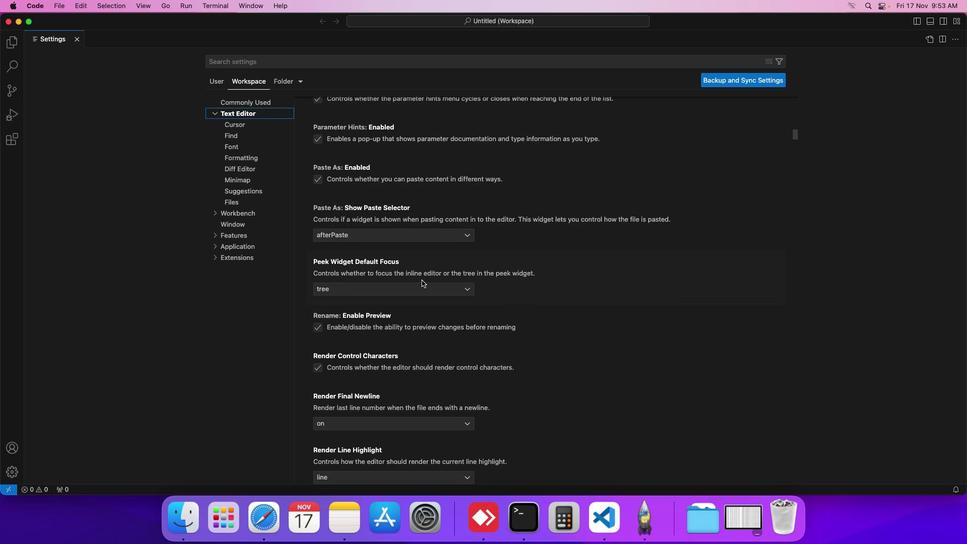 
Action: Mouse scrolled (413, 271) with delta (-8, -8)
Screenshot: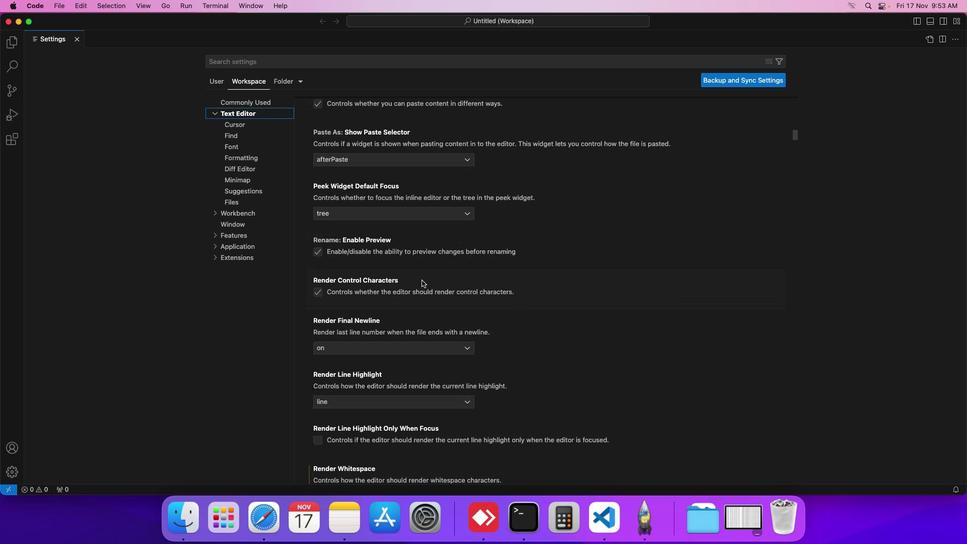 
Action: Mouse scrolled (413, 271) with delta (-8, -9)
Screenshot: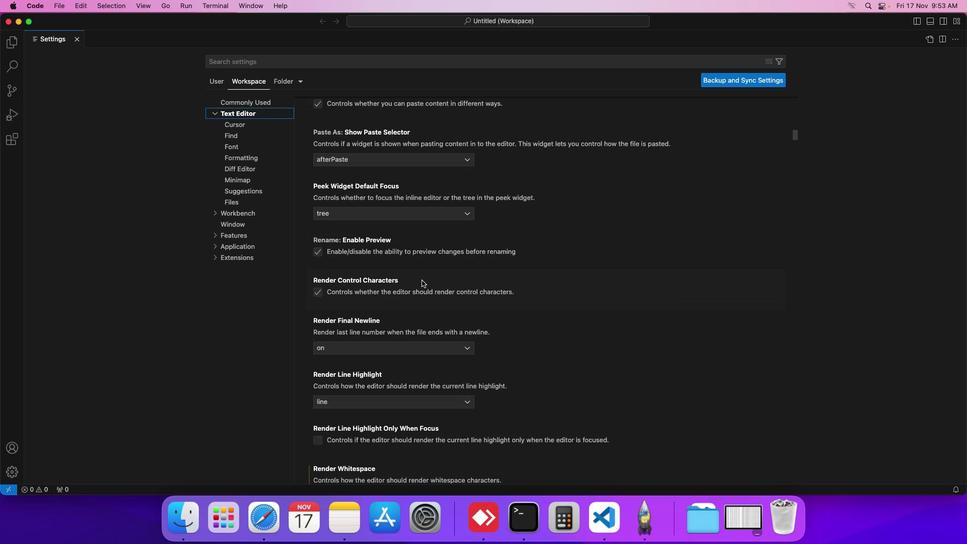 
Action: Mouse scrolled (413, 271) with delta (-8, -9)
Screenshot: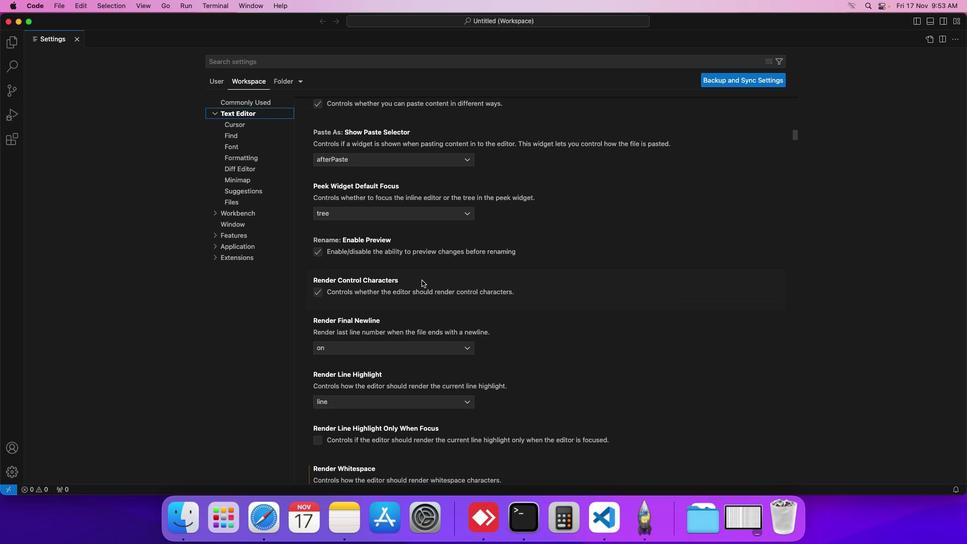 
Action: Mouse scrolled (413, 271) with delta (-8, -8)
Screenshot: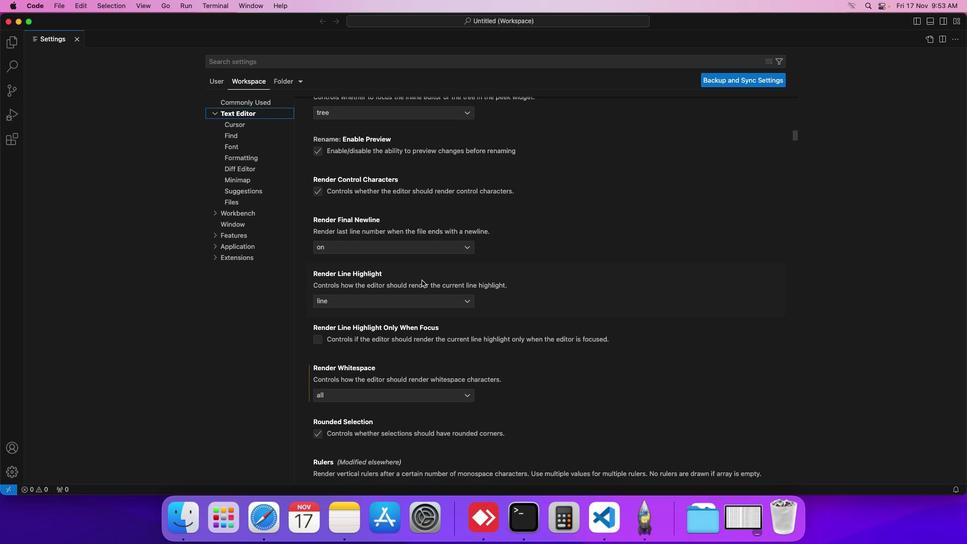 
Action: Mouse scrolled (413, 271) with delta (-8, -8)
Screenshot: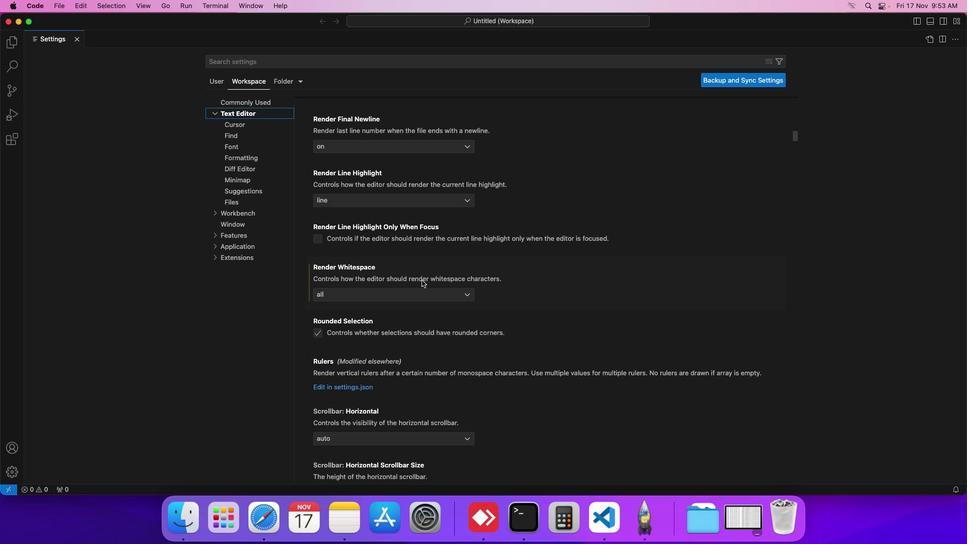 
Action: Mouse scrolled (413, 271) with delta (-8, -9)
Screenshot: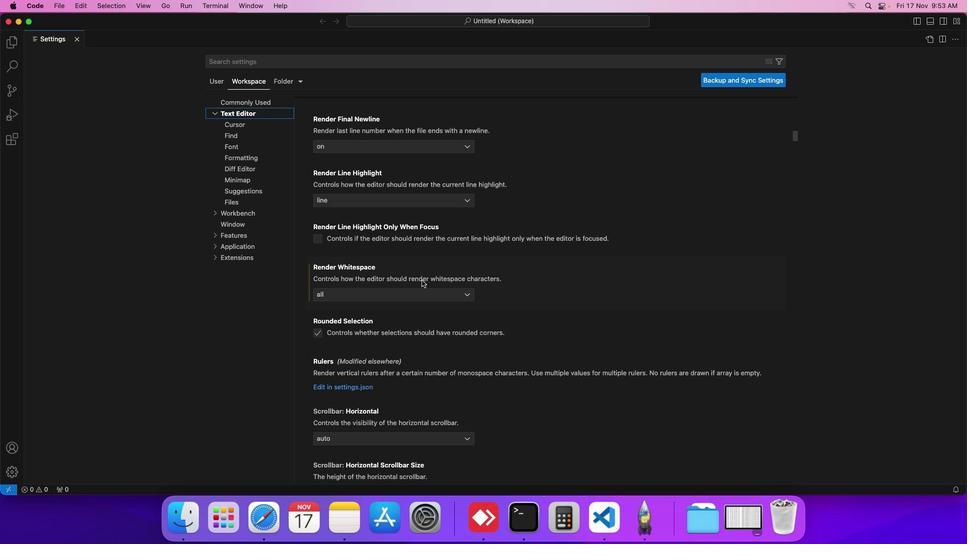 
Action: Mouse scrolled (413, 271) with delta (-8, -10)
Screenshot: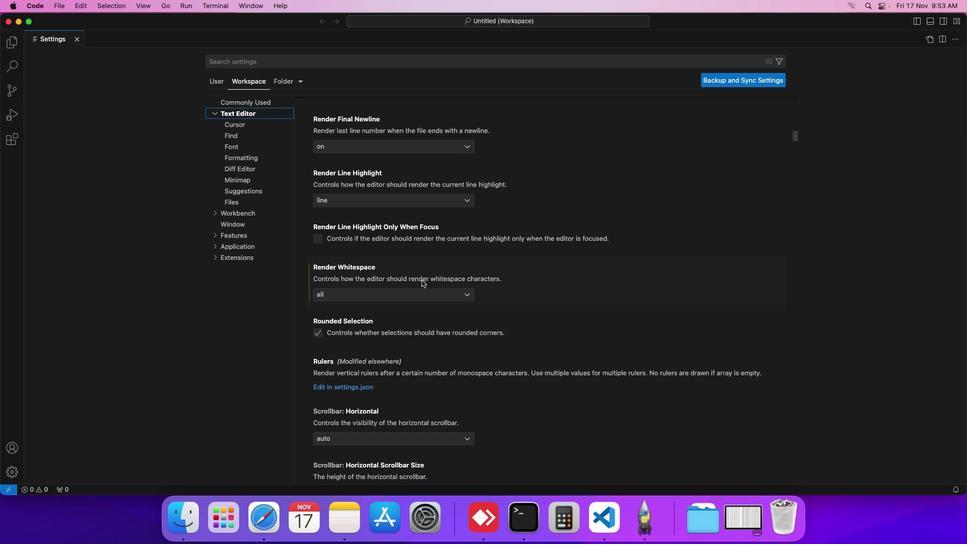 
Action: Mouse scrolled (413, 271) with delta (-8, -8)
Screenshot: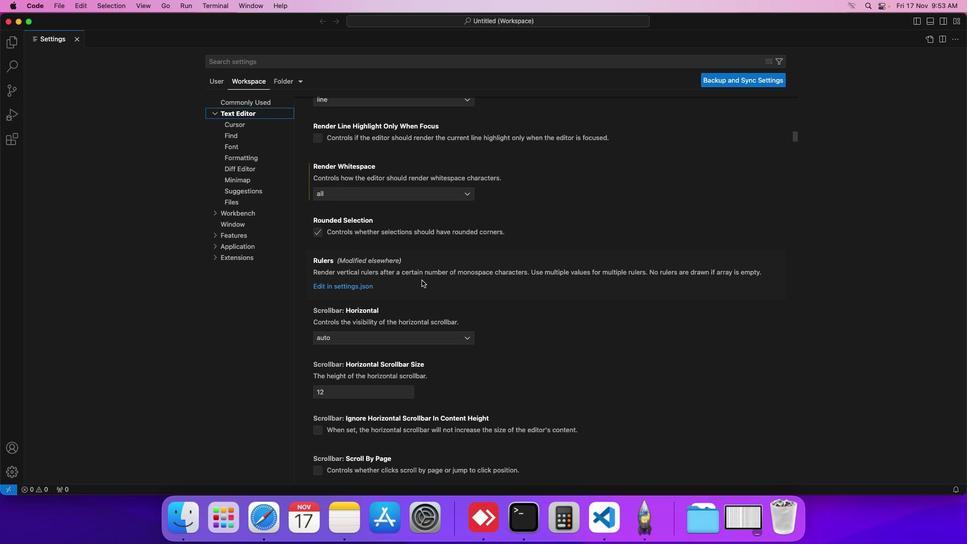 
Action: Mouse scrolled (413, 271) with delta (-8, -8)
Screenshot: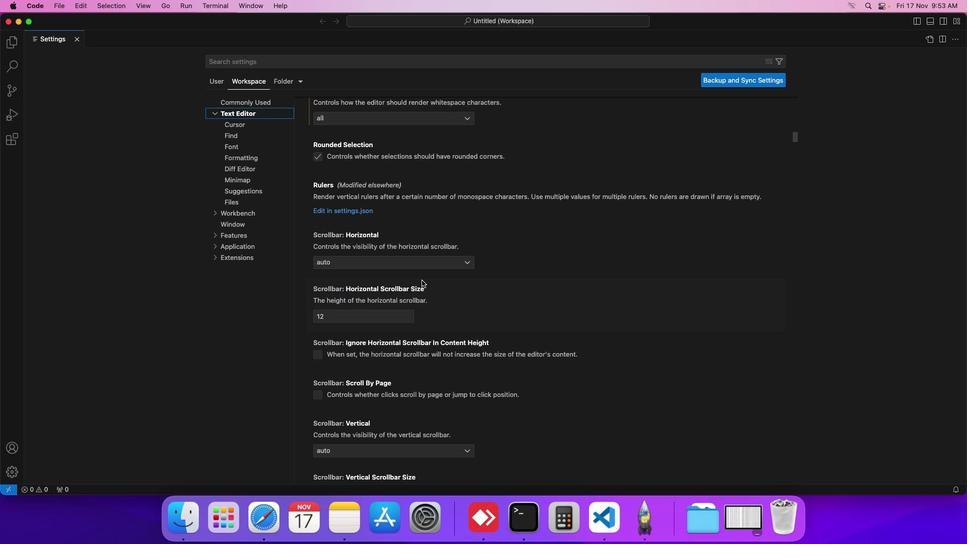 
Action: Mouse scrolled (413, 271) with delta (-8, -9)
Screenshot: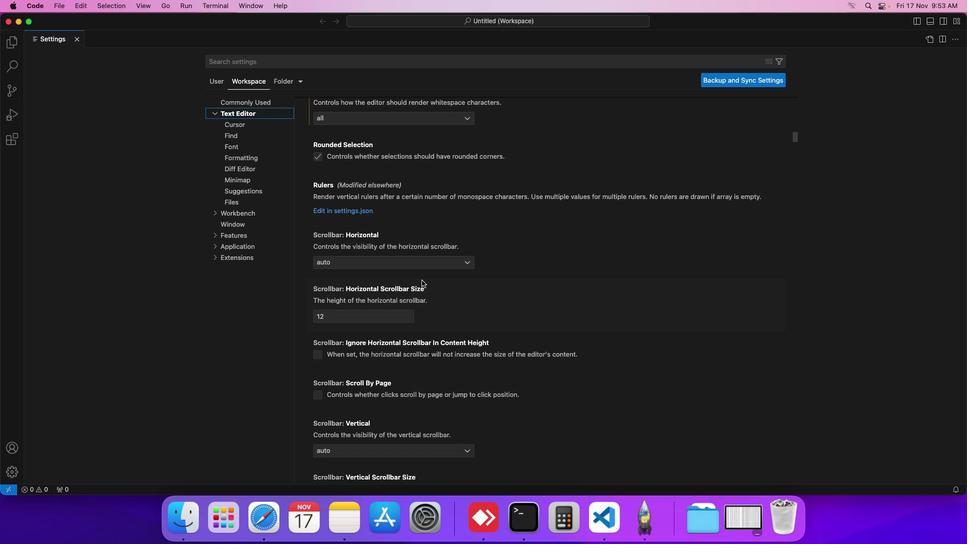
Action: Mouse scrolled (413, 271) with delta (-8, -9)
Screenshot: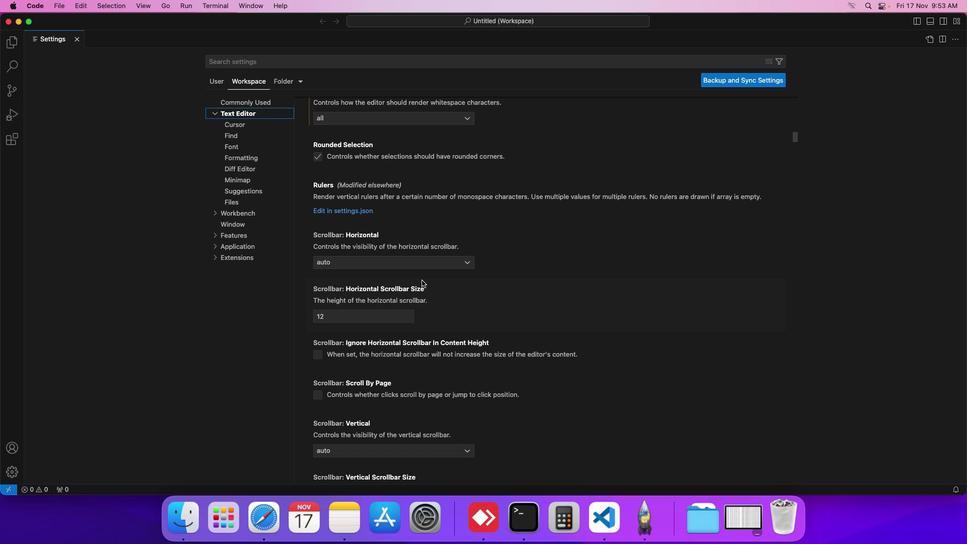 
Action: Mouse scrolled (413, 271) with delta (-8, -8)
Screenshot: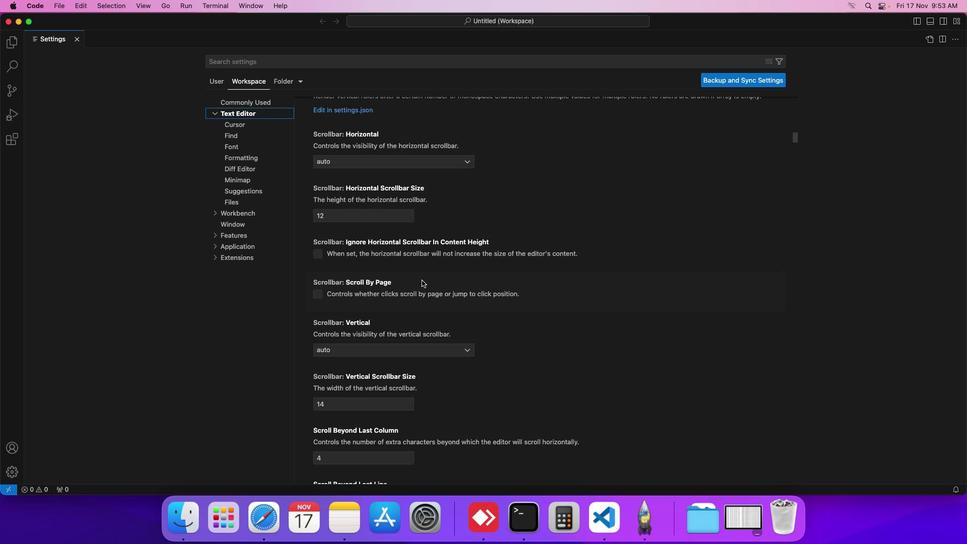 
Action: Mouse scrolled (413, 271) with delta (-8, -8)
Screenshot: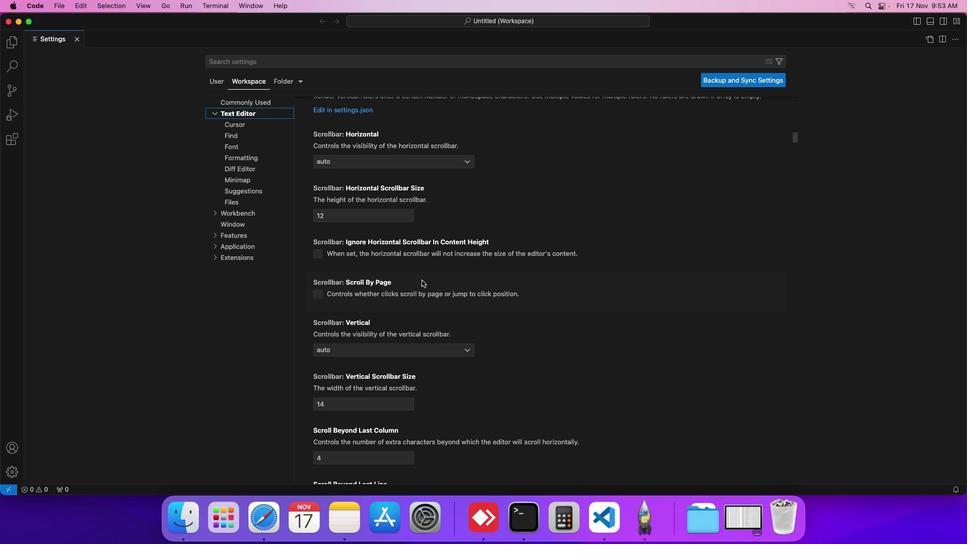 
Action: Mouse scrolled (413, 271) with delta (-8, -9)
Screenshot: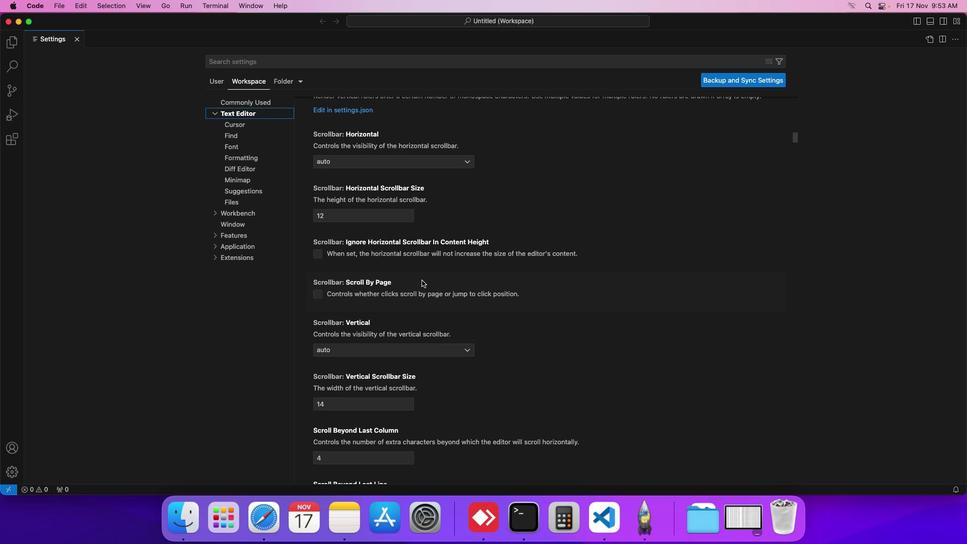 
Action: Mouse scrolled (413, 271) with delta (-8, -8)
Screenshot: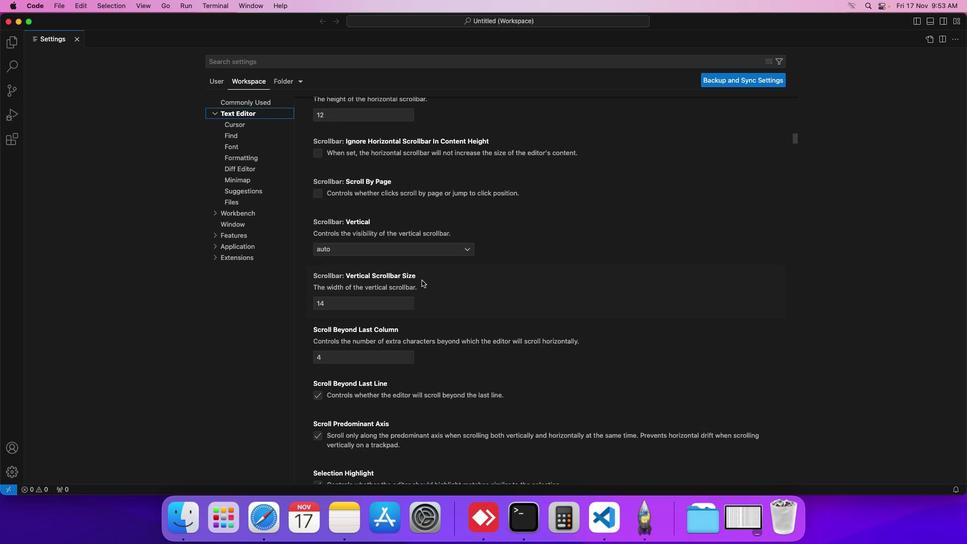 
Action: Mouse scrolled (413, 271) with delta (-8, -8)
Screenshot: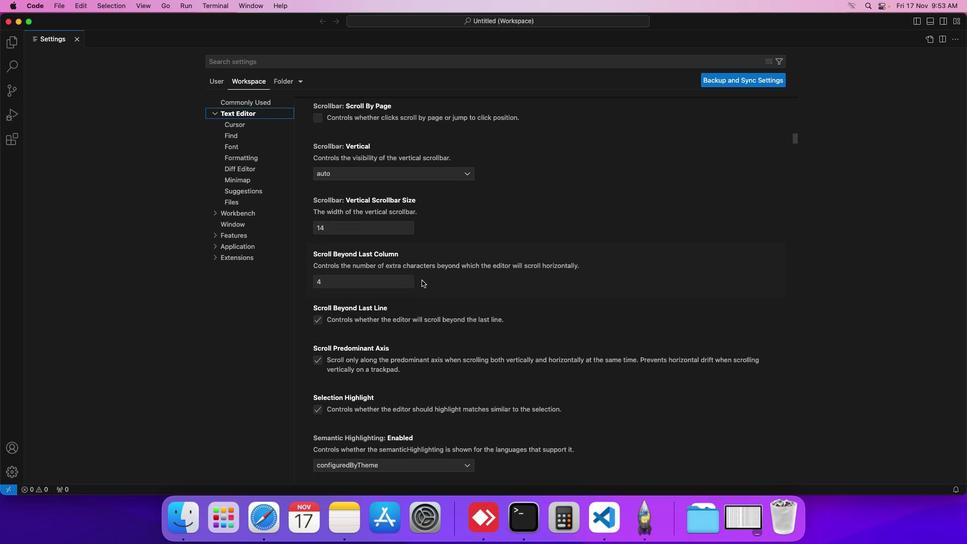 
Action: Mouse scrolled (413, 271) with delta (-8, -9)
Screenshot: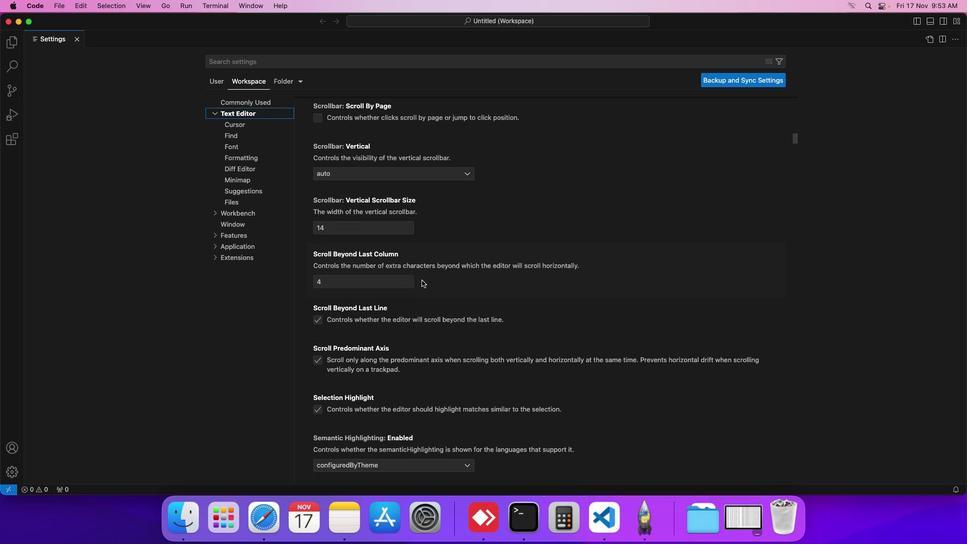 
Action: Mouse scrolled (413, 271) with delta (-8, -9)
Screenshot: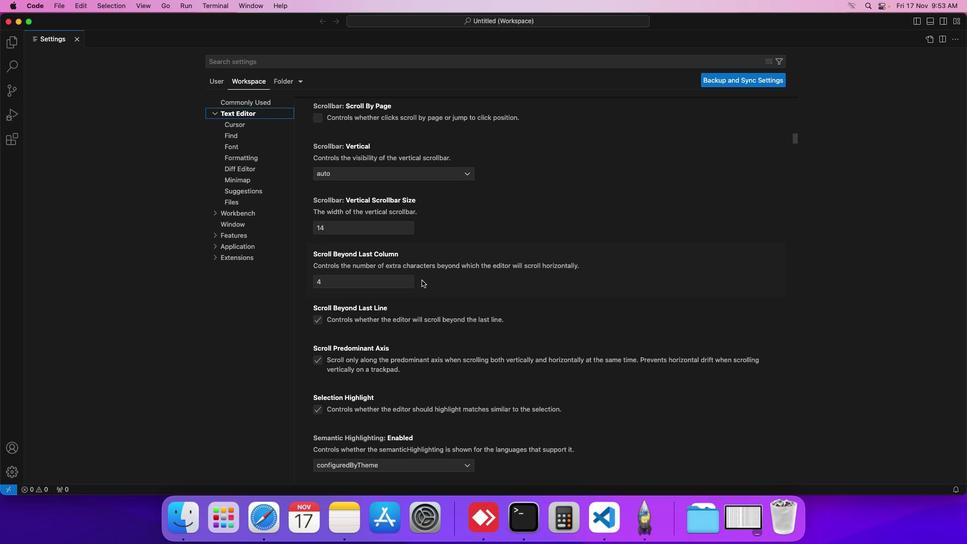 
Action: Mouse scrolled (413, 271) with delta (-8, -8)
Screenshot: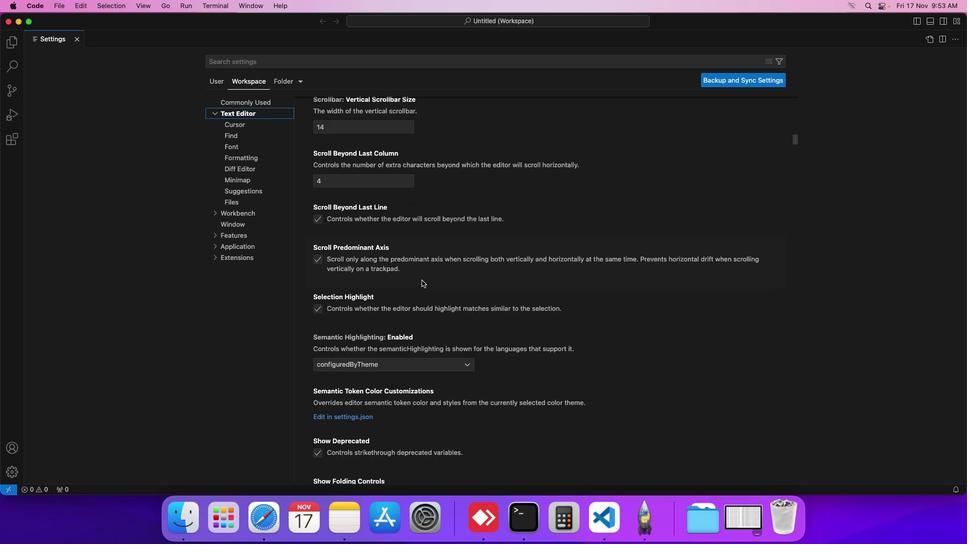 
Action: Mouse scrolled (413, 271) with delta (-8, -8)
Screenshot: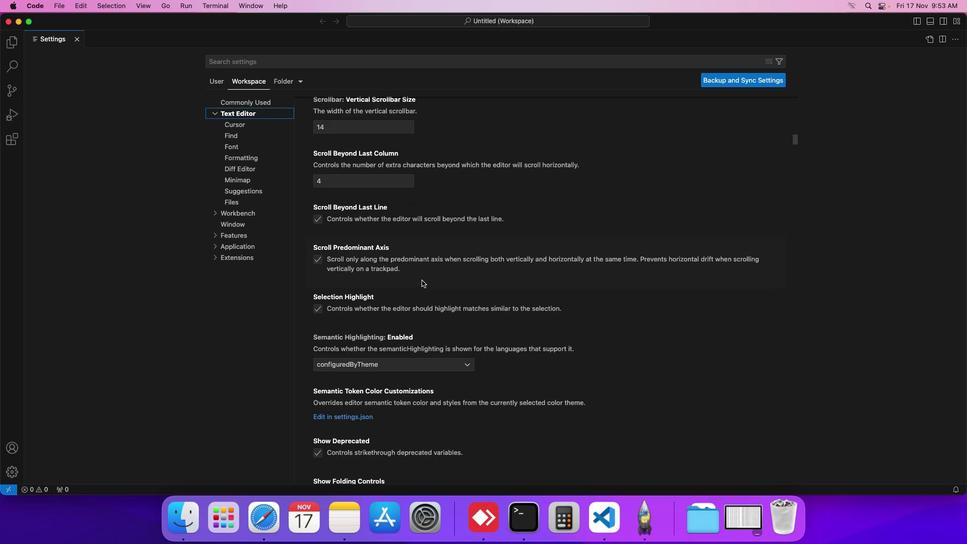 
Action: Mouse scrolled (413, 271) with delta (-8, -9)
Screenshot: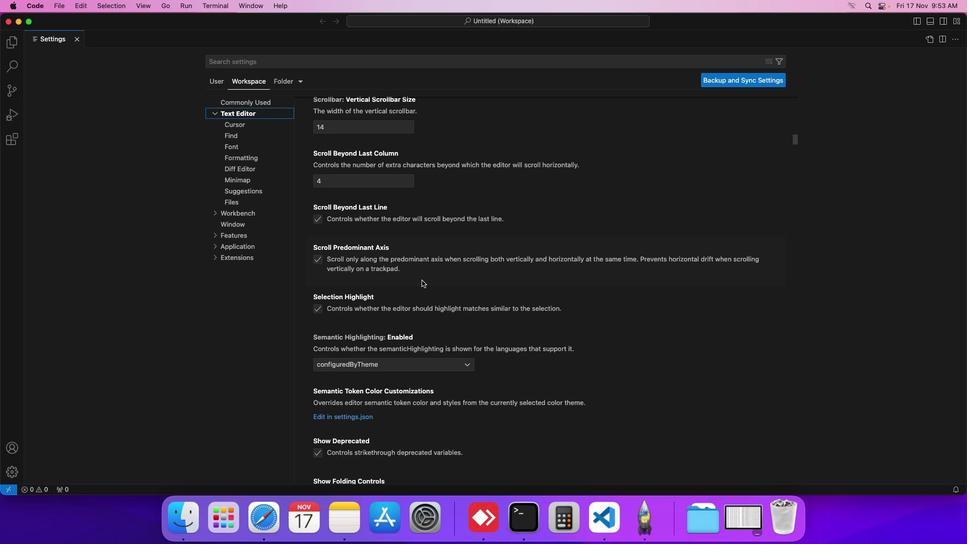 
Action: Mouse scrolled (413, 271) with delta (-8, -8)
Screenshot: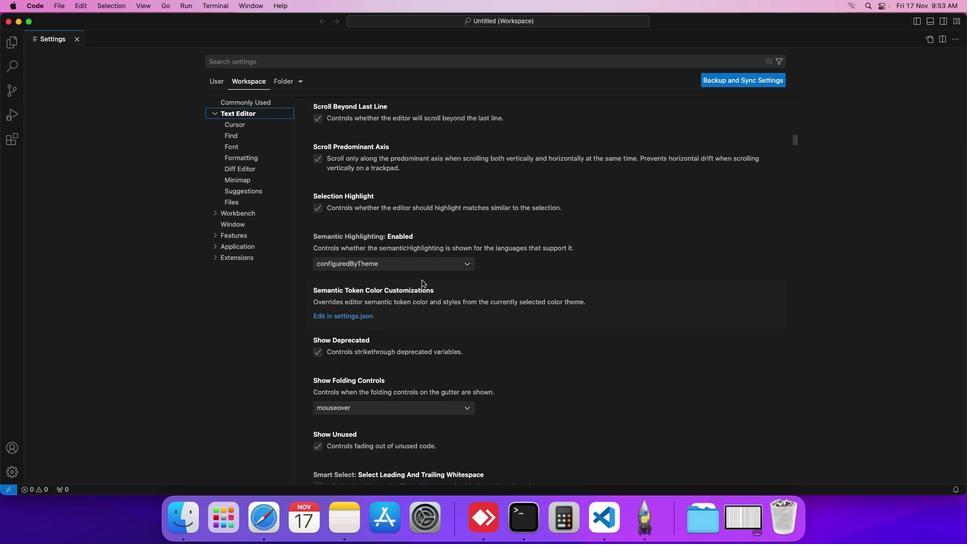 
Action: Mouse scrolled (413, 271) with delta (-8, -8)
Screenshot: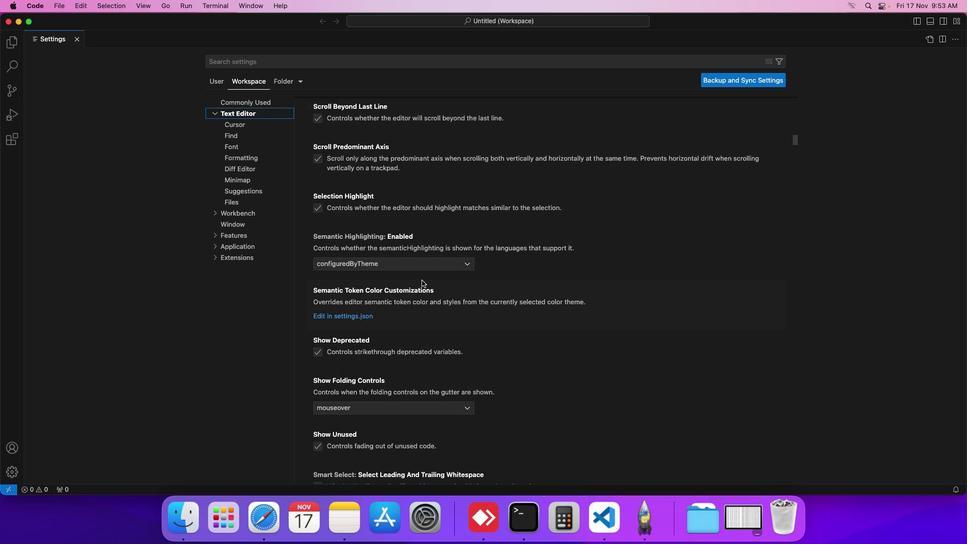 
Action: Mouse scrolled (413, 271) with delta (-8, -9)
Screenshot: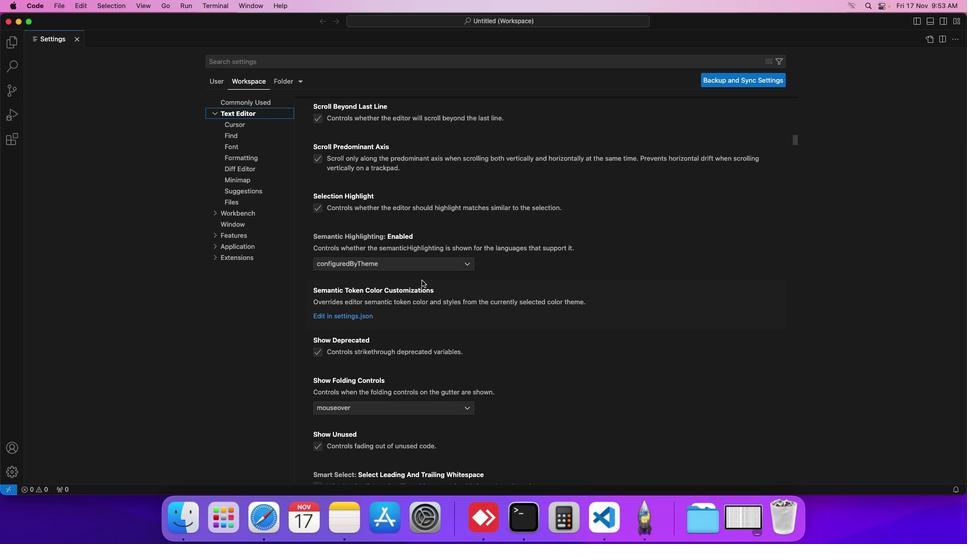 
Action: Mouse scrolled (413, 271) with delta (-8, -8)
Screenshot: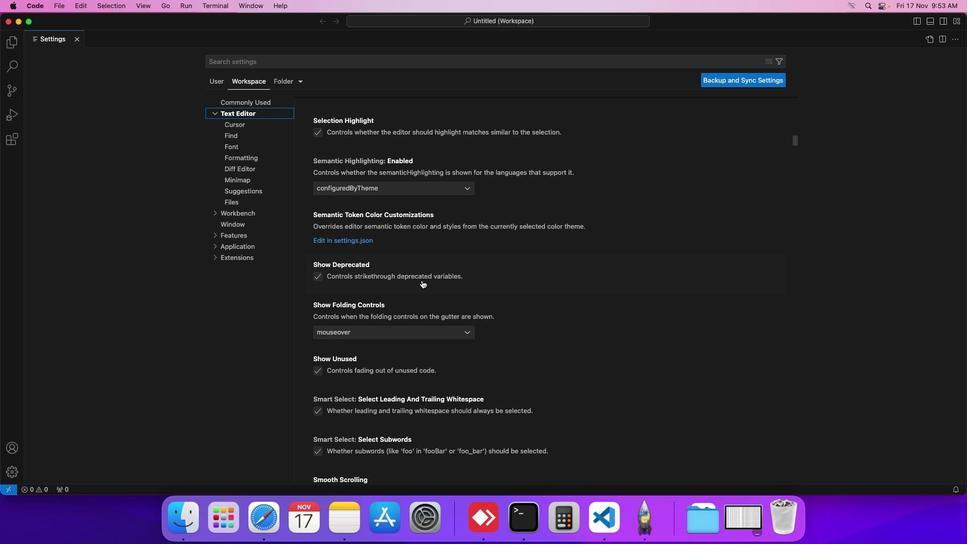 
Action: Mouse scrolled (413, 271) with delta (-8, -8)
Screenshot: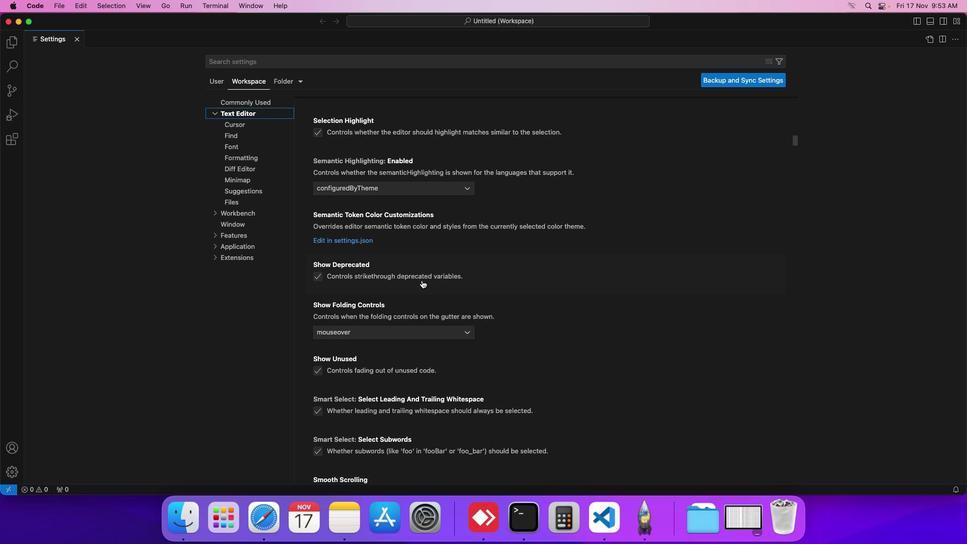
Action: Mouse scrolled (413, 271) with delta (-8, -8)
Screenshot: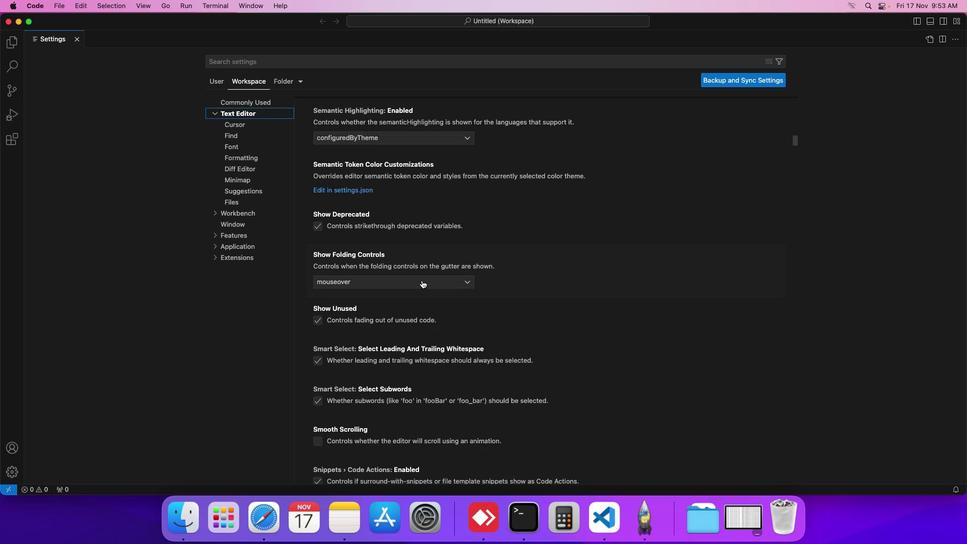 
Action: Mouse scrolled (413, 271) with delta (-8, -9)
Screenshot: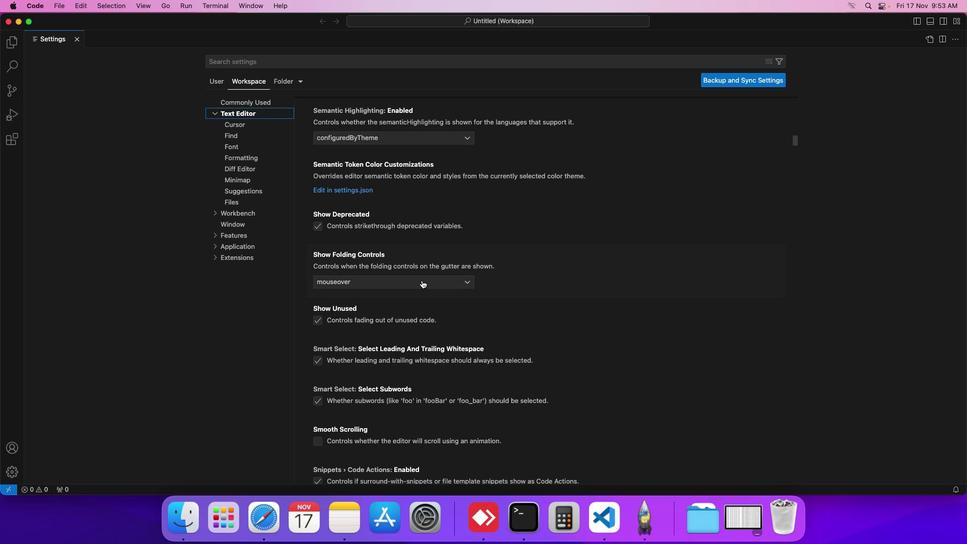 
Action: Mouse scrolled (413, 271) with delta (-8, -8)
Screenshot: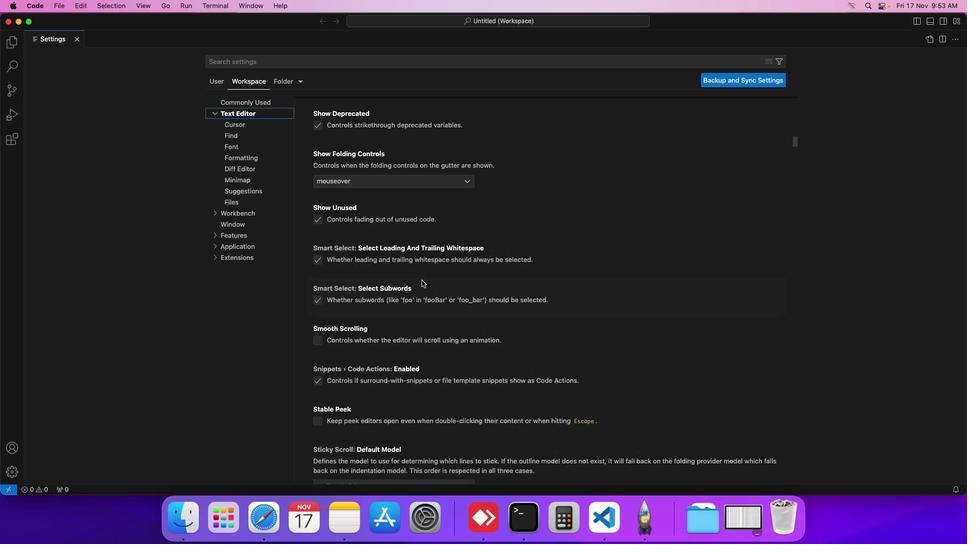 
Action: Mouse scrolled (413, 271) with delta (-8, -8)
Screenshot: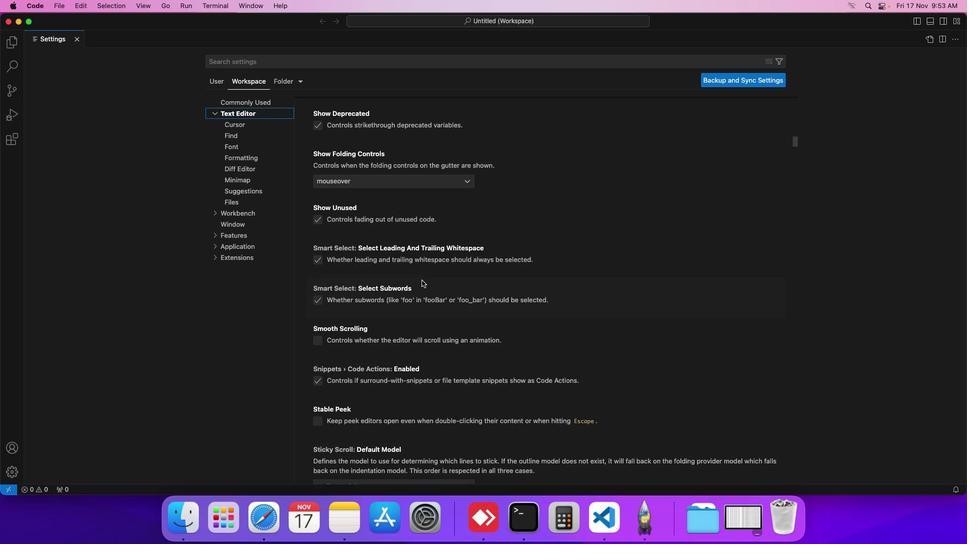 
Action: Mouse scrolled (413, 271) with delta (-8, -9)
Screenshot: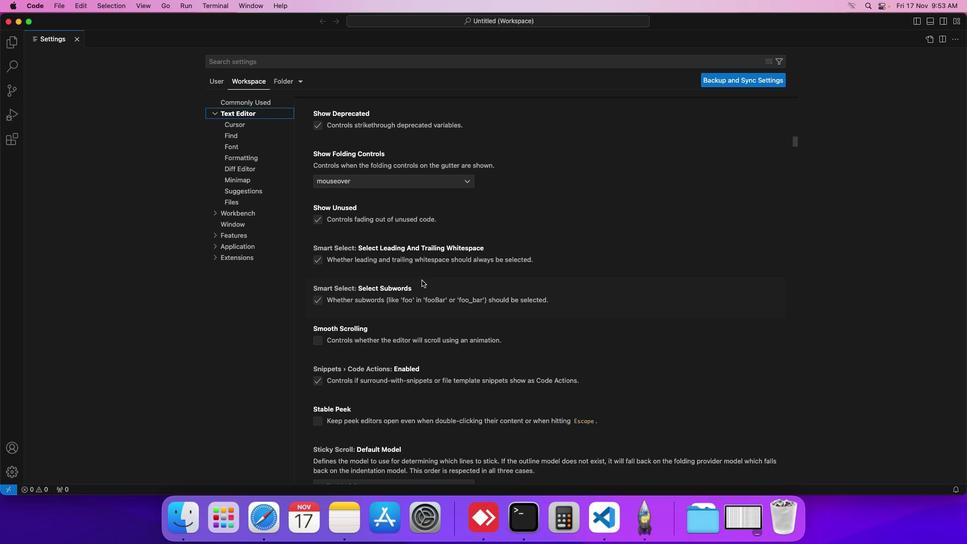 
Action: Mouse scrolled (413, 271) with delta (-8, -8)
Screenshot: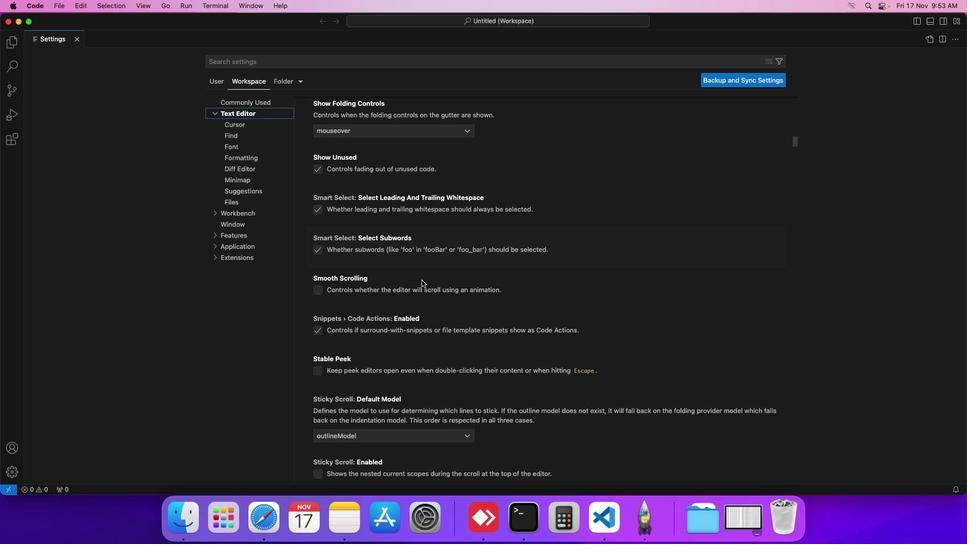 
Action: Mouse scrolled (413, 271) with delta (-8, -8)
Screenshot: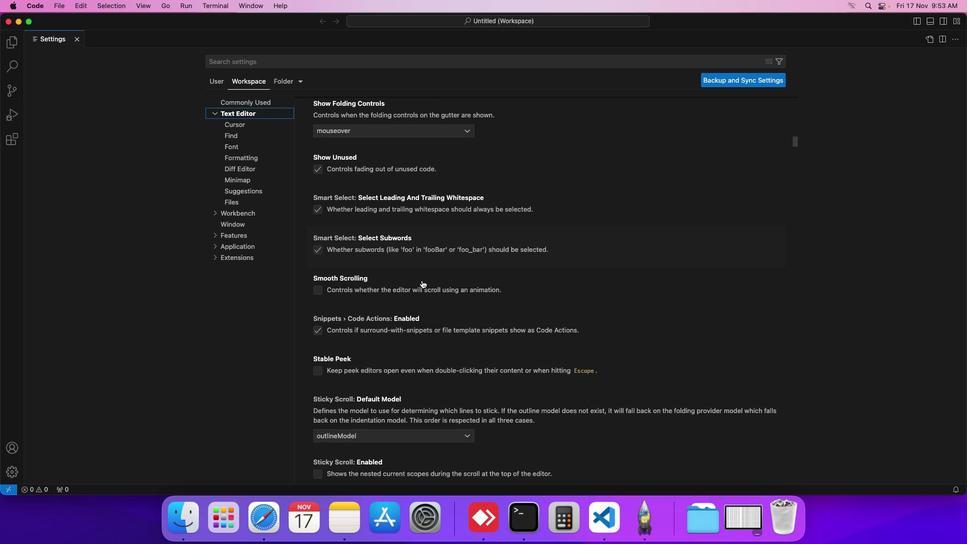 
Action: Mouse scrolled (413, 271) with delta (-8, -9)
Screenshot: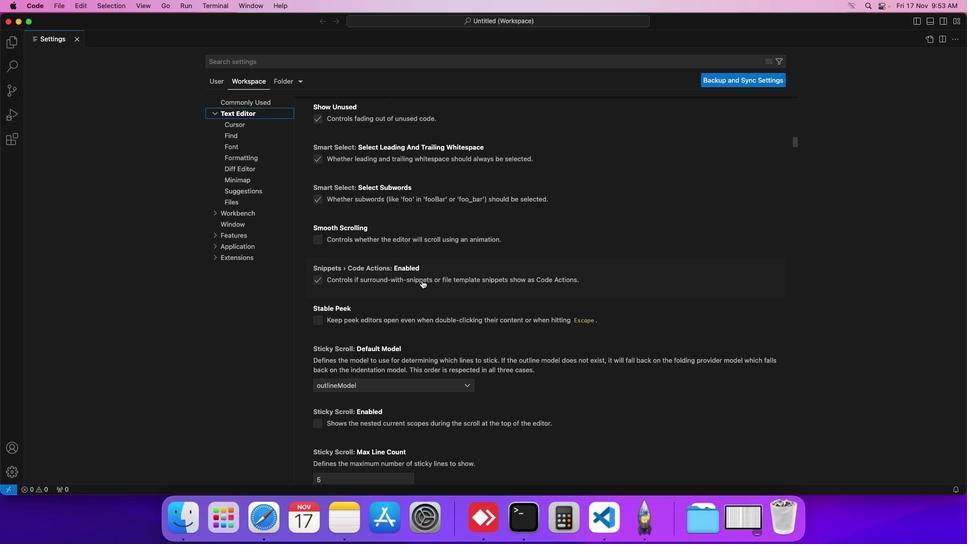 
Action: Mouse scrolled (413, 271) with delta (-8, -8)
Screenshot: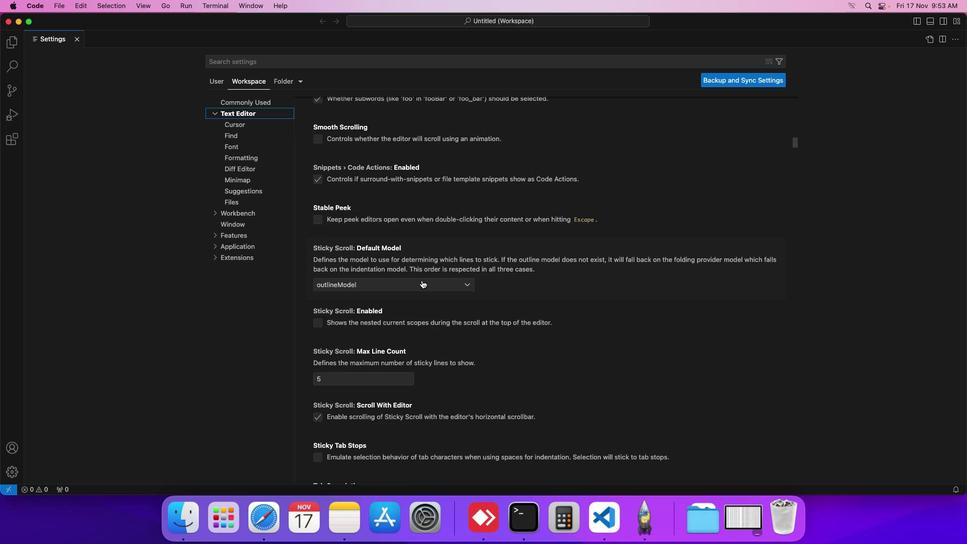 
Action: Mouse scrolled (413, 271) with delta (-8, -8)
Screenshot: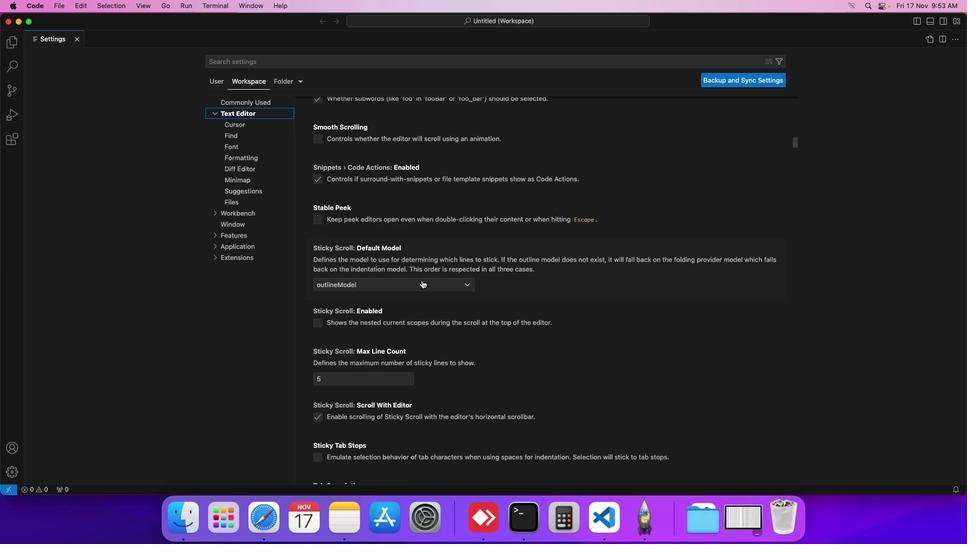 
Action: Mouse scrolled (413, 271) with delta (-8, -9)
Screenshot: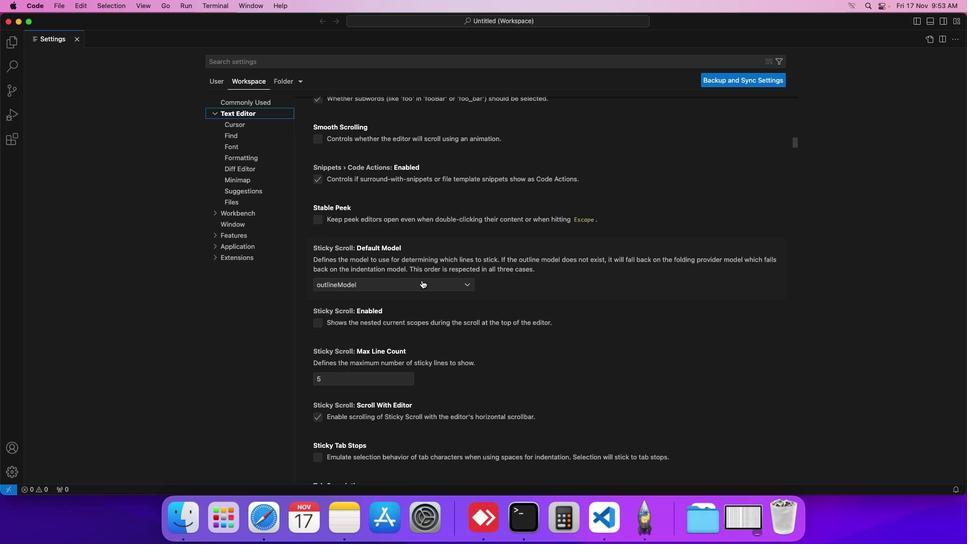 
Action: Mouse scrolled (413, 271) with delta (-8, -8)
Screenshot: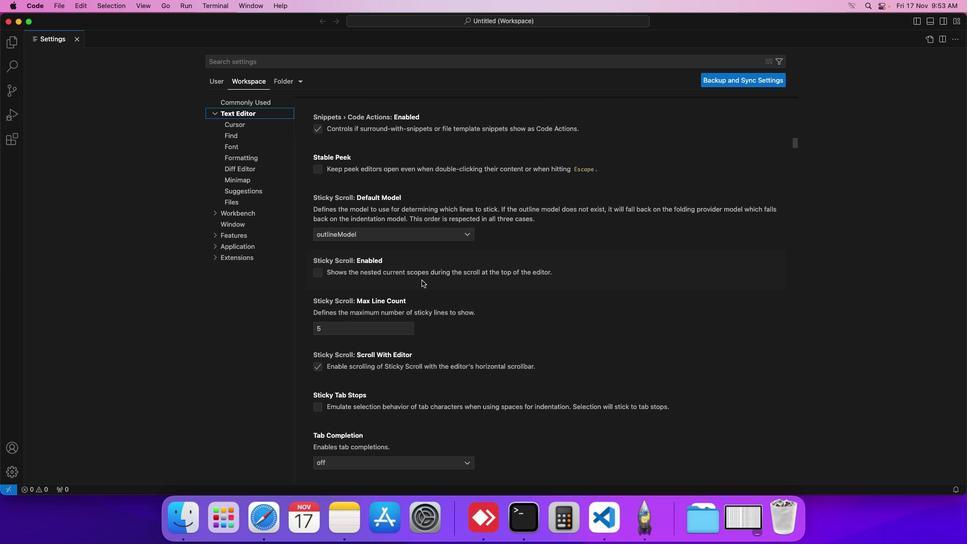 
Action: Mouse scrolled (413, 271) with delta (-8, -8)
Screenshot: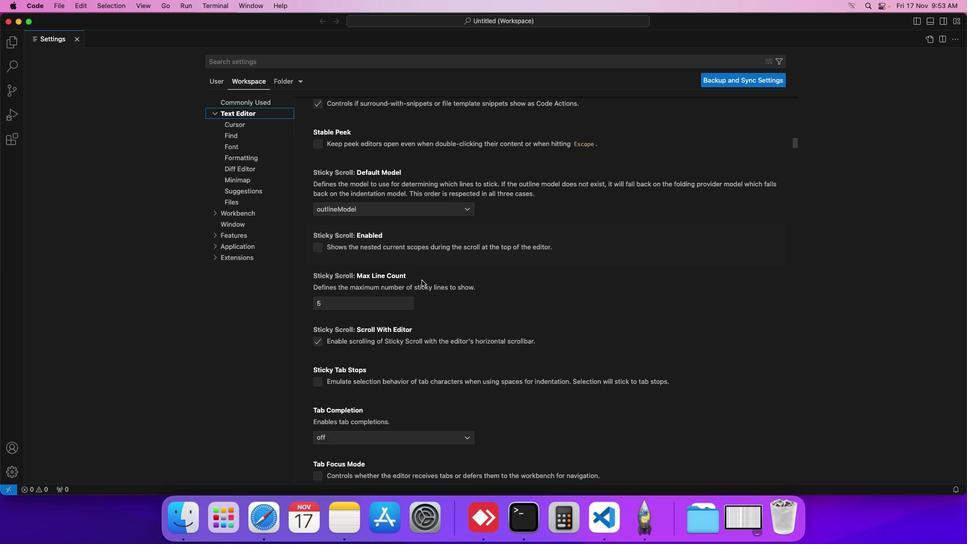 
Action: Mouse scrolled (413, 271) with delta (-8, -8)
Screenshot: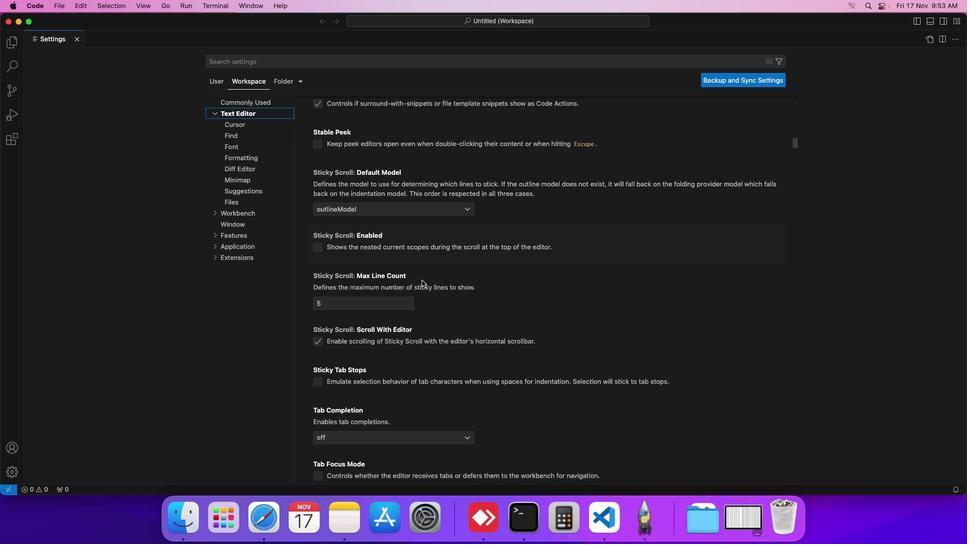 
Action: Mouse scrolled (413, 271) with delta (-8, -8)
Screenshot: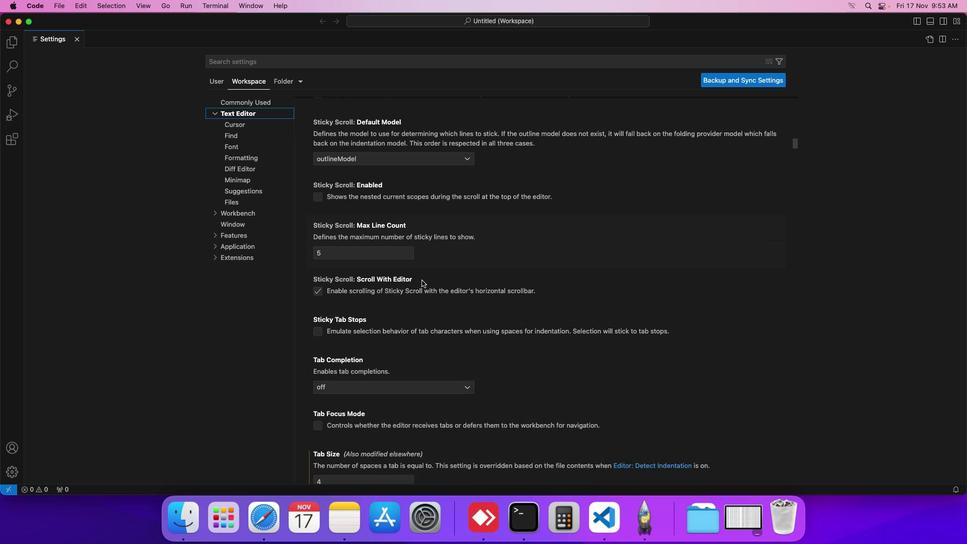 
Action: Mouse scrolled (413, 271) with delta (-8, -8)
Screenshot: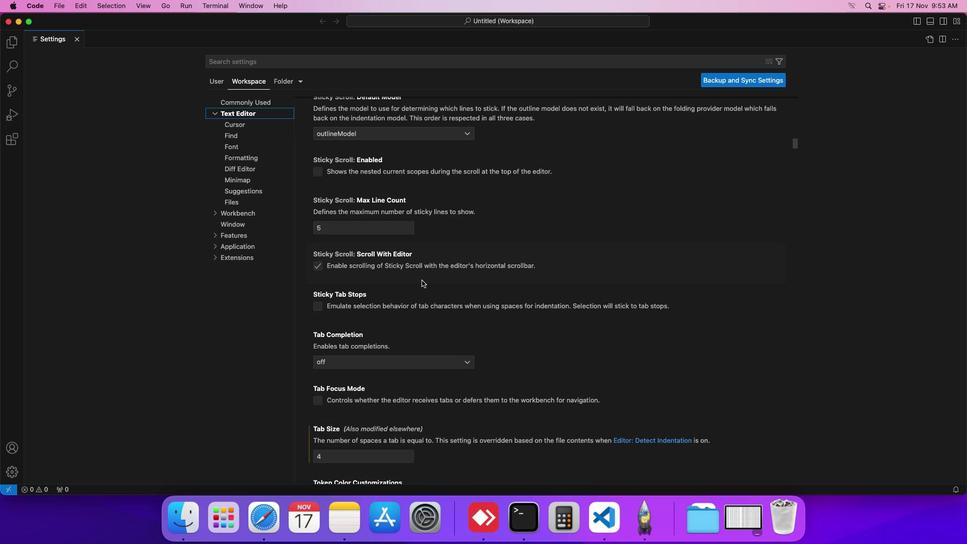 
Action: Mouse scrolled (413, 271) with delta (-8, -8)
Screenshot: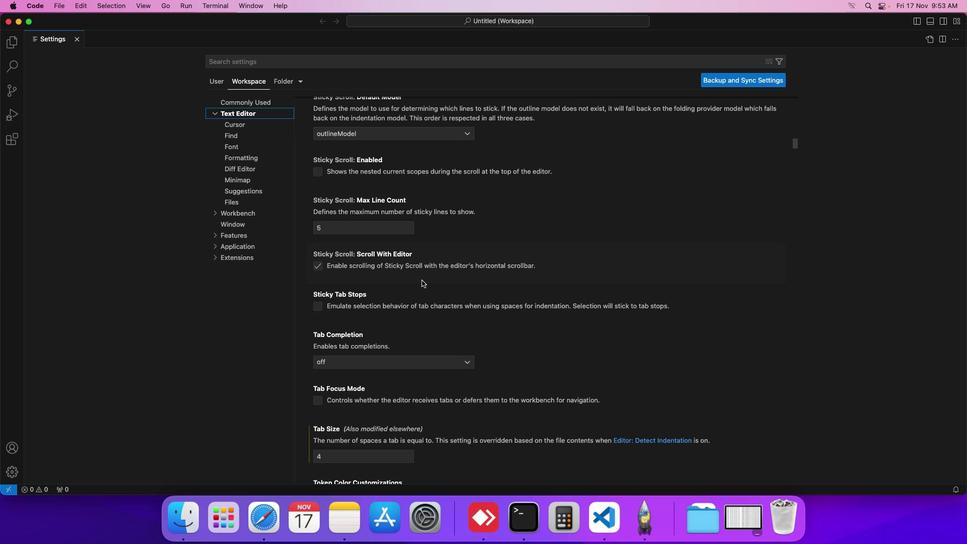 
Action: Mouse scrolled (413, 271) with delta (-8, -8)
Screenshot: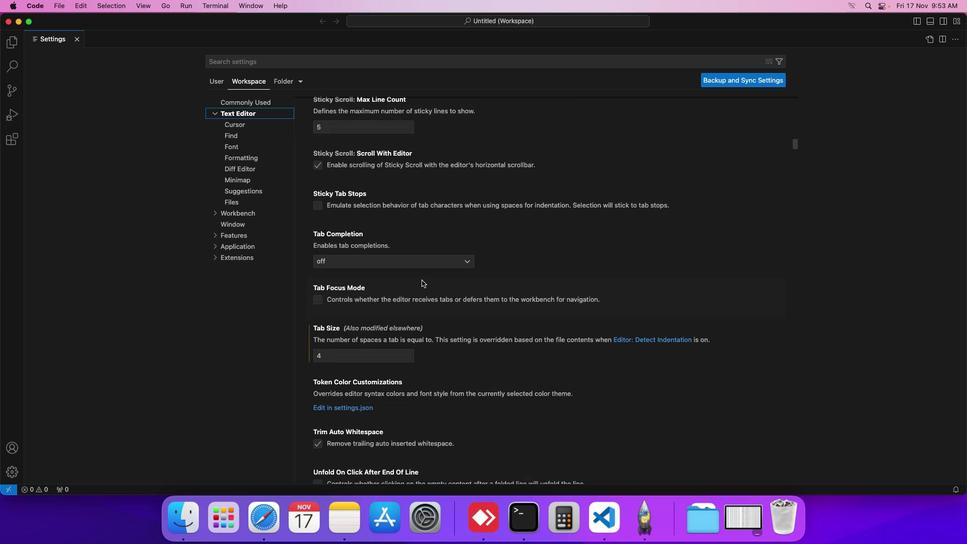 
Action: Mouse scrolled (413, 271) with delta (-8, -8)
Screenshot: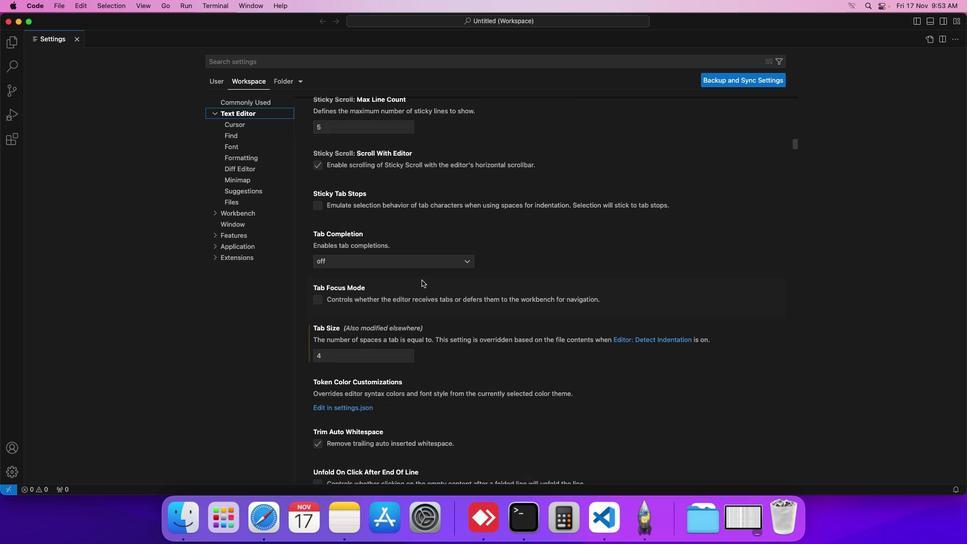 
Action: Mouse scrolled (413, 271) with delta (-8, -9)
Screenshot: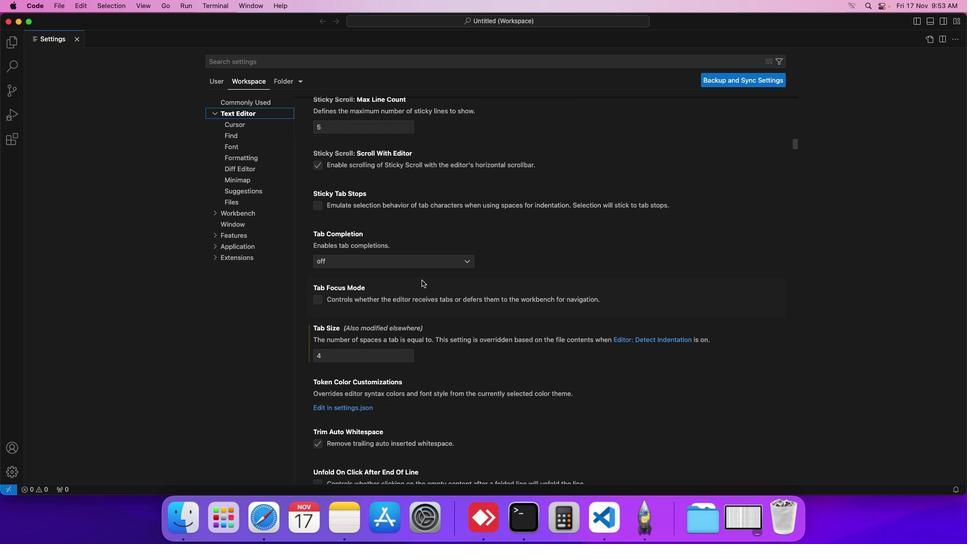 
Action: Mouse scrolled (413, 271) with delta (-8, -8)
Screenshot: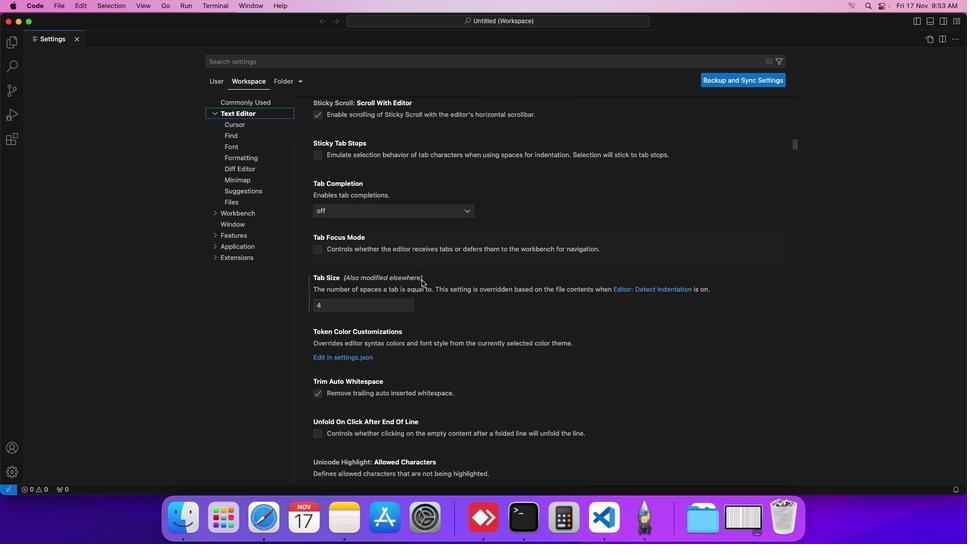 
Action: Mouse scrolled (413, 271) with delta (-8, -8)
Screenshot: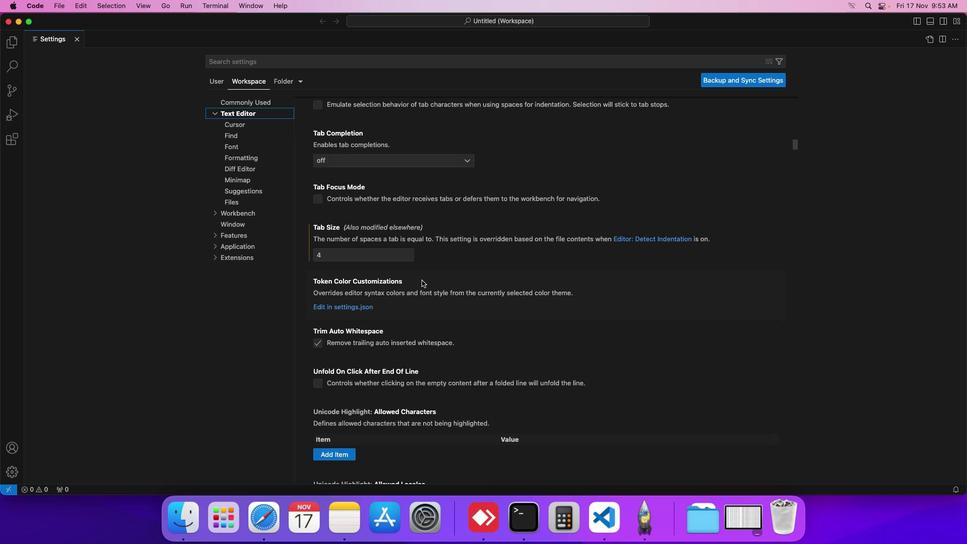 
Action: Mouse scrolled (413, 271) with delta (-8, -9)
Screenshot: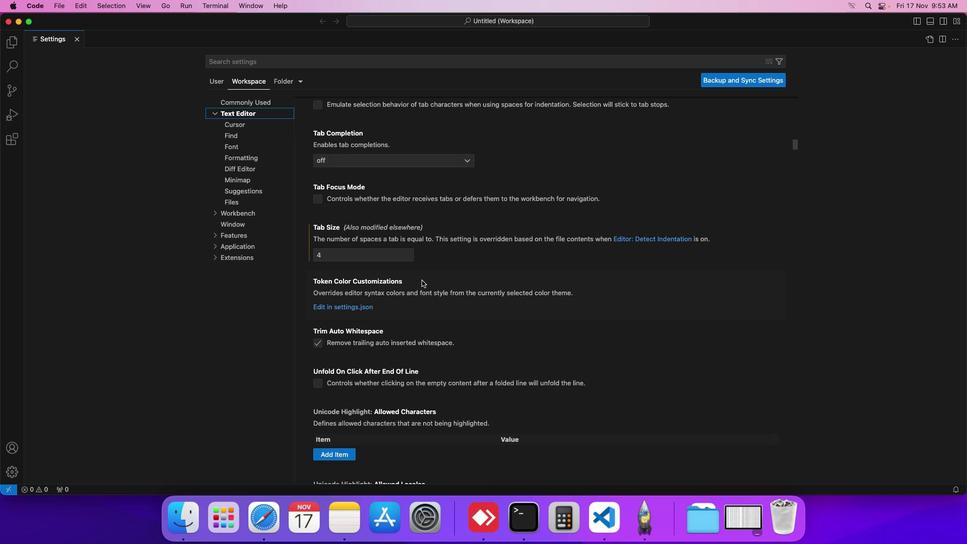 
Action: Mouse scrolled (413, 271) with delta (-8, -8)
Screenshot: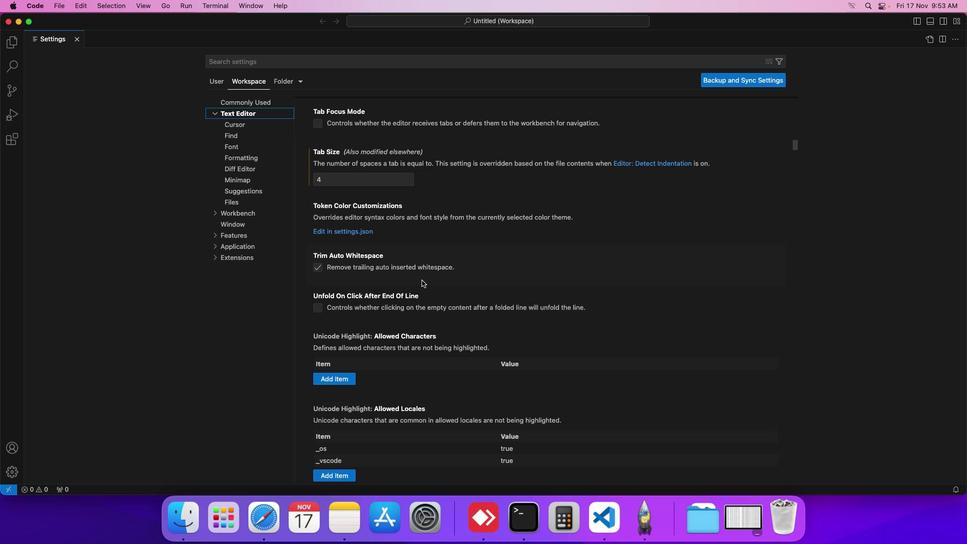 
Action: Mouse scrolled (413, 271) with delta (-8, -8)
Screenshot: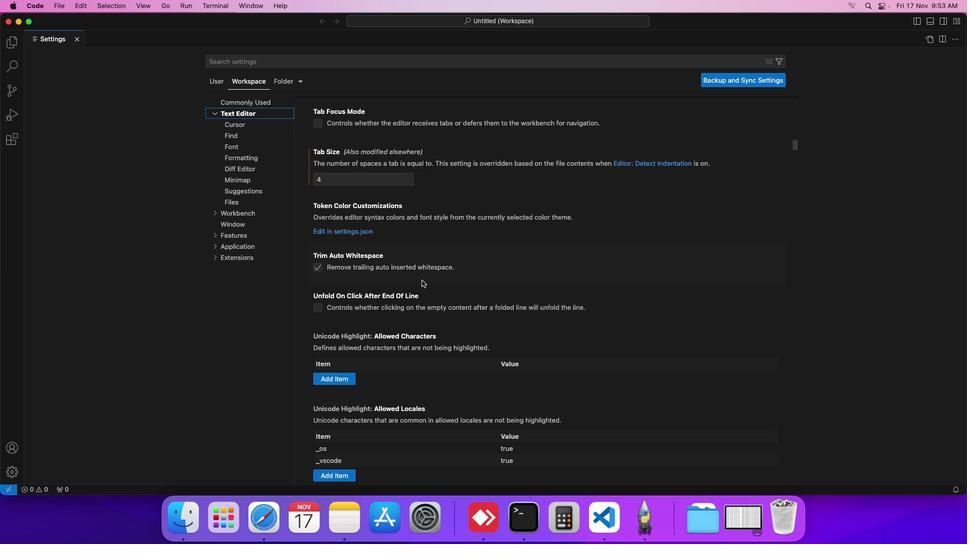 
Action: Mouse scrolled (413, 271) with delta (-8, -8)
Screenshot: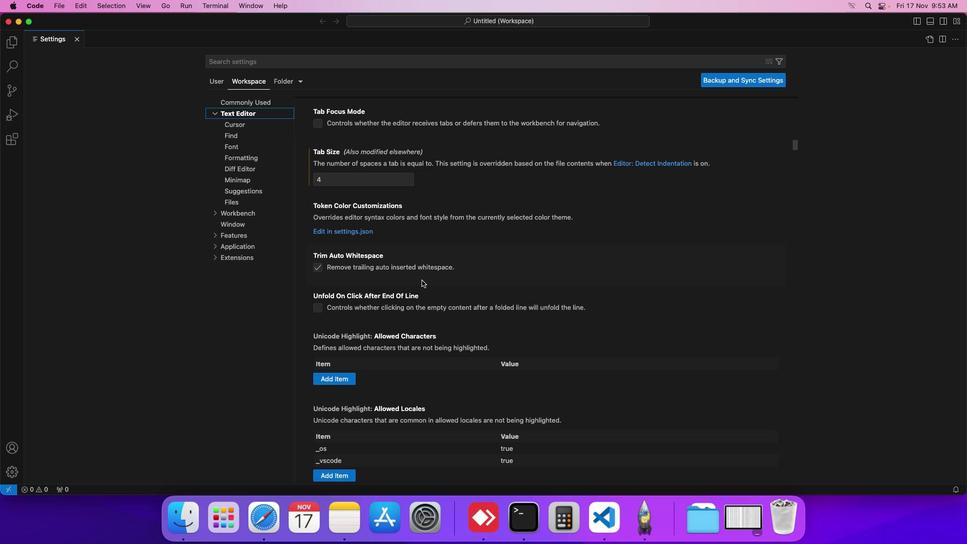 
Action: Mouse scrolled (413, 271) with delta (-8, -8)
Screenshot: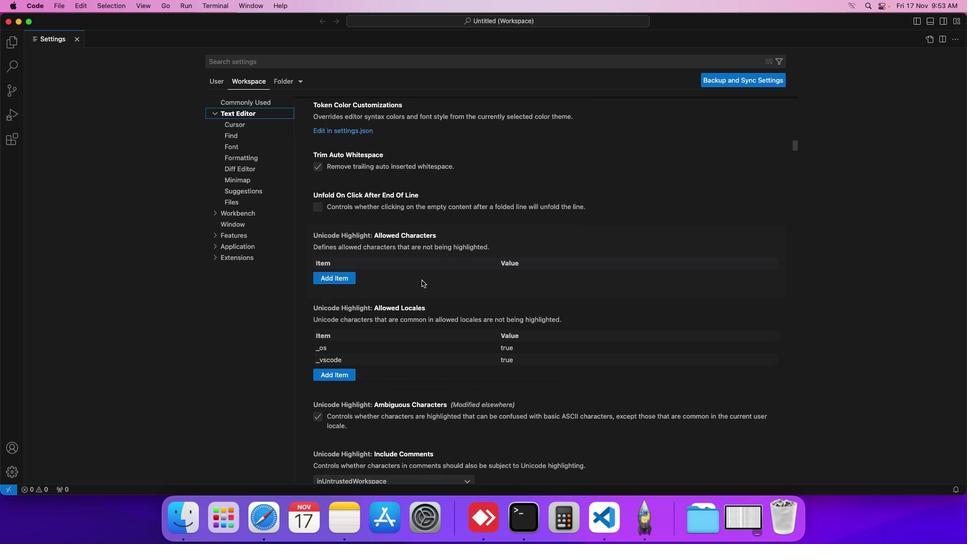 
Action: Mouse scrolled (413, 271) with delta (-8, -8)
Screenshot: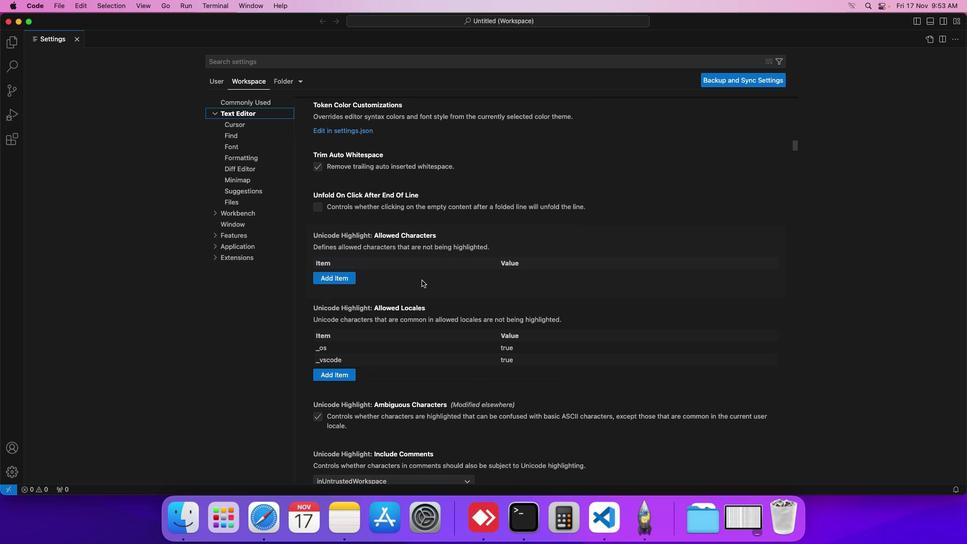 
Action: Mouse scrolled (413, 271) with delta (-8, -9)
Screenshot: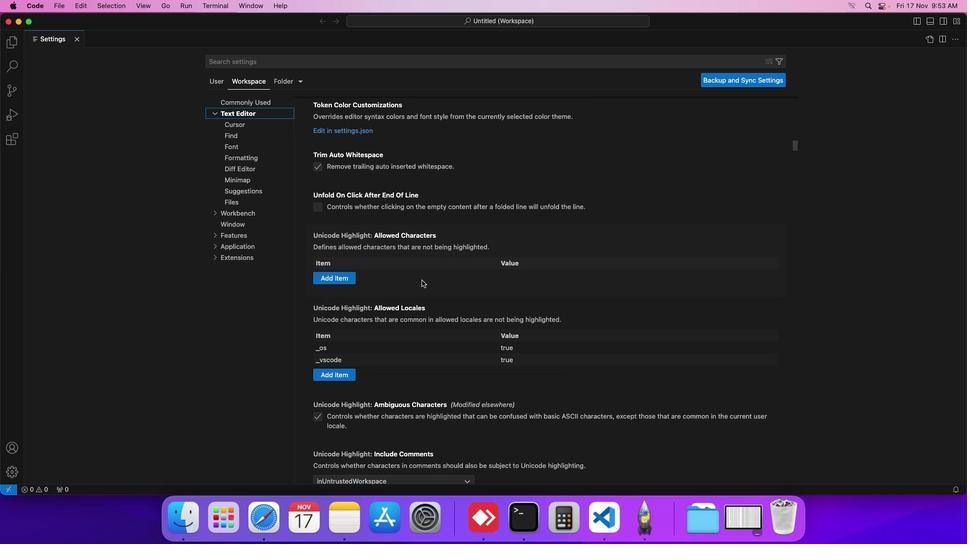 
Action: Mouse scrolled (413, 271) with delta (-8, -8)
Screenshot: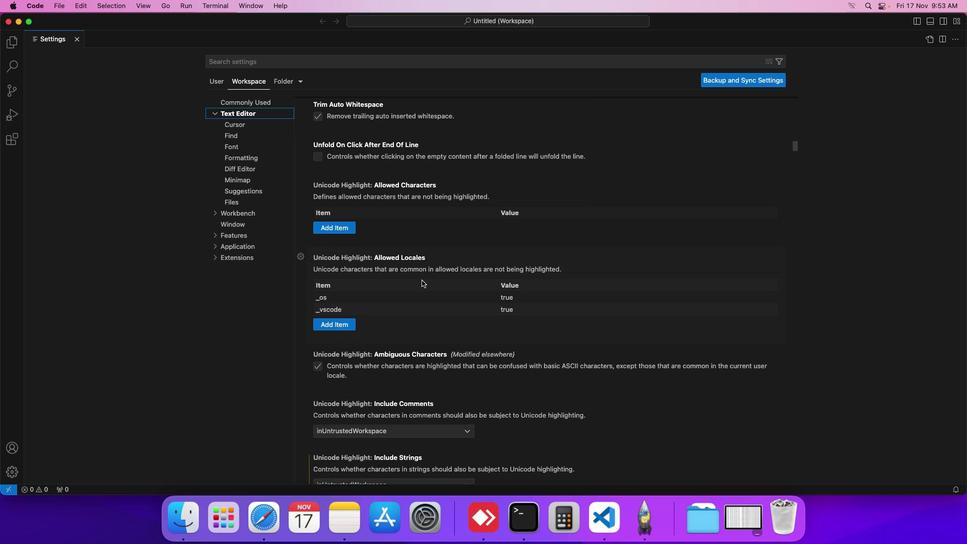 
Action: Mouse scrolled (413, 271) with delta (-8, -8)
Screenshot: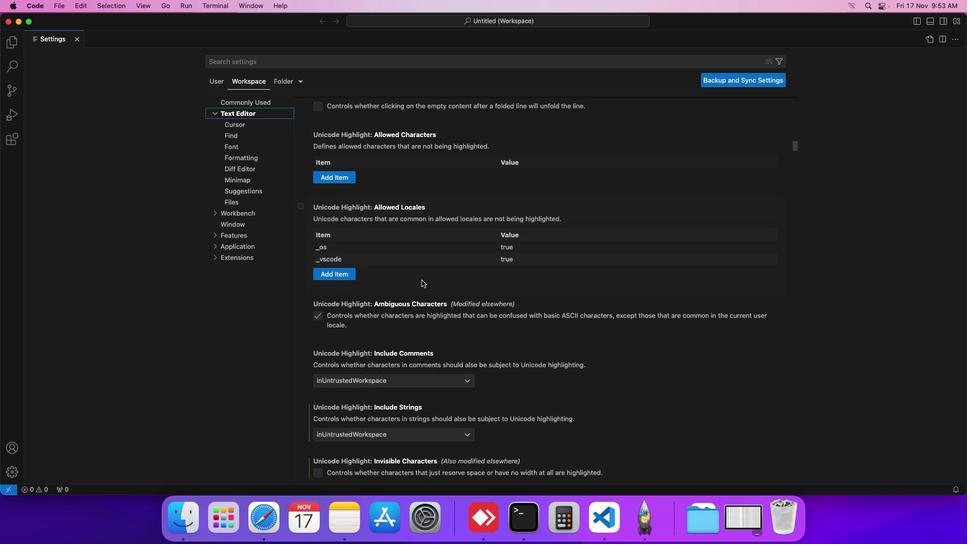 
Action: Mouse scrolled (413, 271) with delta (-8, -9)
Screenshot: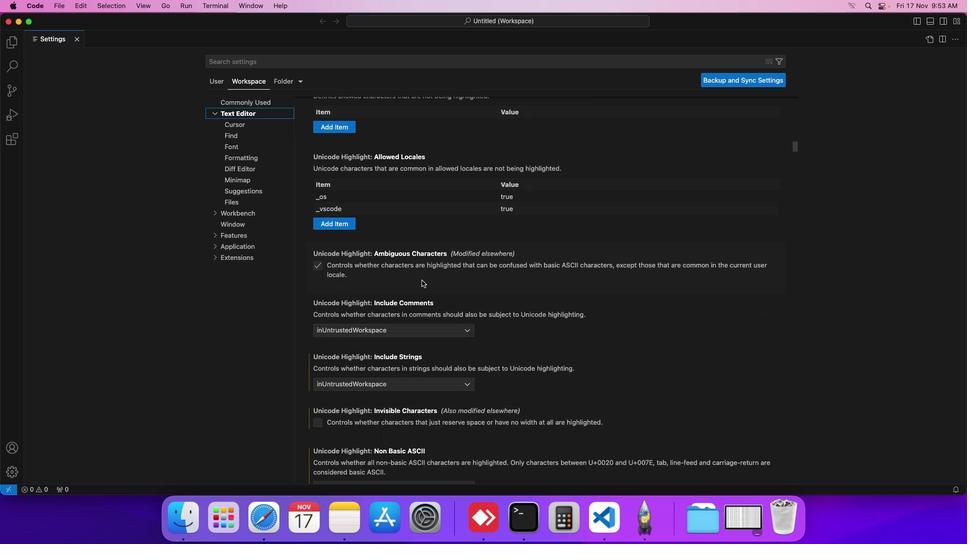 
Action: Mouse scrolled (413, 271) with delta (-8, -9)
Screenshot: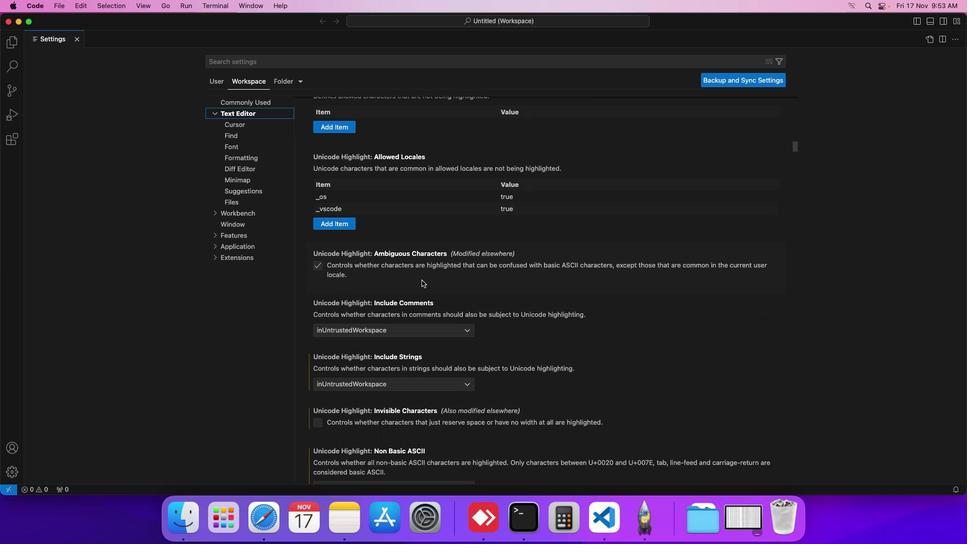 
Action: Mouse scrolled (413, 271) with delta (-8, -8)
Screenshot: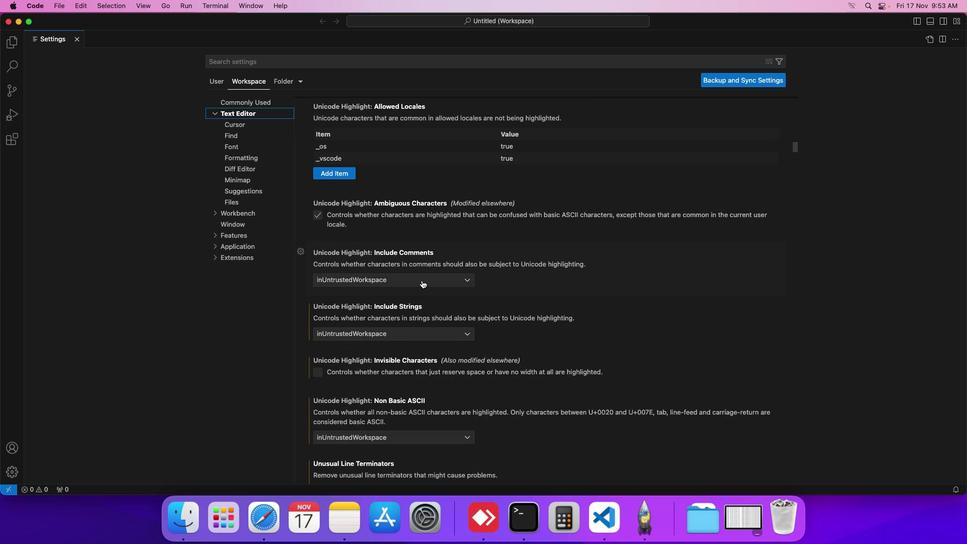 
Action: Mouse scrolled (413, 271) with delta (-8, -8)
Screenshot: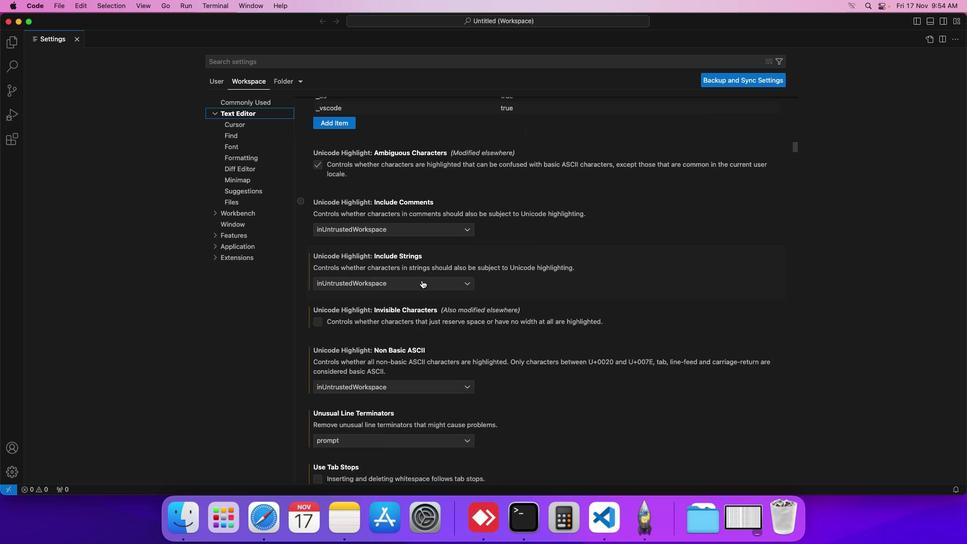 
Action: Mouse scrolled (413, 271) with delta (-8, -9)
Screenshot: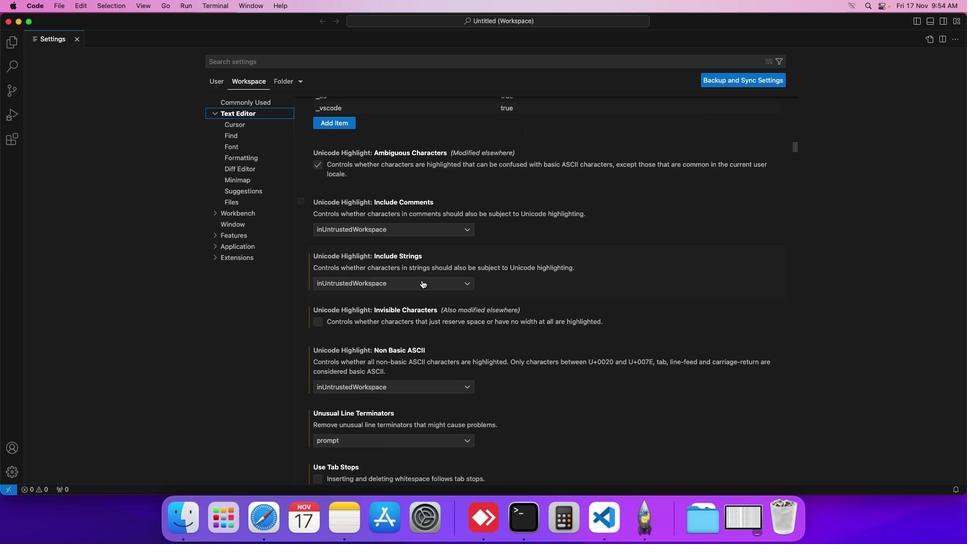 
Action: Mouse scrolled (413, 271) with delta (-8, -8)
Screenshot: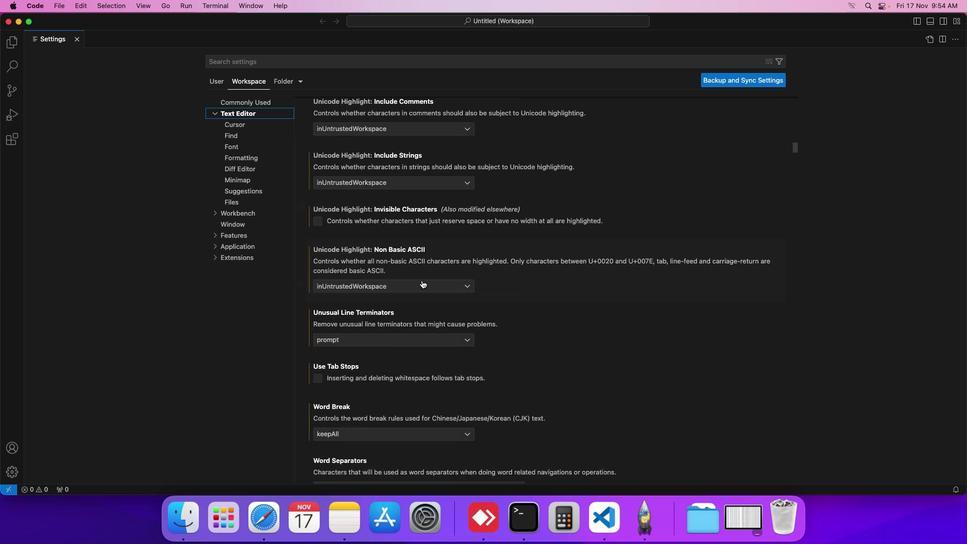 
Action: Mouse scrolled (413, 271) with delta (-8, -8)
Screenshot: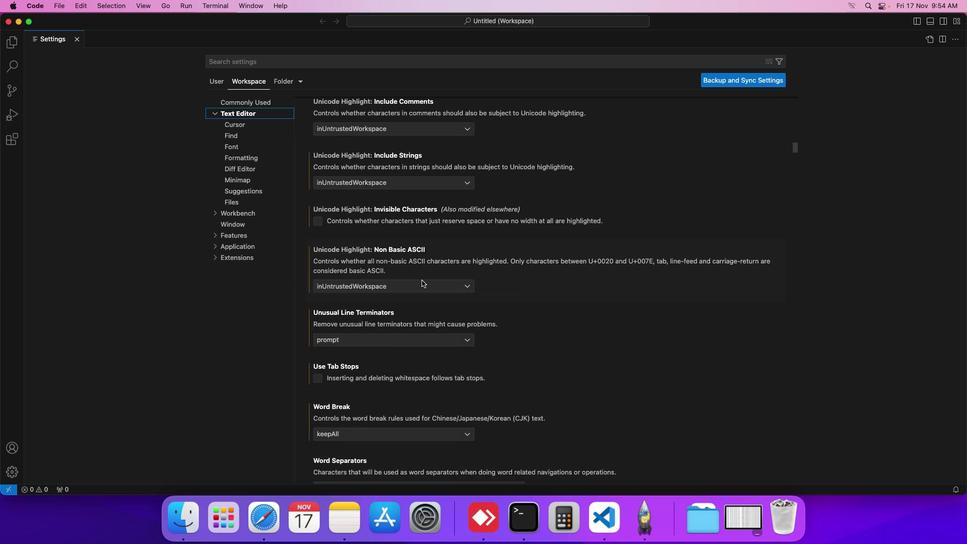 
Action: Mouse scrolled (413, 271) with delta (-8, -9)
Screenshot: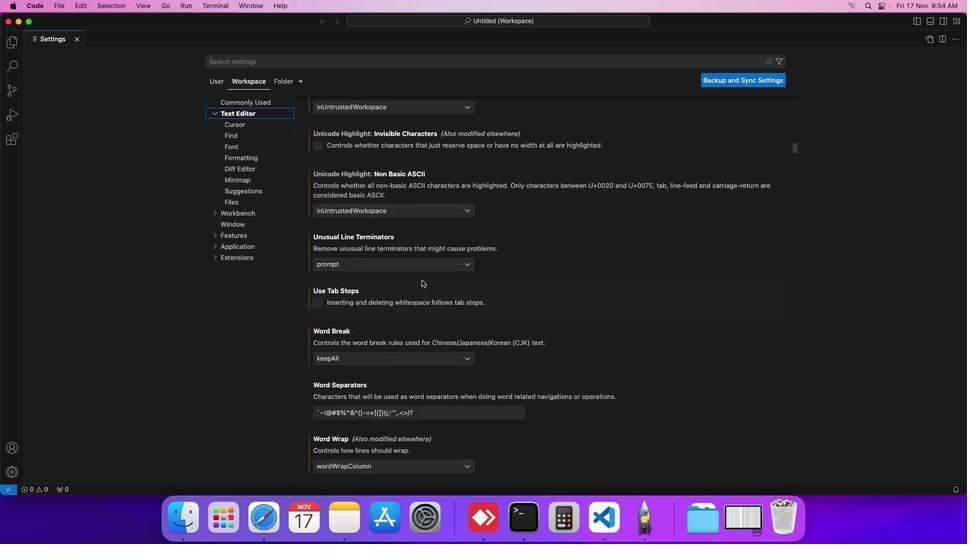 
Action: Mouse scrolled (413, 271) with delta (-8, -9)
Screenshot: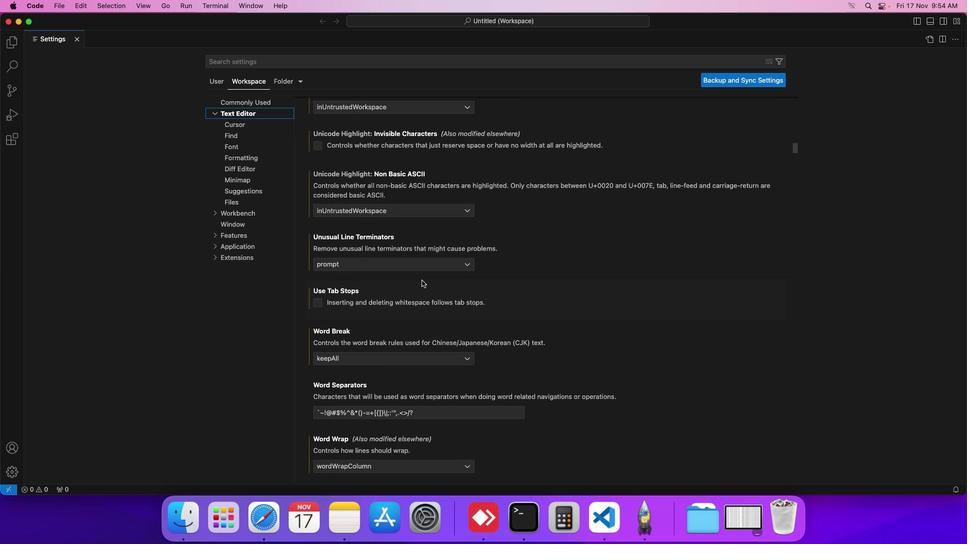 
Action: Mouse scrolled (413, 271) with delta (-8, -8)
Screenshot: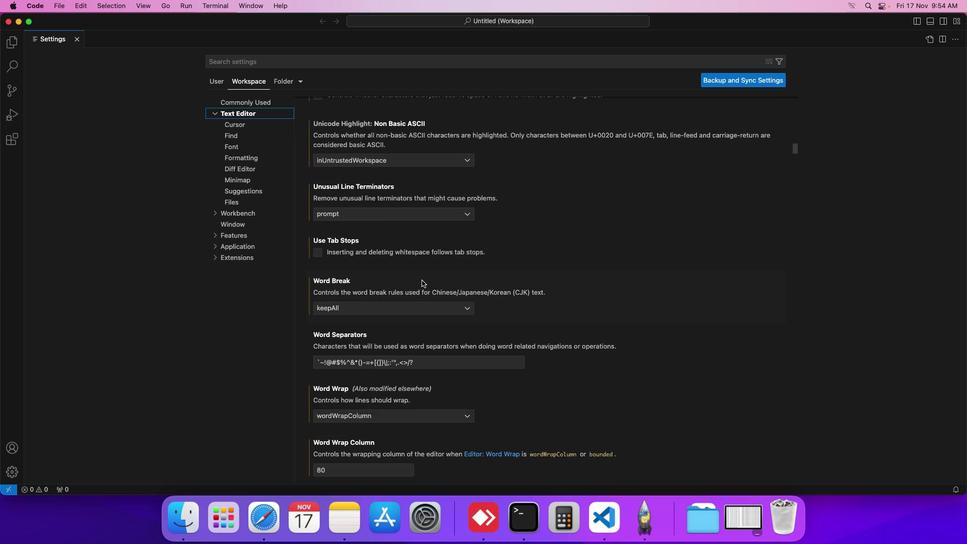 
Action: Mouse scrolled (413, 271) with delta (-8, -8)
Screenshot: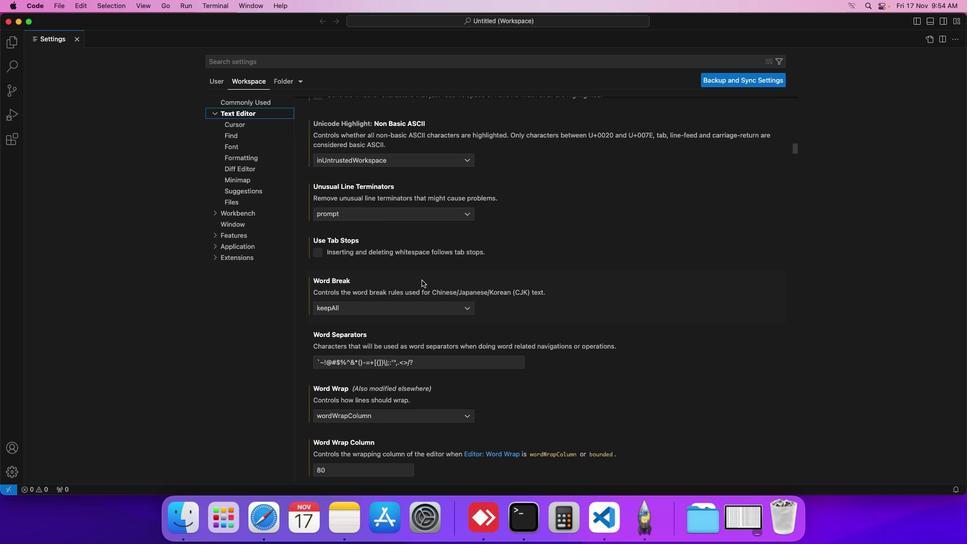 
Action: Mouse scrolled (413, 271) with delta (-8, -8)
Screenshot: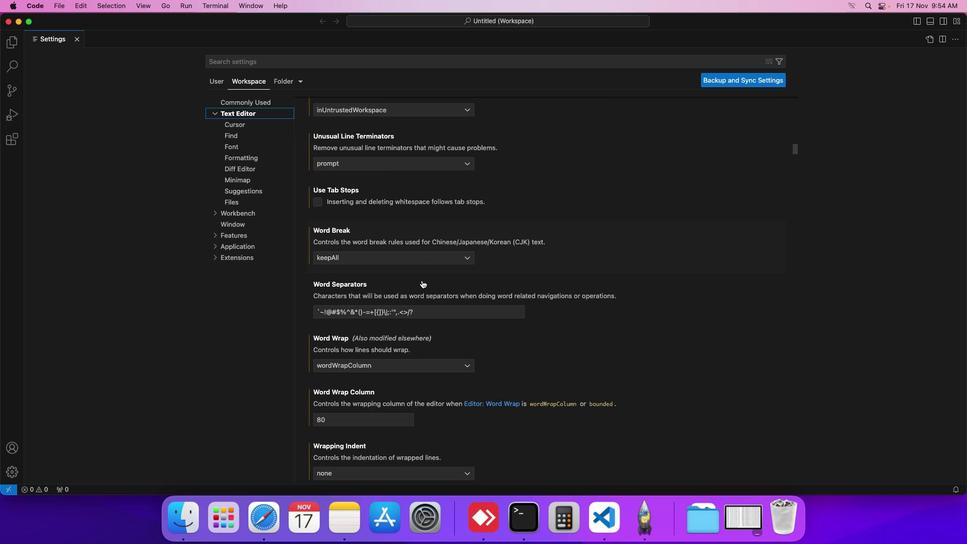 
Action: Mouse scrolled (413, 271) with delta (-8, -8)
Screenshot: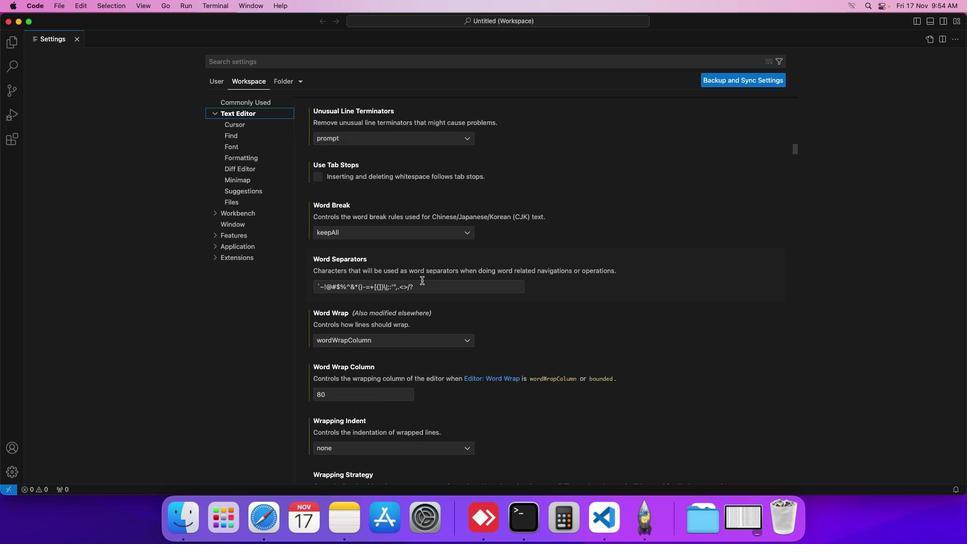 
Action: Mouse scrolled (413, 271) with delta (-8, -8)
Screenshot: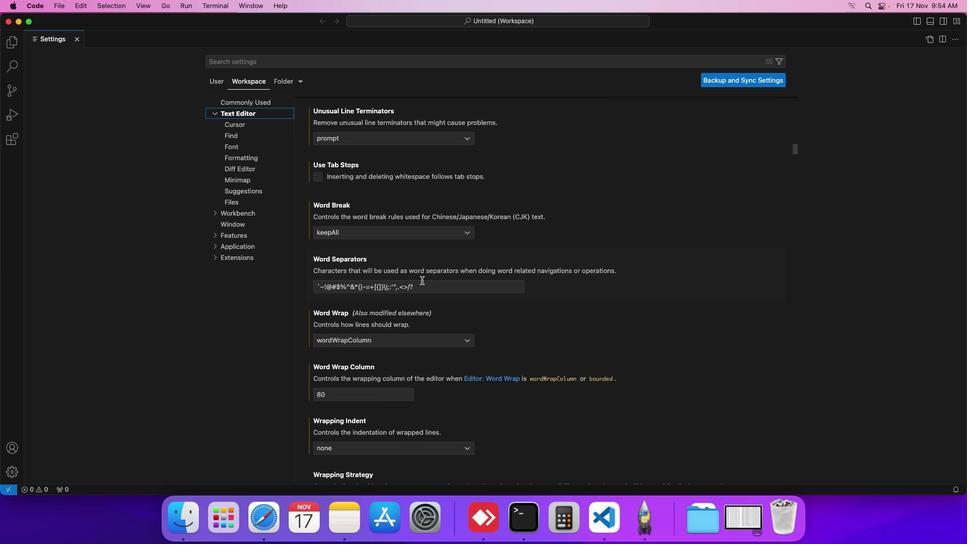 
Action: Mouse scrolled (413, 271) with delta (-8, -8)
Screenshot: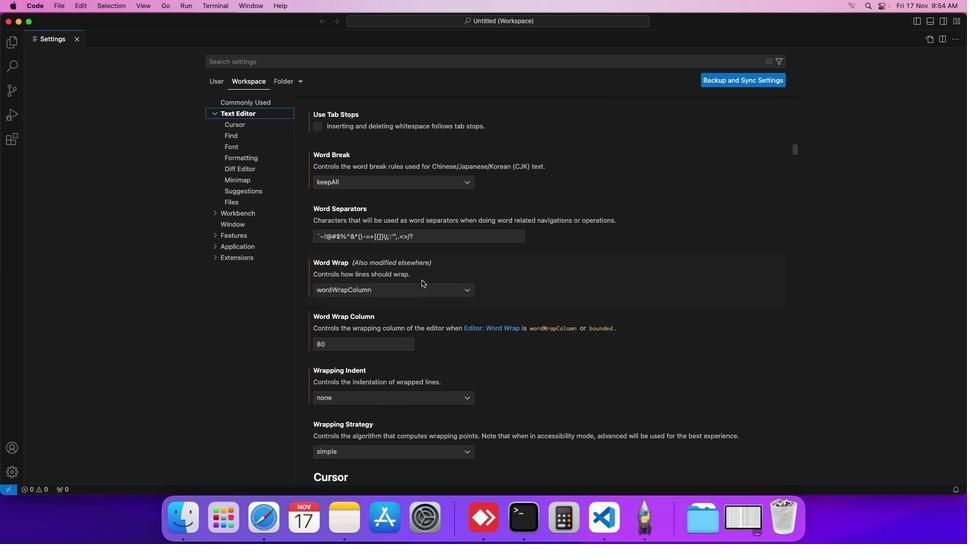 
Action: Mouse scrolled (413, 271) with delta (-8, -8)
Screenshot: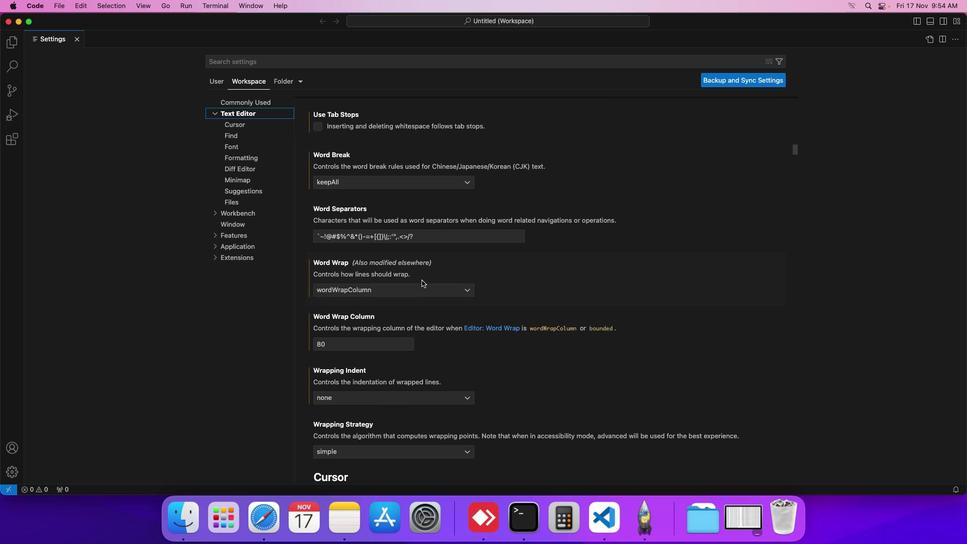 
Action: Mouse scrolled (413, 271) with delta (-8, -8)
Screenshot: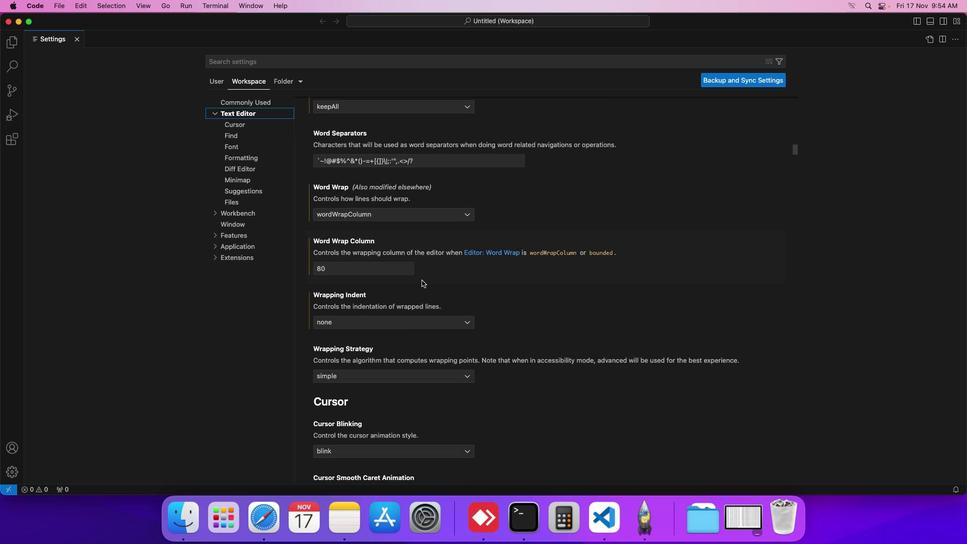 
Action: Mouse scrolled (413, 271) with delta (-8, -8)
Screenshot: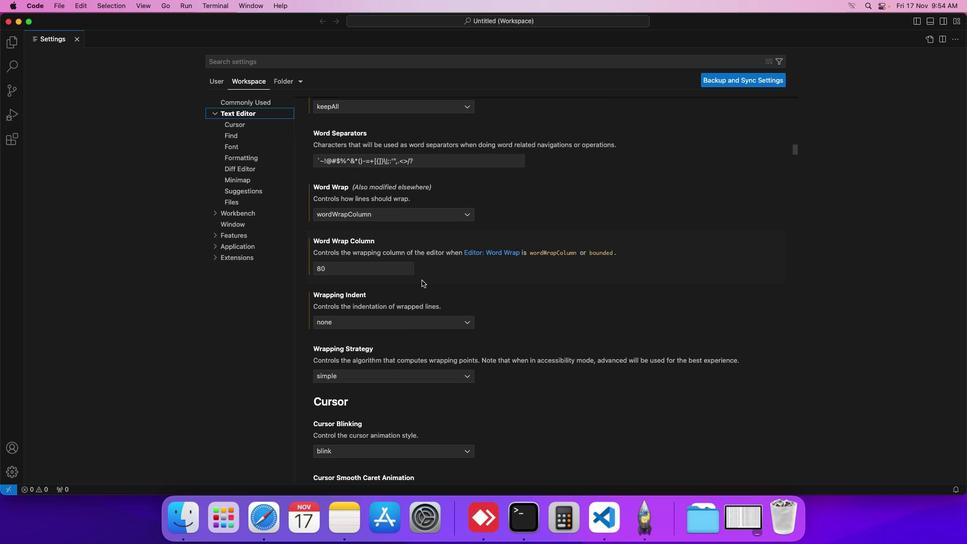 
Action: Mouse scrolled (413, 271) with delta (-8, -8)
Screenshot: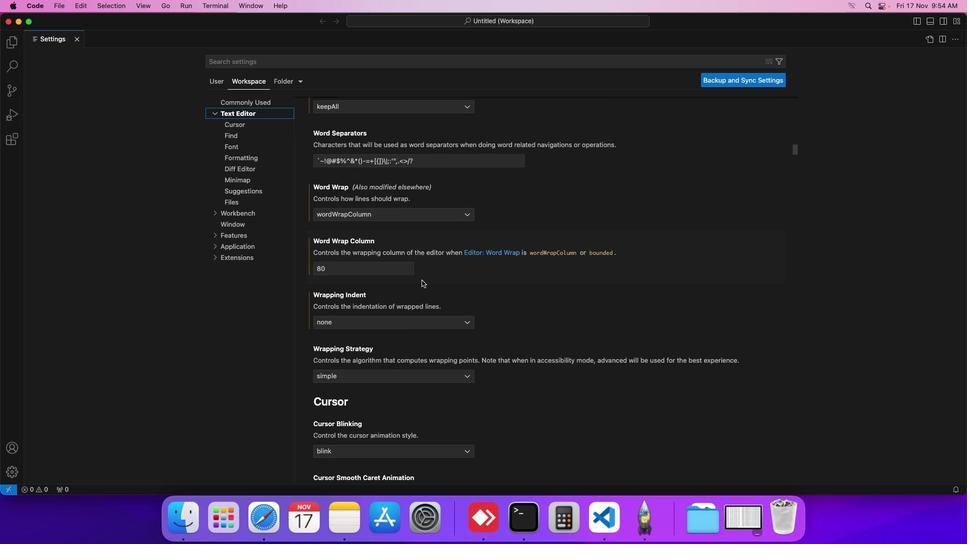 
Action: Mouse scrolled (413, 271) with delta (-8, -8)
Screenshot: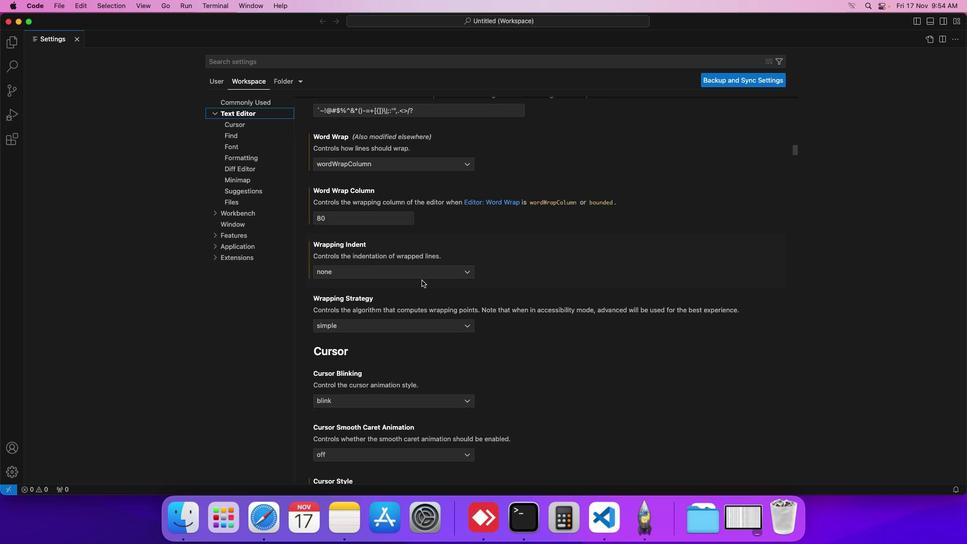 
Action: Mouse scrolled (413, 271) with delta (-8, -8)
Screenshot: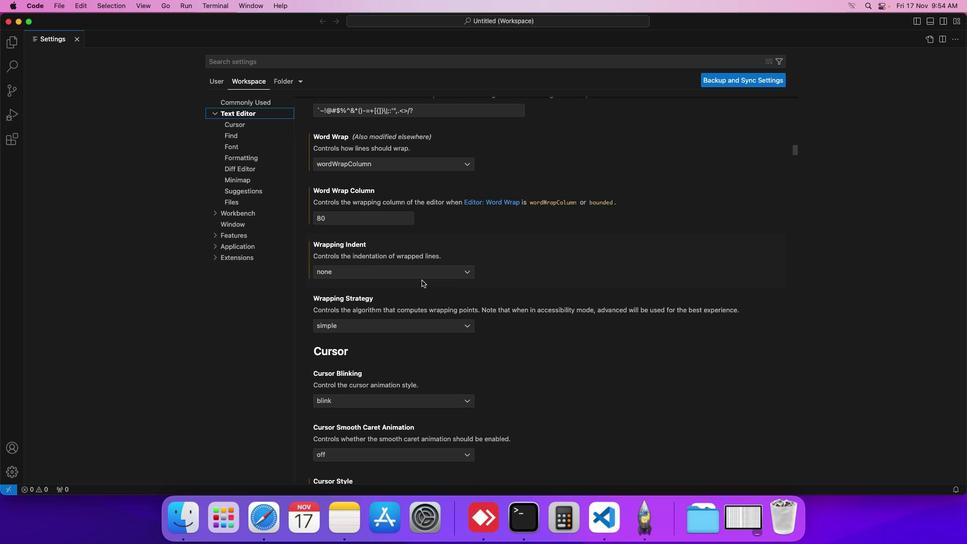 
Action: Mouse scrolled (413, 271) with delta (-8, -8)
Screenshot: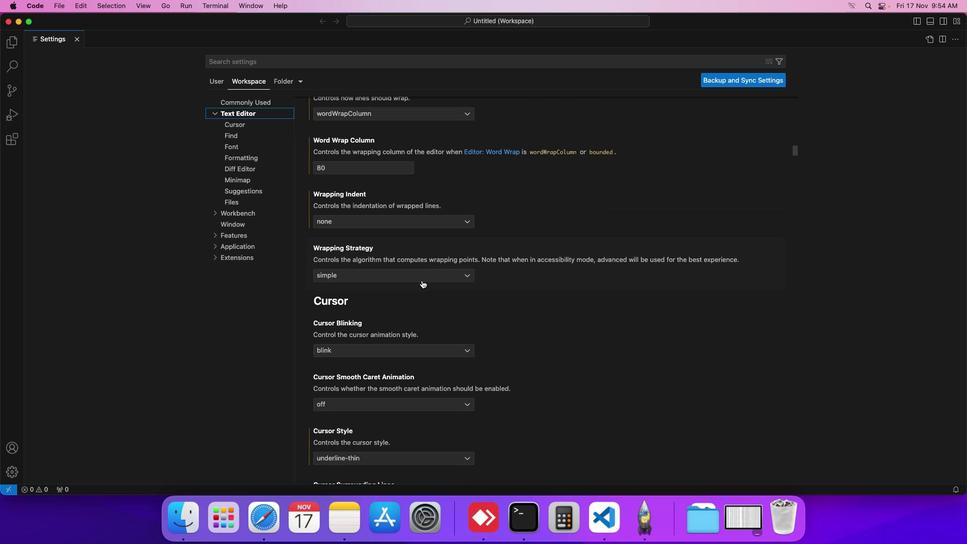 
Action: Mouse scrolled (413, 271) with delta (-8, -8)
Screenshot: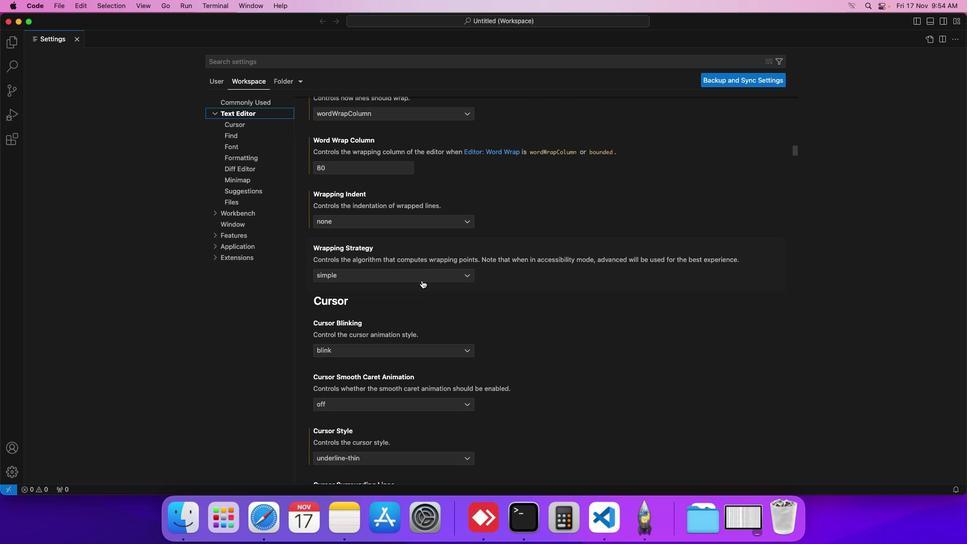 
Action: Mouse moved to (352, 210)
Screenshot: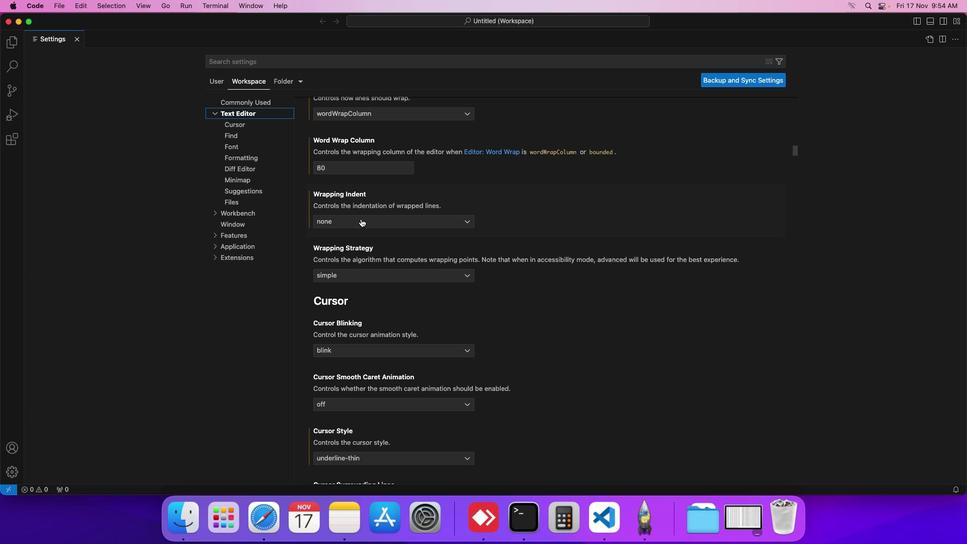 
Action: Mouse pressed left at (352, 210)
Screenshot: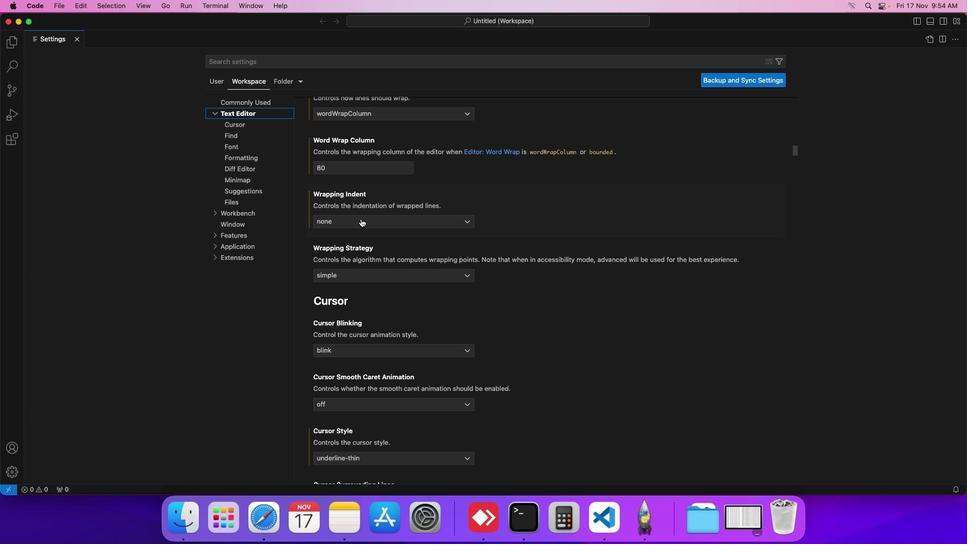 
Action: Mouse moved to (319, 236)
Screenshot: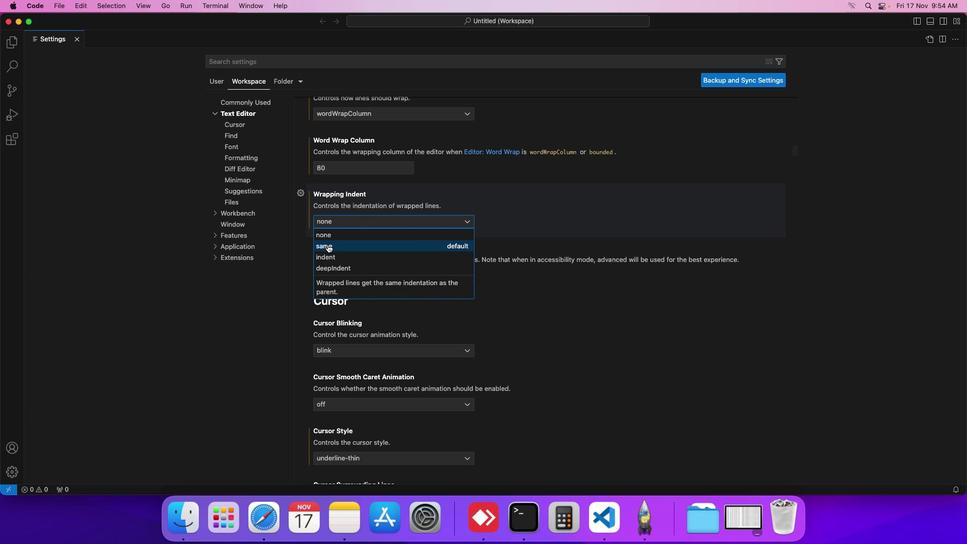 
Action: Mouse pressed left at (319, 236)
Screenshot: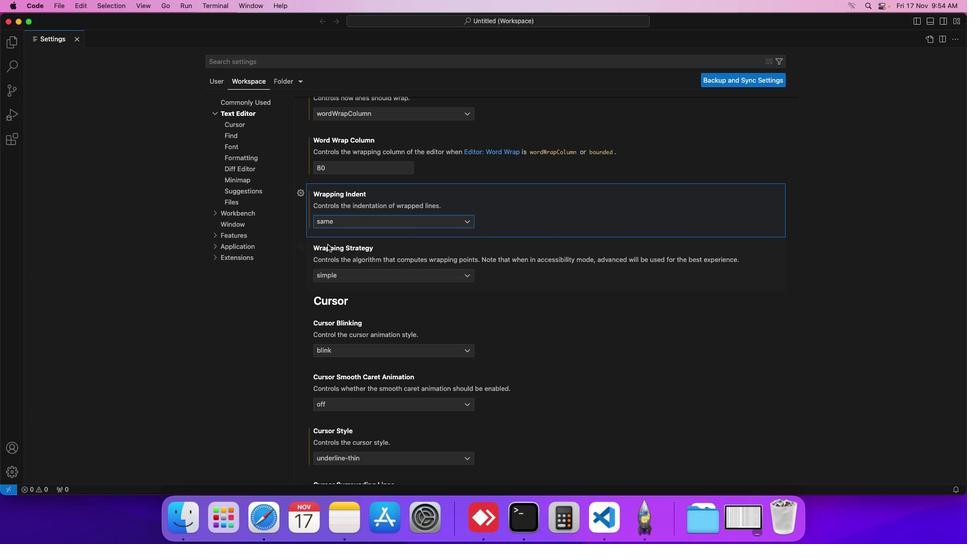 
Action: Mouse moved to (342, 221)
Screenshot: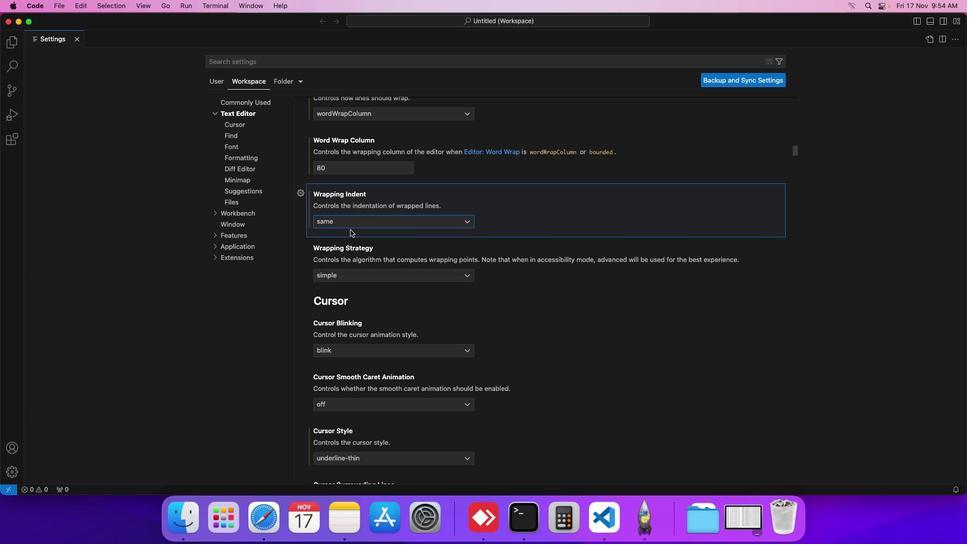 
